 Task: Add a signature Michelle Green containing With gratitude and sincere wishes, Michelle Green to email address softage.9@softage.net and add a folder Insurance cancellations
Action: Mouse moved to (1081, 82)
Screenshot: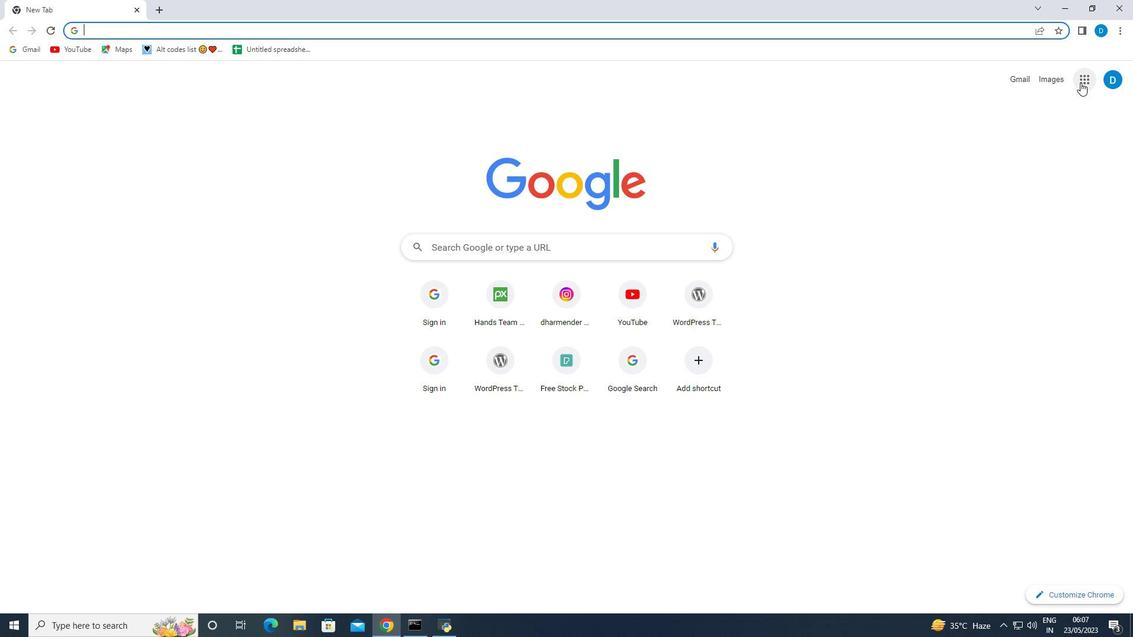 
Action: Mouse pressed left at (1081, 82)
Screenshot: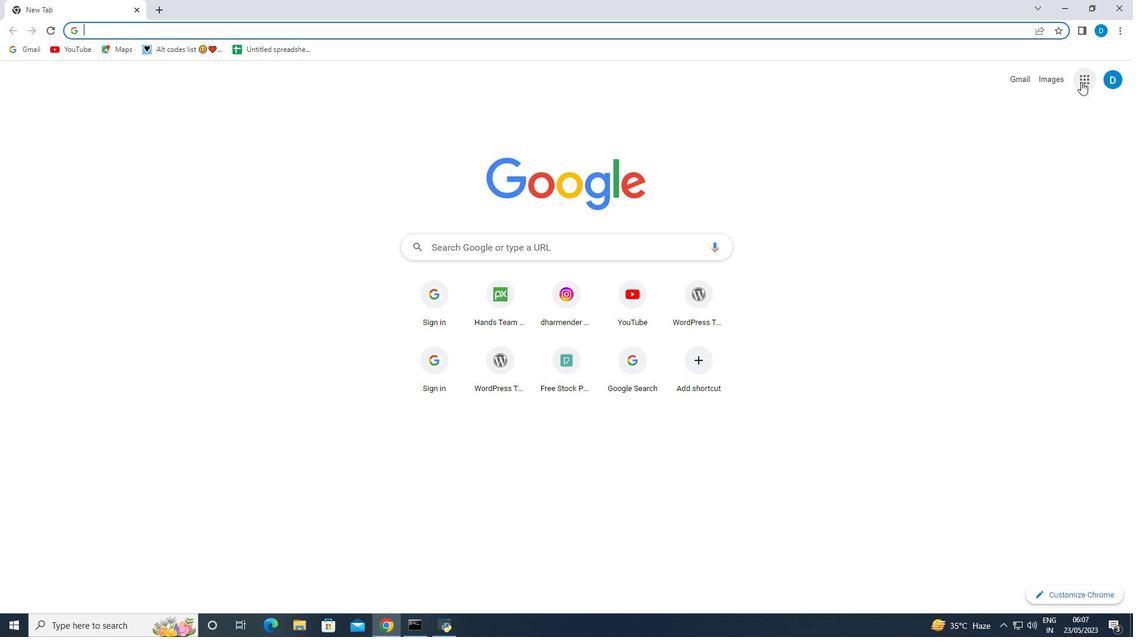 
Action: Mouse moved to (985, 233)
Screenshot: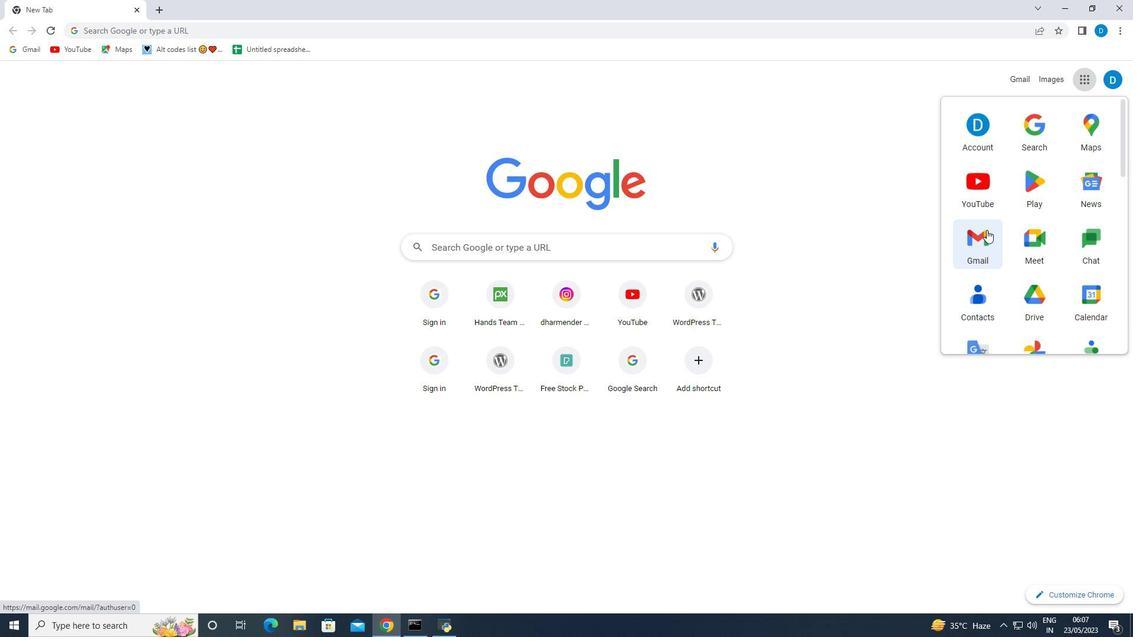 
Action: Mouse pressed left at (985, 233)
Screenshot: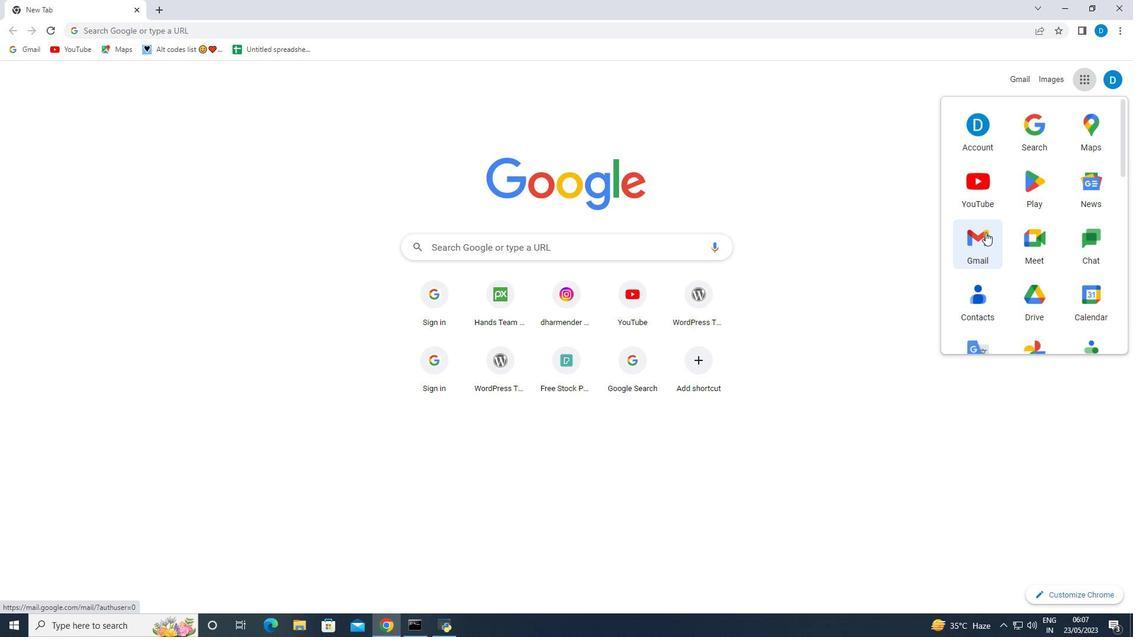 
Action: Mouse moved to (71, 123)
Screenshot: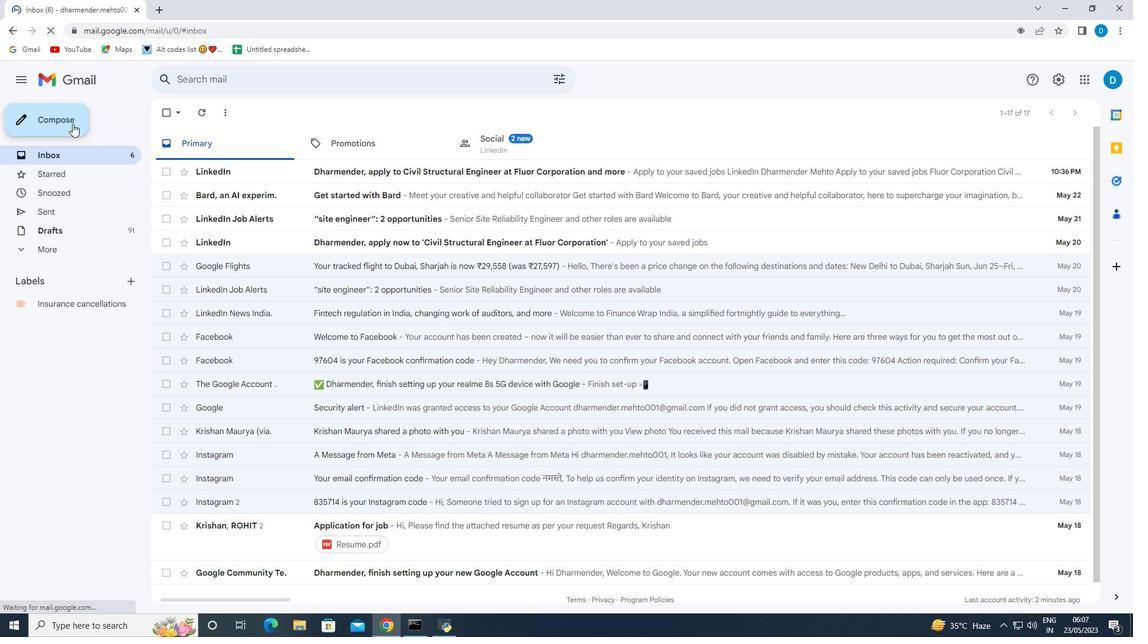 
Action: Mouse pressed left at (71, 123)
Screenshot: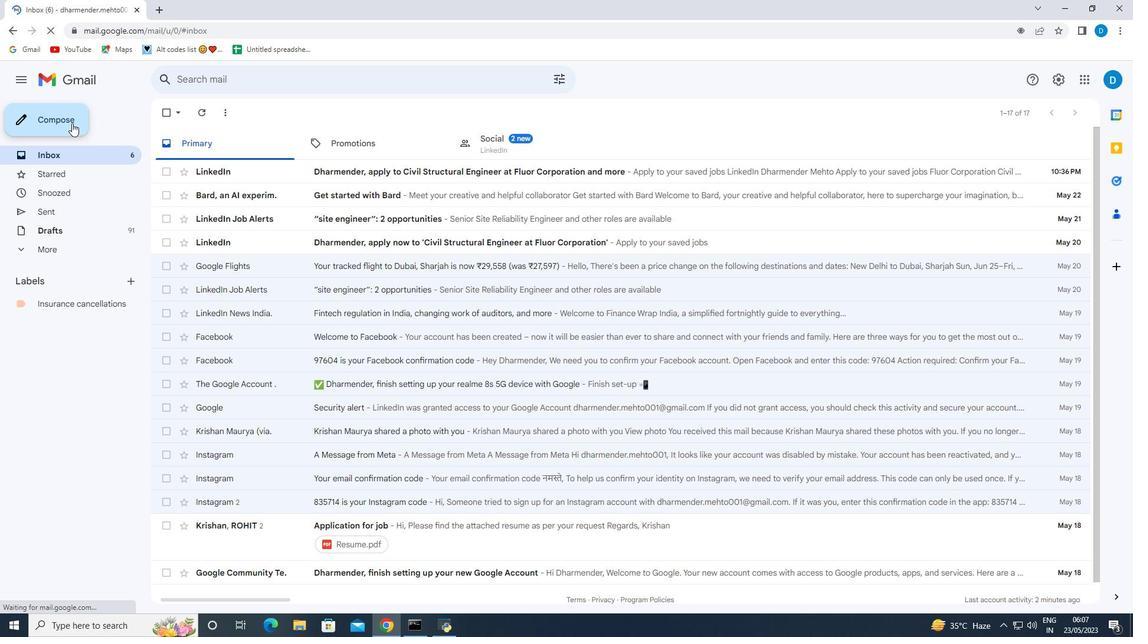 
Action: Mouse moved to (1062, 82)
Screenshot: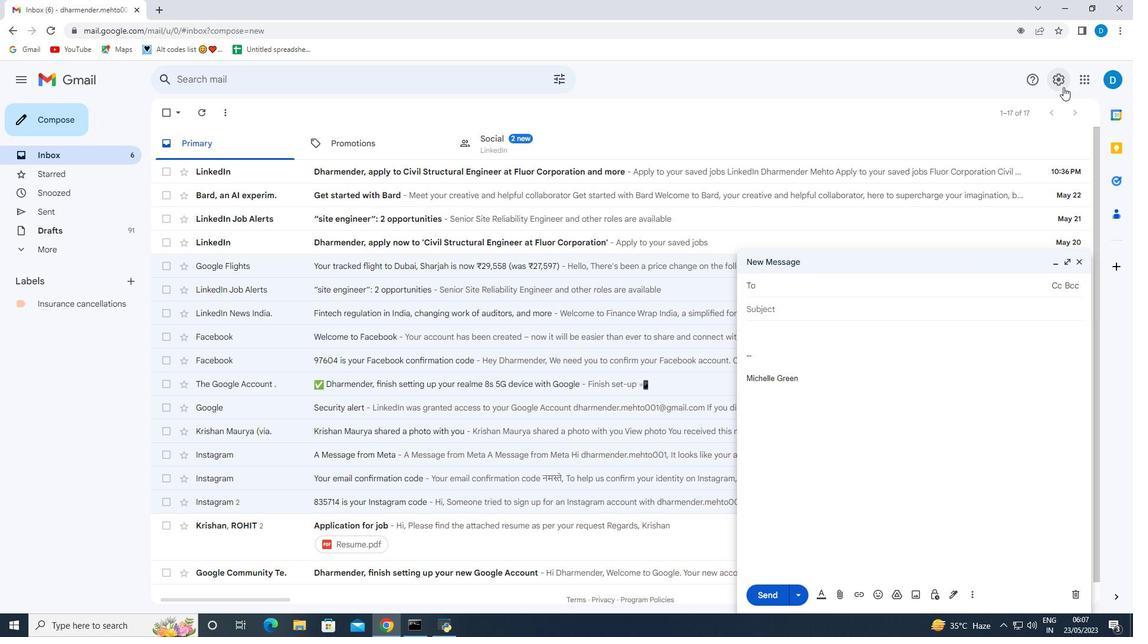 
Action: Mouse pressed left at (1062, 82)
Screenshot: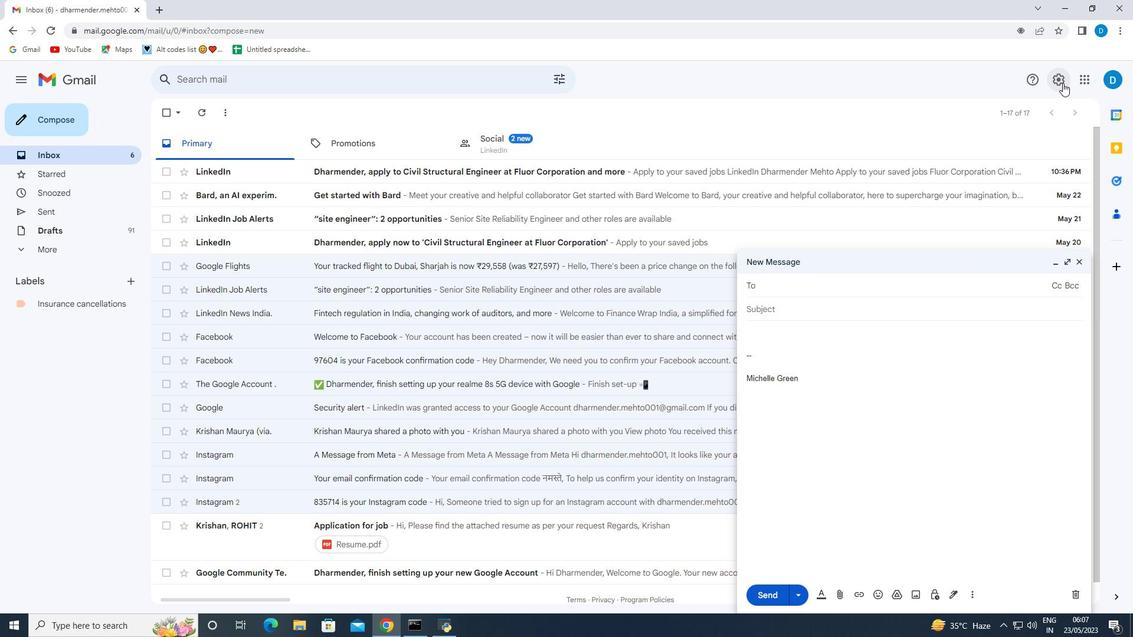 
Action: Mouse moved to (998, 135)
Screenshot: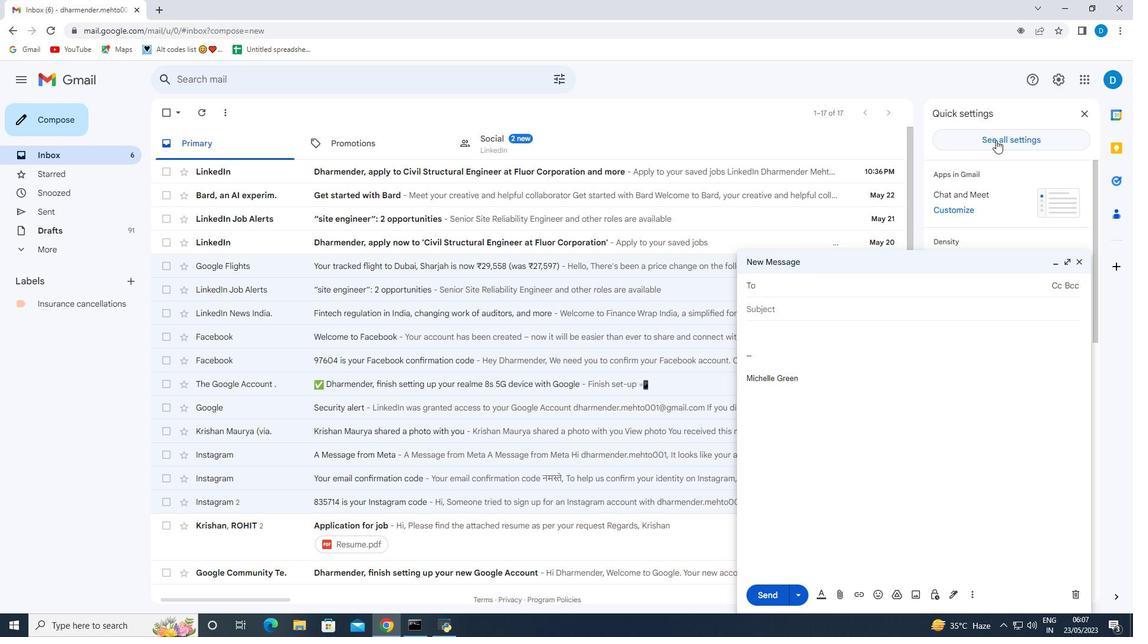 
Action: Mouse pressed left at (998, 135)
Screenshot: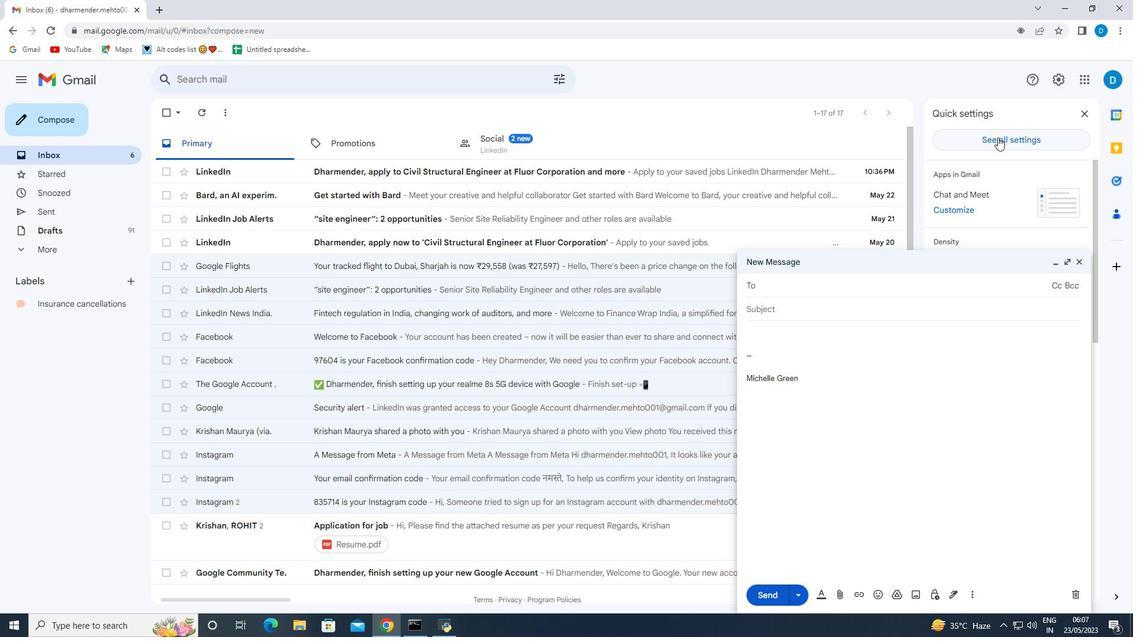
Action: Mouse moved to (971, 145)
Screenshot: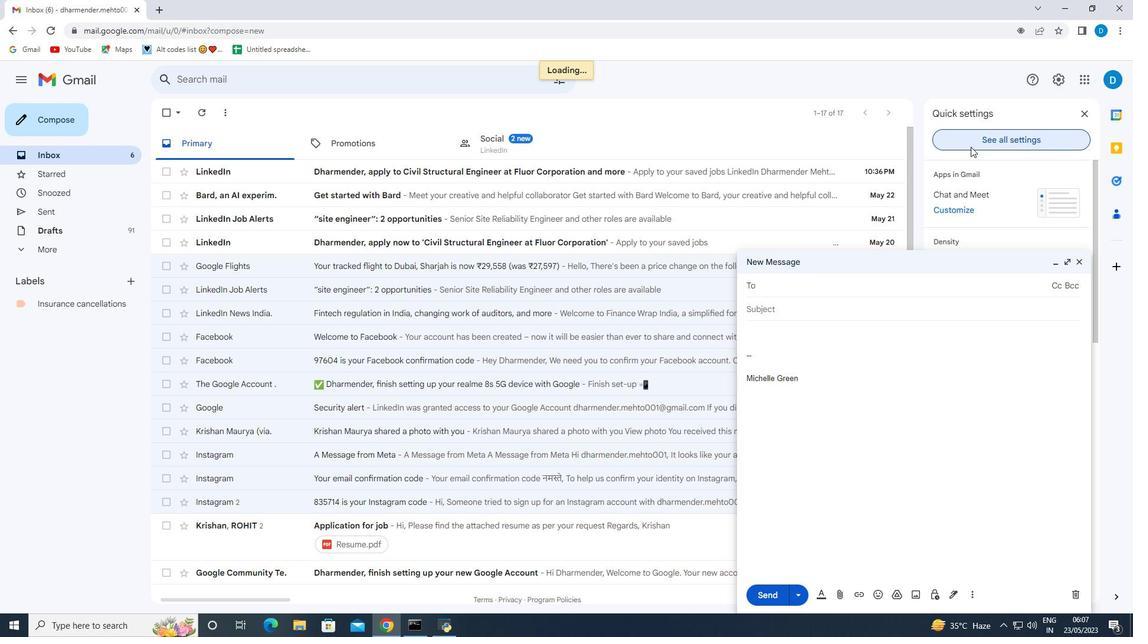 
Action: Mouse pressed left at (971, 145)
Screenshot: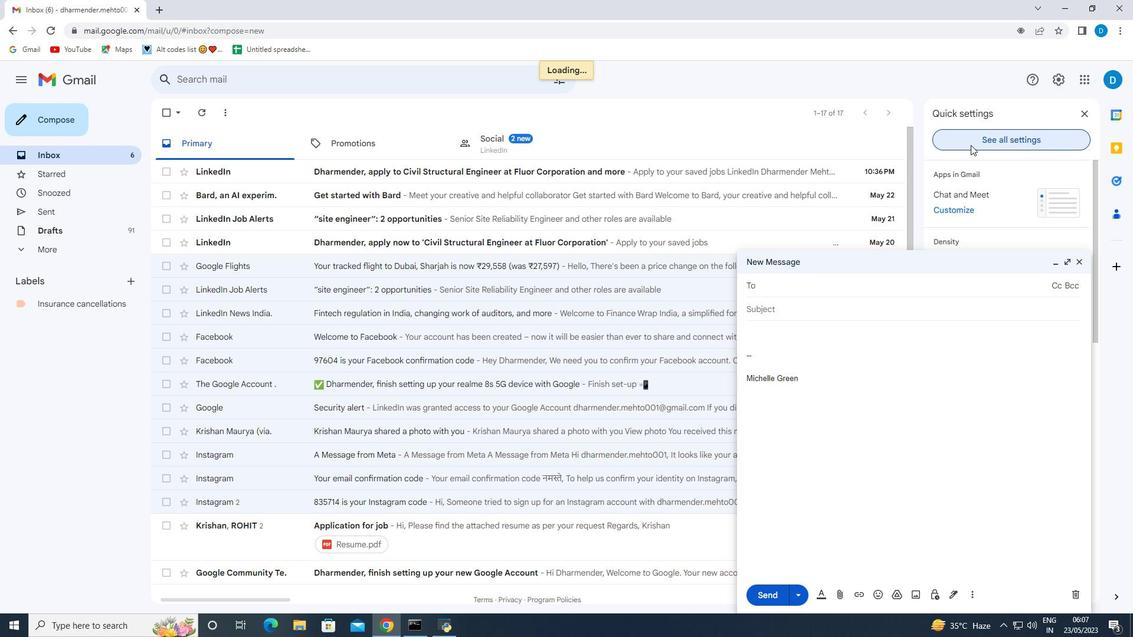 
Action: Mouse moved to (1081, 260)
Screenshot: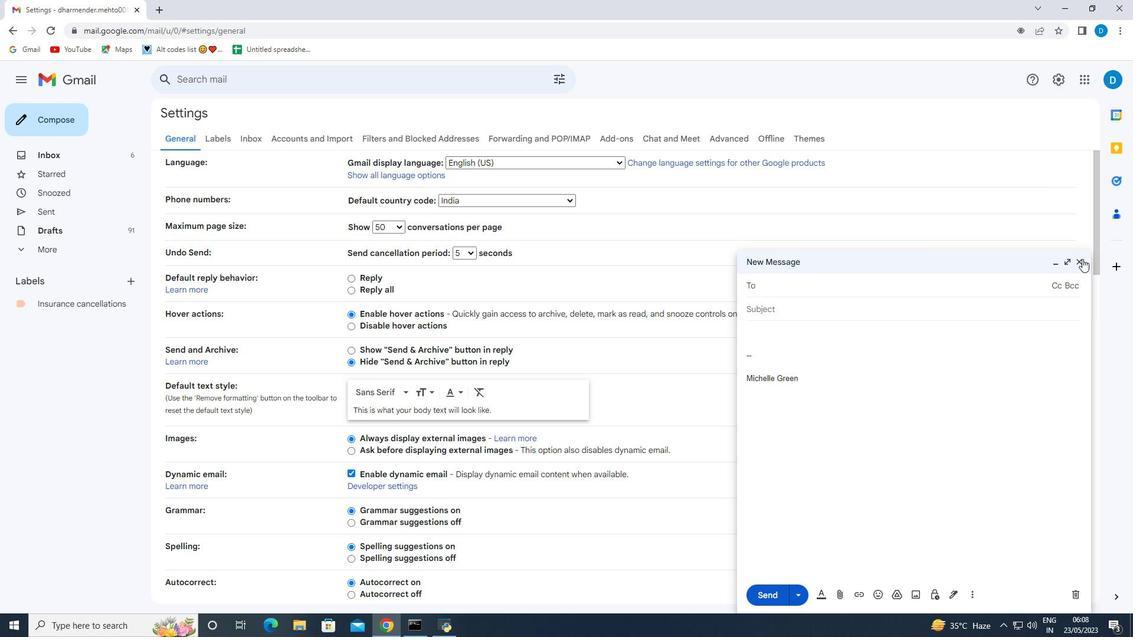 
Action: Mouse pressed left at (1081, 260)
Screenshot: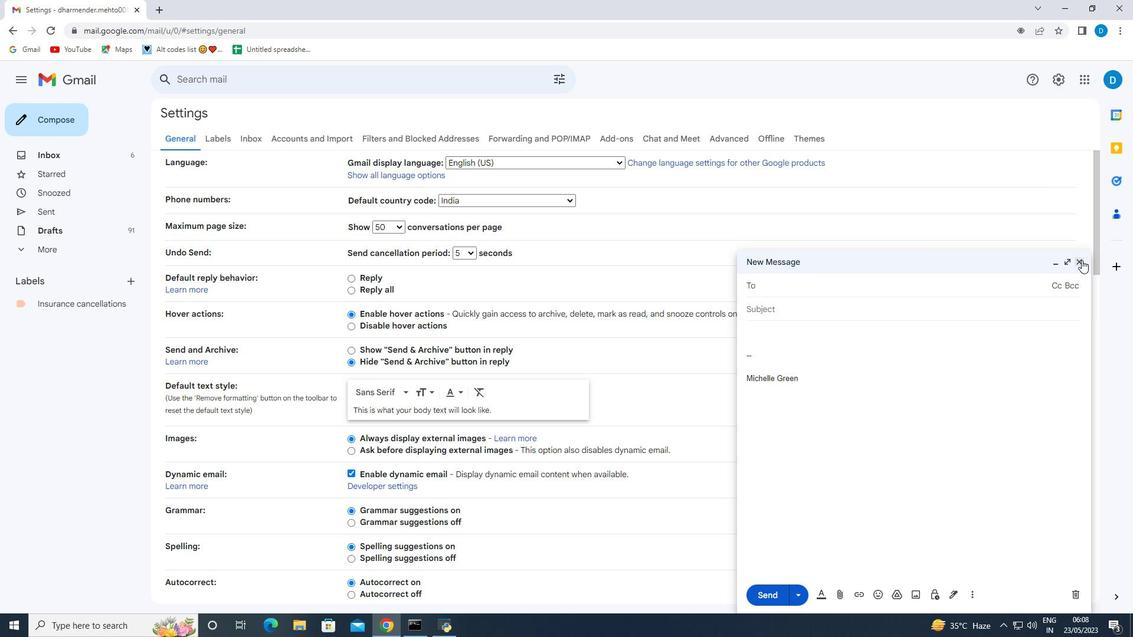 
Action: Mouse moved to (395, 394)
Screenshot: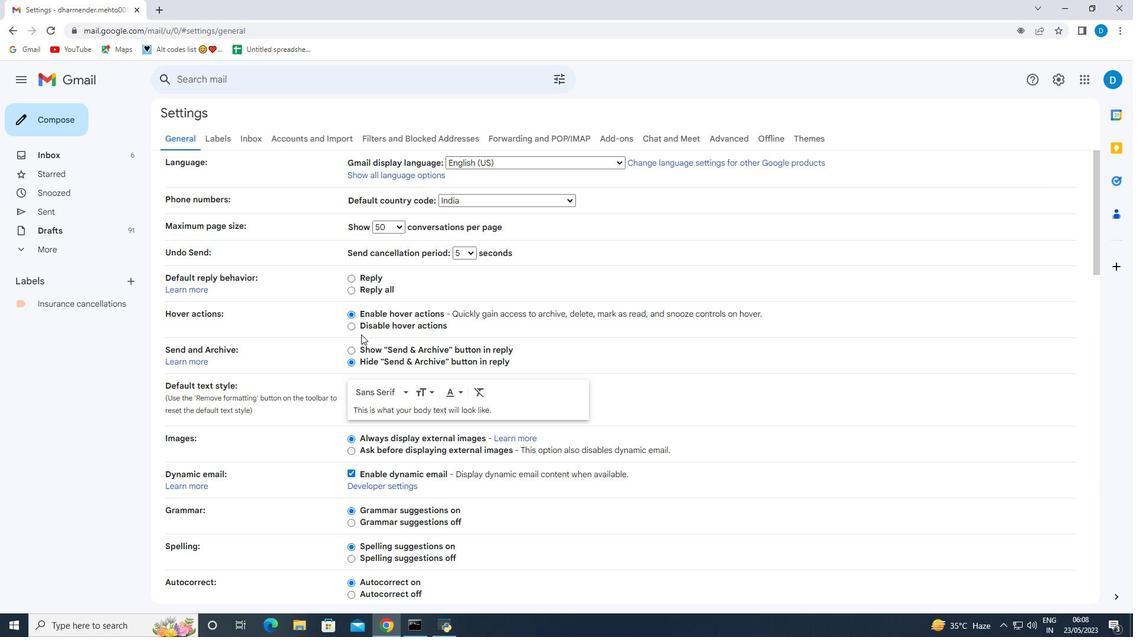 
Action: Mouse scrolled (395, 394) with delta (0, 0)
Screenshot: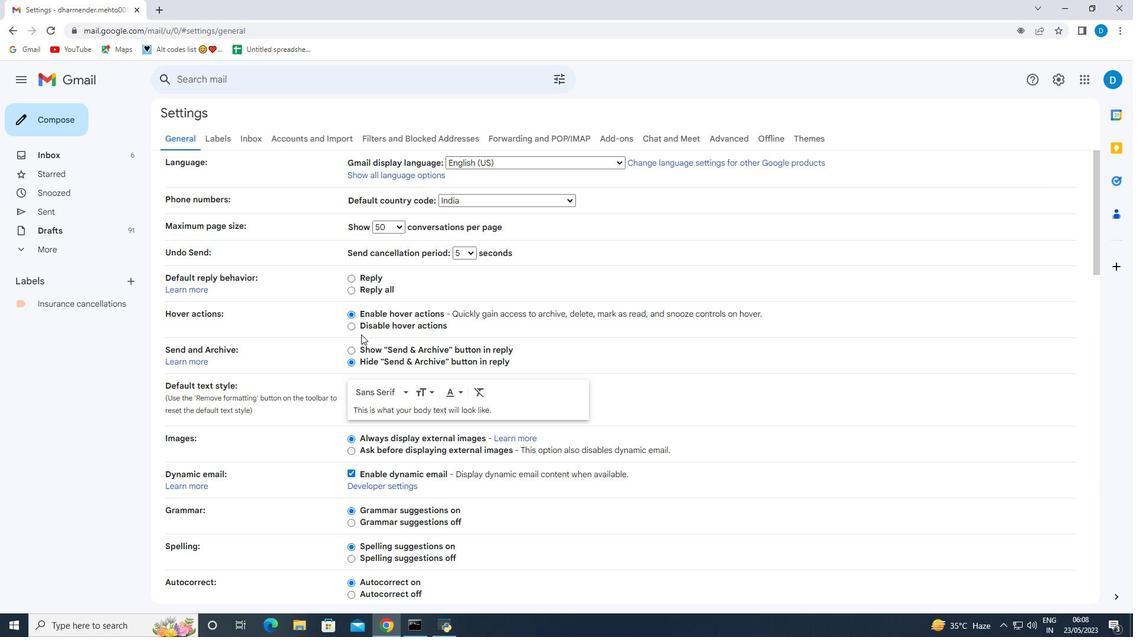 
Action: Mouse scrolled (395, 394) with delta (0, 0)
Screenshot: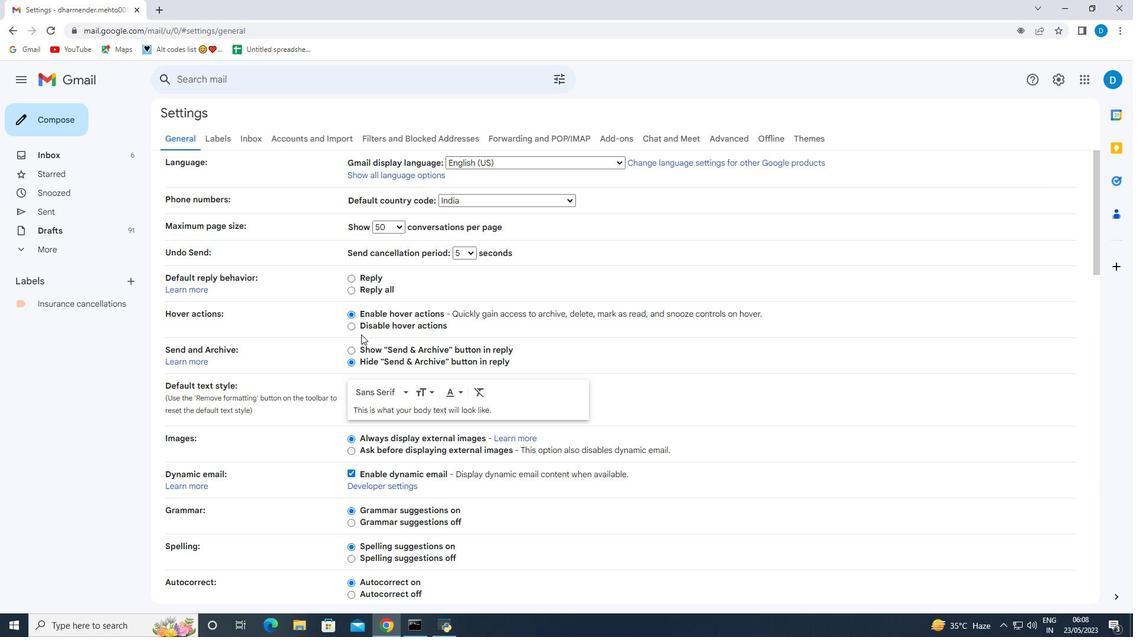 
Action: Mouse scrolled (395, 394) with delta (0, 0)
Screenshot: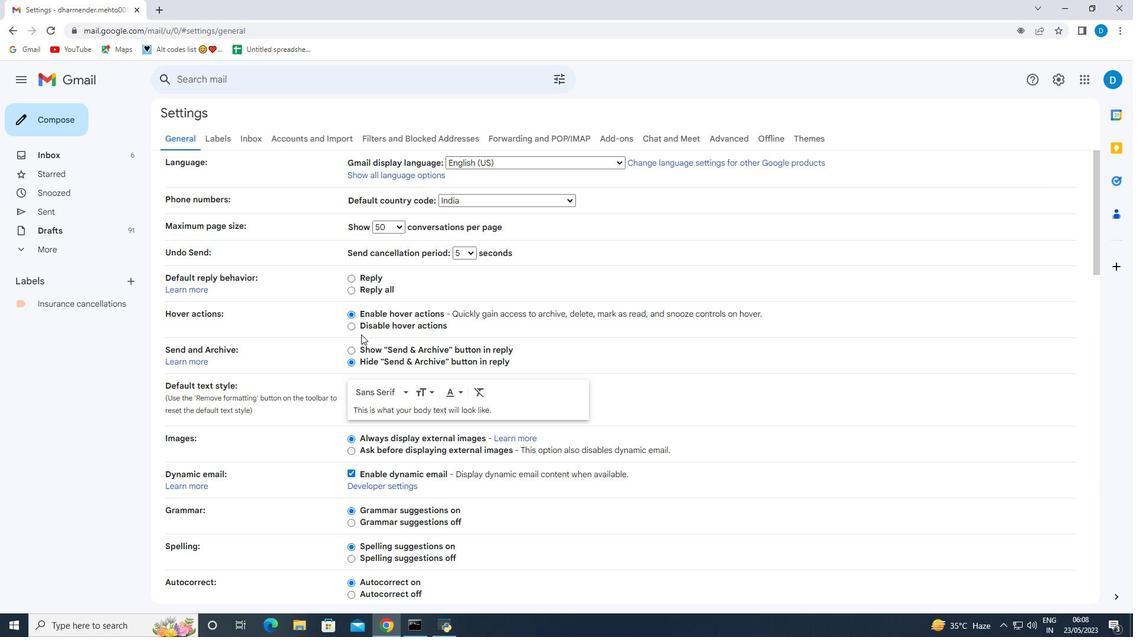 
Action: Mouse scrolled (395, 394) with delta (0, 0)
Screenshot: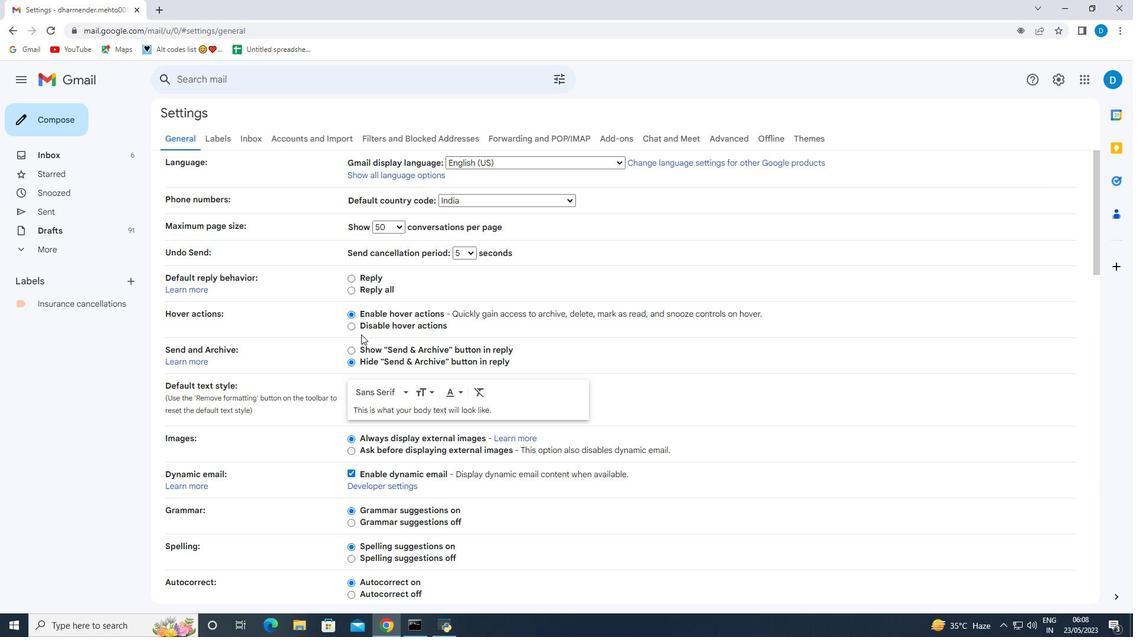 
Action: Mouse scrolled (395, 394) with delta (0, 0)
Screenshot: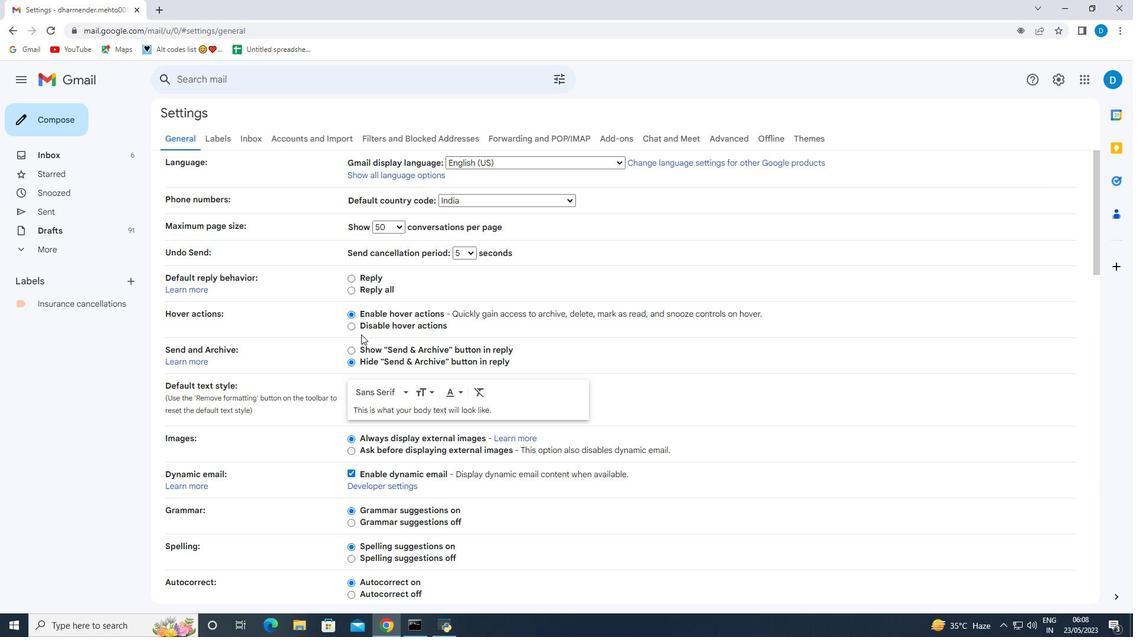 
Action: Mouse moved to (397, 394)
Screenshot: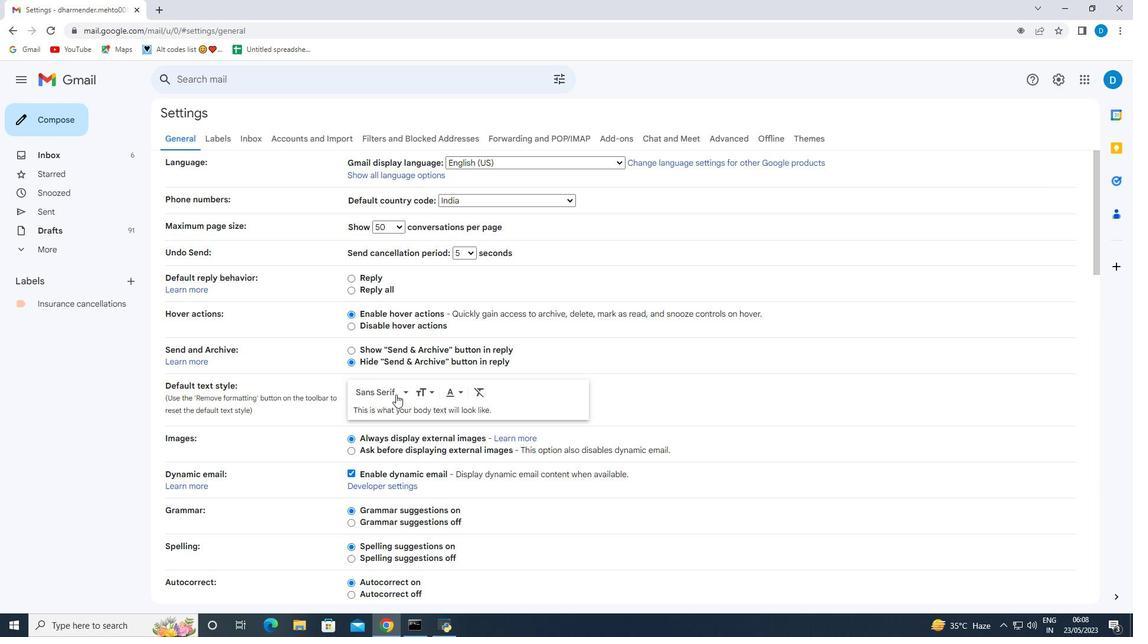
Action: Mouse scrolled (396, 394) with delta (0, 0)
Screenshot: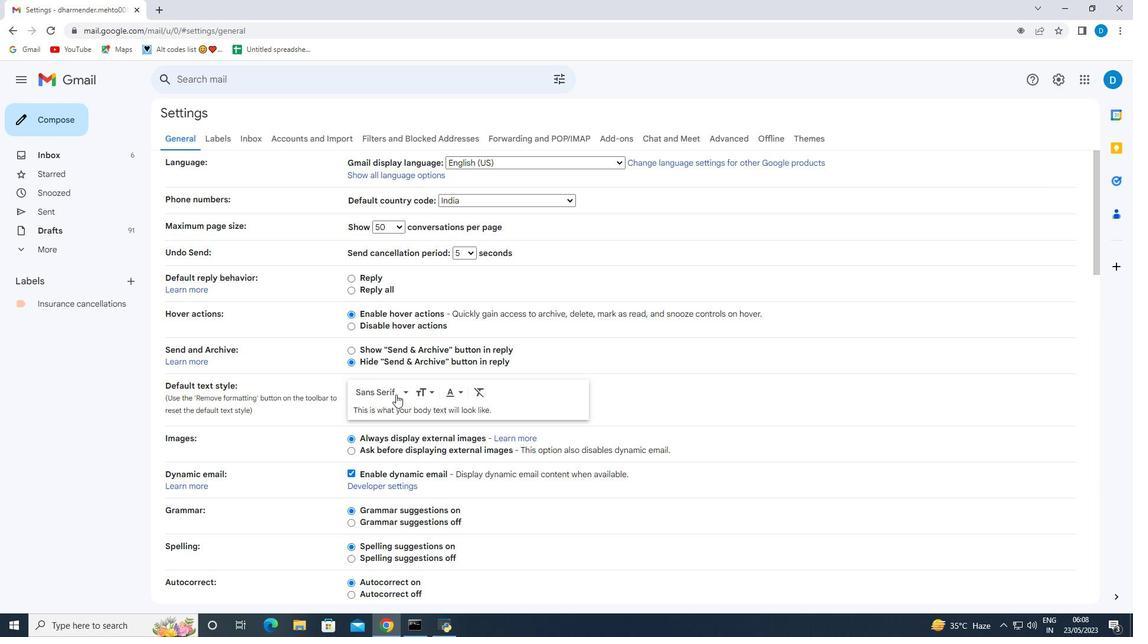 
Action: Mouse moved to (439, 381)
Screenshot: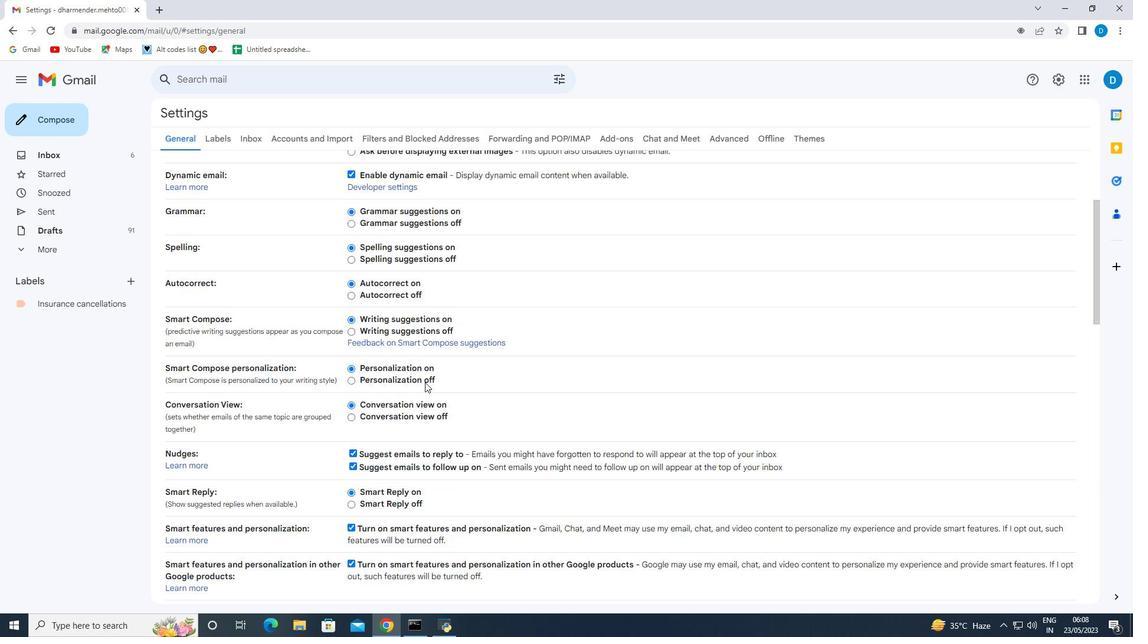 
Action: Mouse scrolled (439, 380) with delta (0, 0)
Screenshot: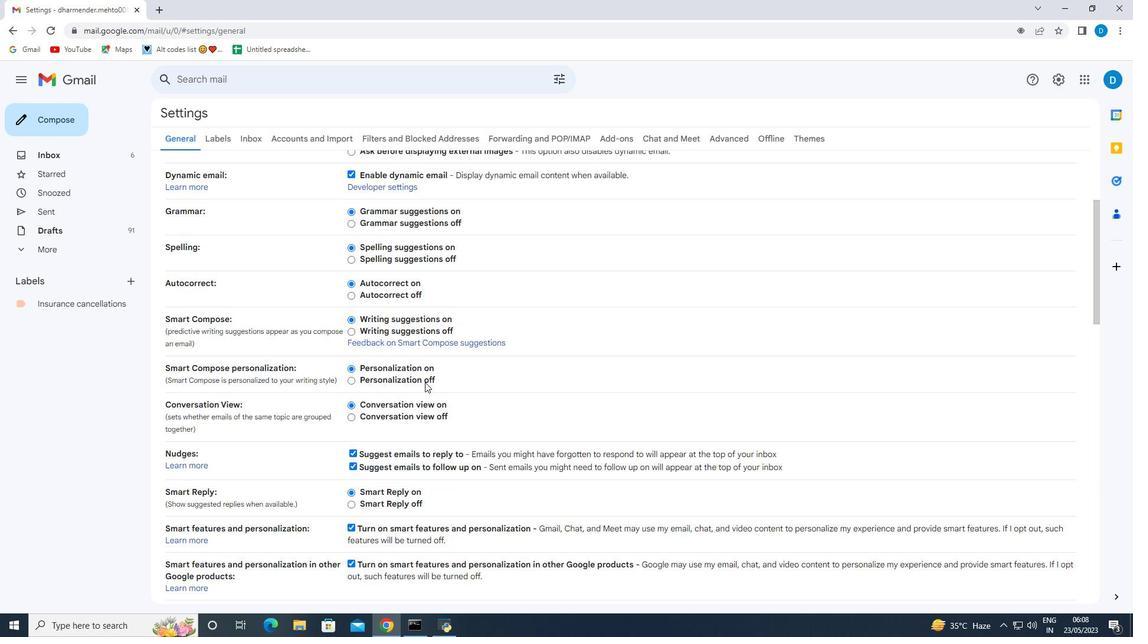 
Action: Mouse moved to (442, 381)
Screenshot: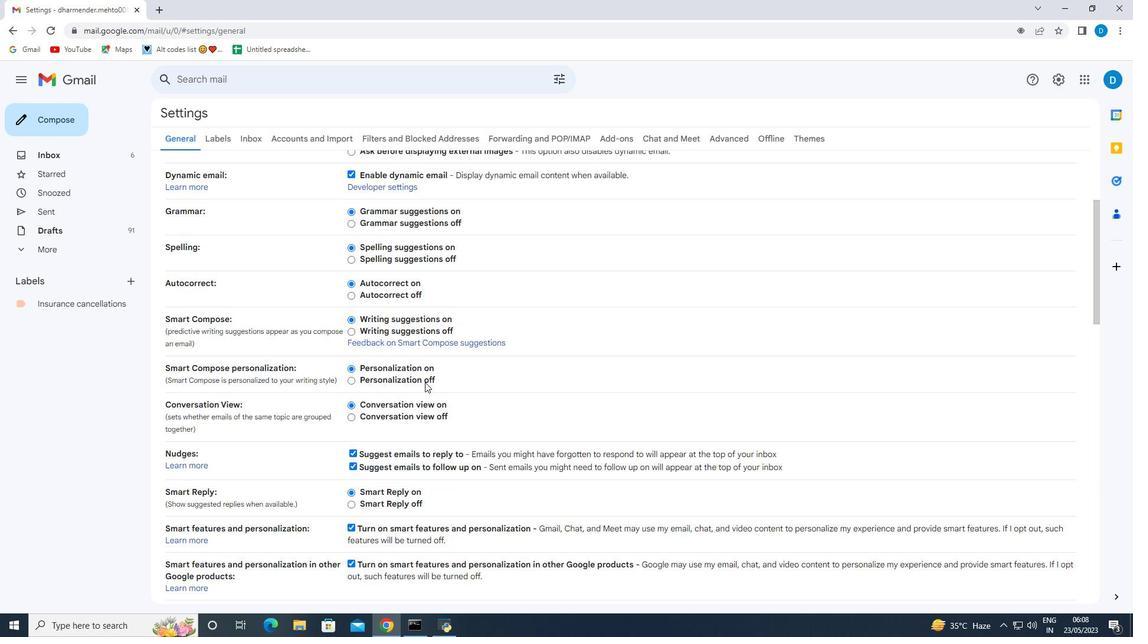 
Action: Mouse scrolled (442, 381) with delta (0, 0)
Screenshot: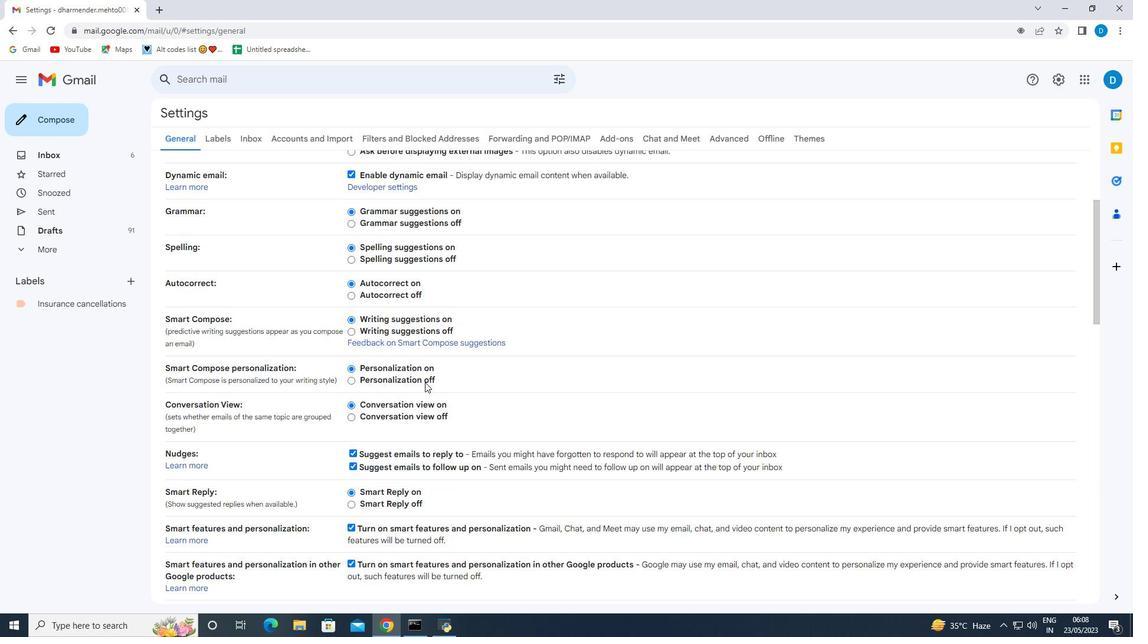 
Action: Mouse moved to (443, 382)
Screenshot: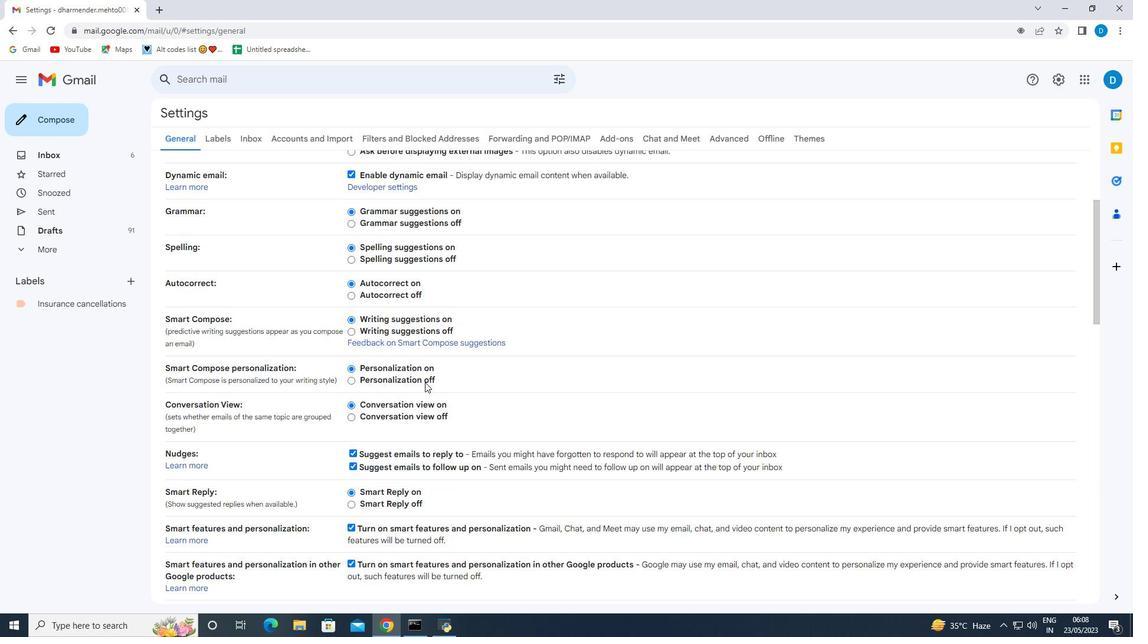 
Action: Mouse scrolled (442, 381) with delta (0, 0)
Screenshot: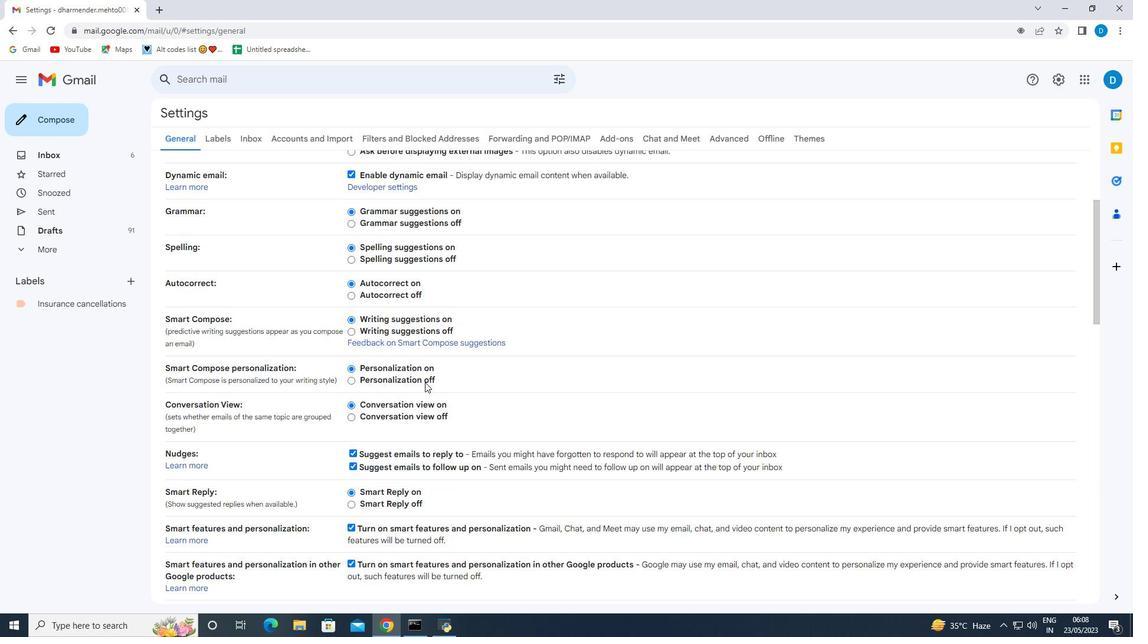
Action: Mouse moved to (443, 382)
Screenshot: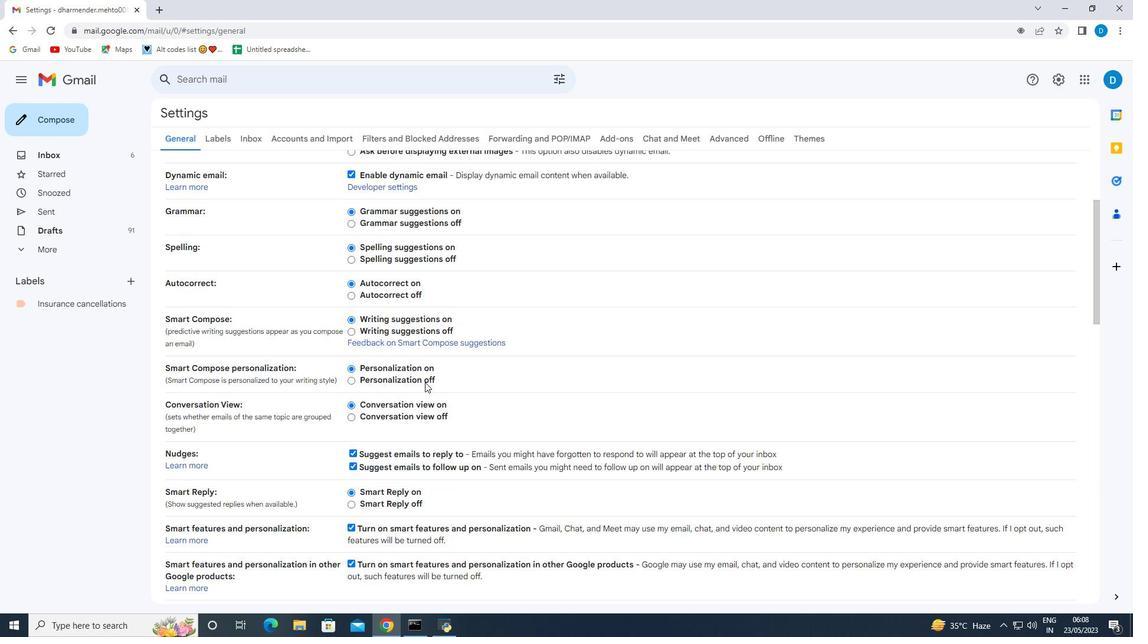 
Action: Mouse scrolled (443, 381) with delta (0, 0)
Screenshot: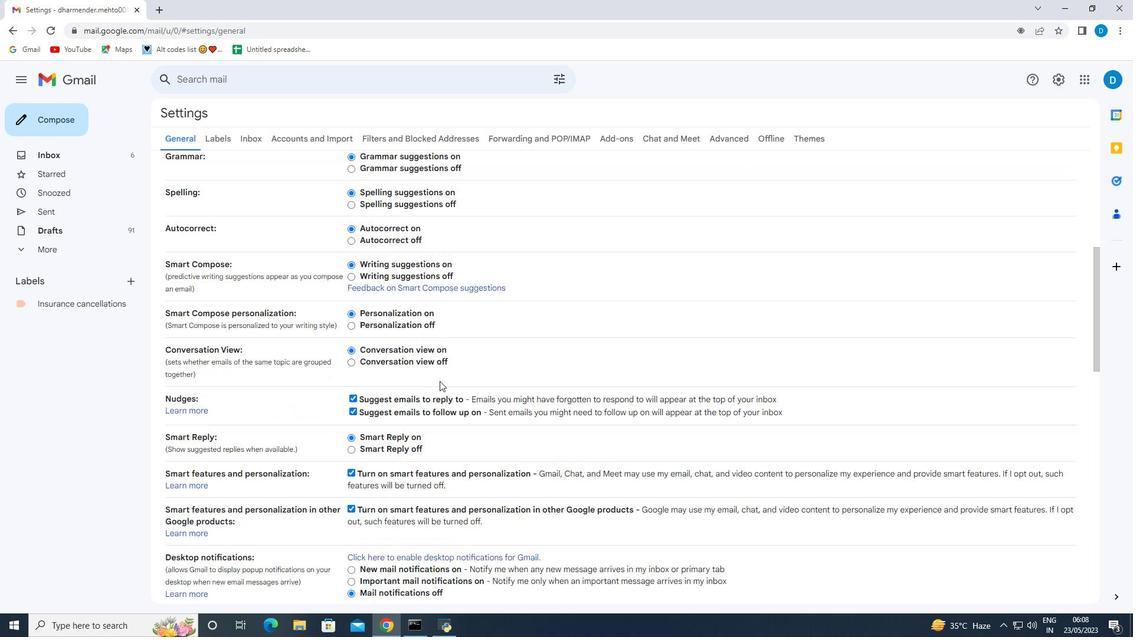 
Action: Mouse scrolled (443, 381) with delta (0, 0)
Screenshot: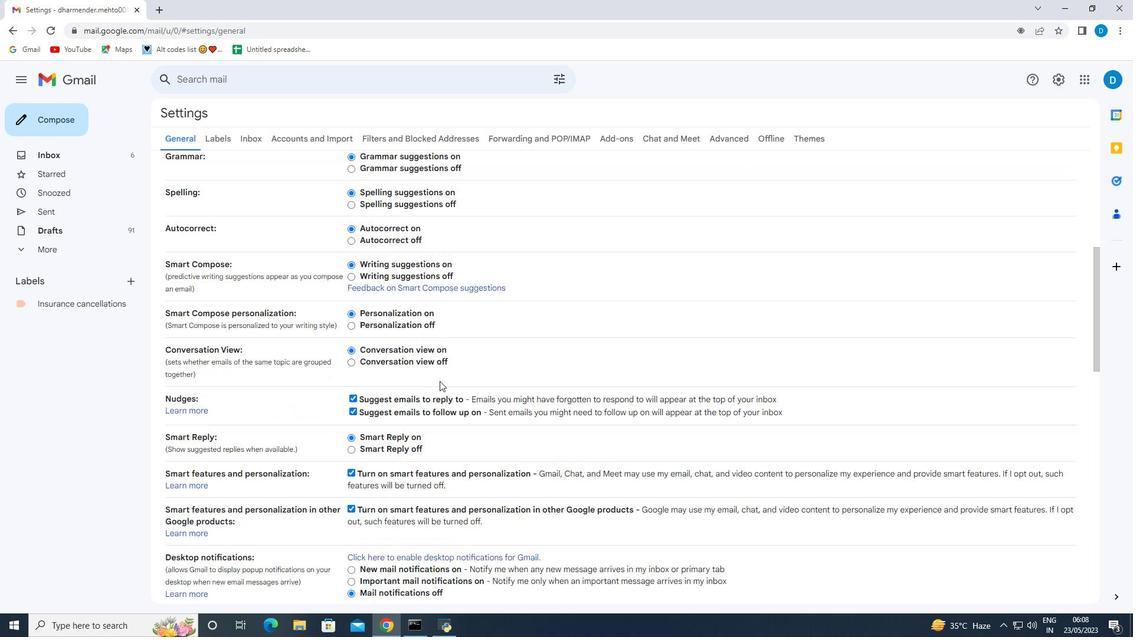 
Action: Mouse moved to (444, 382)
Screenshot: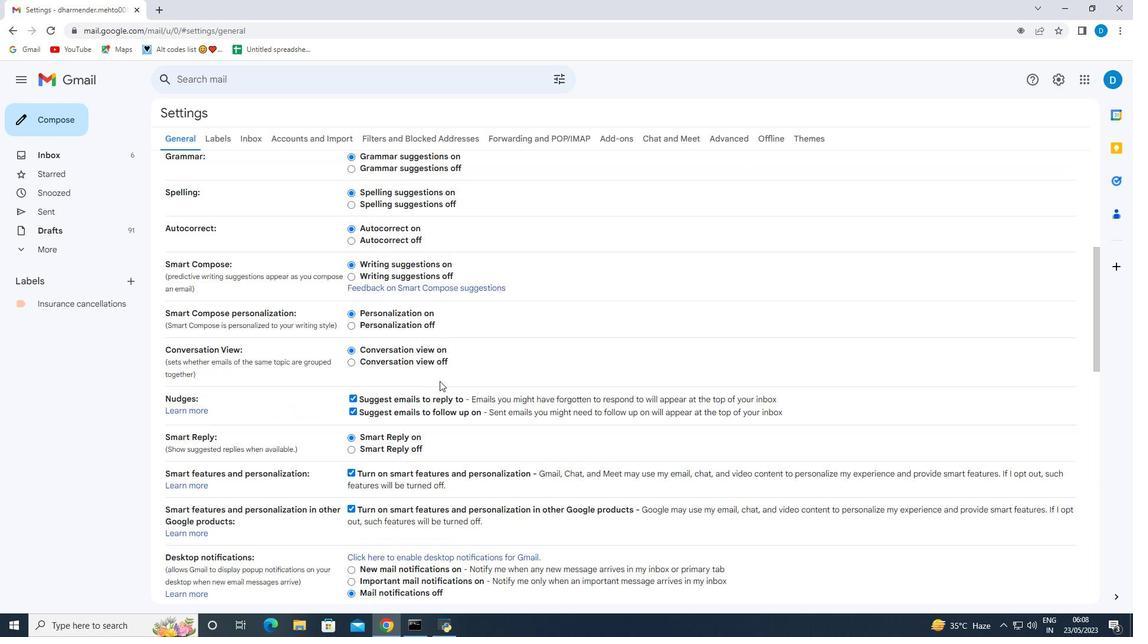 
Action: Mouse scrolled (444, 382) with delta (0, 0)
Screenshot: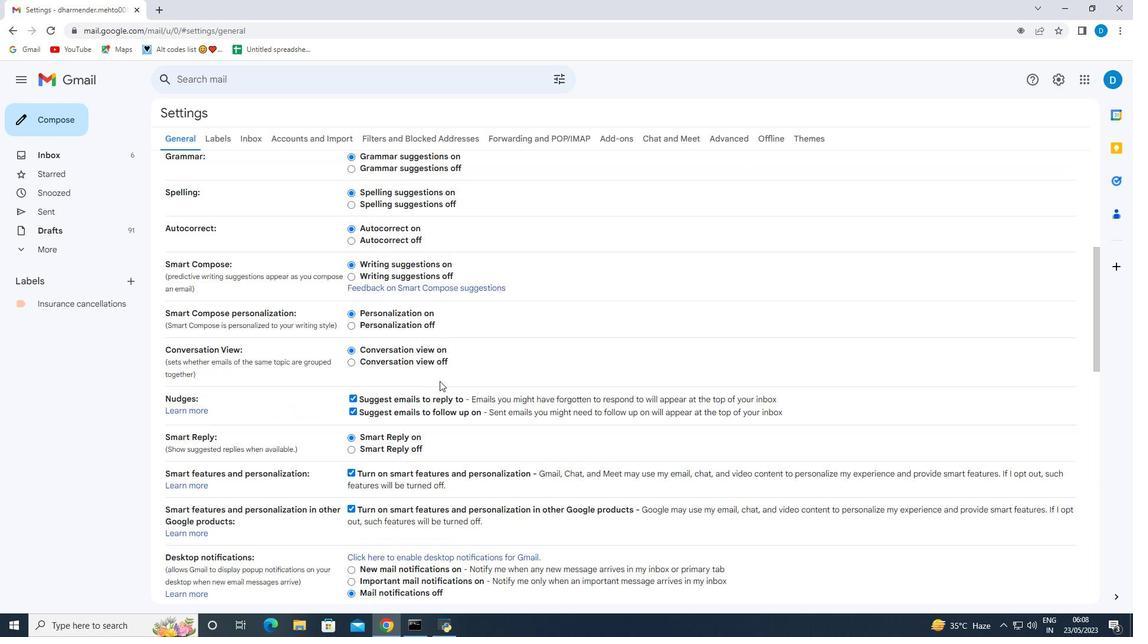 
Action: Mouse moved to (476, 524)
Screenshot: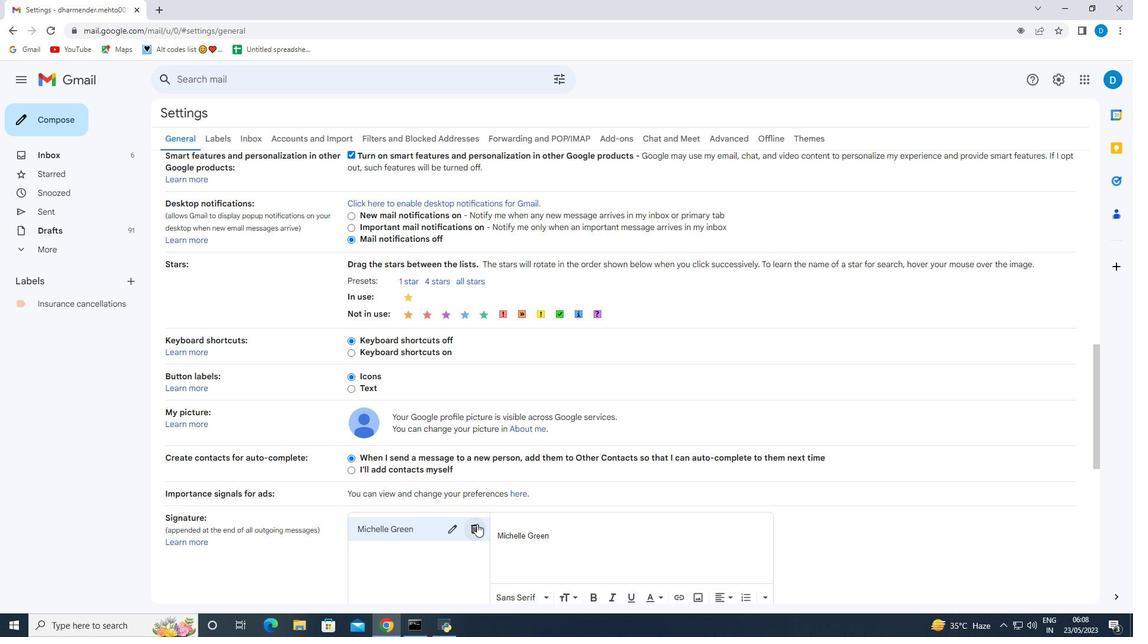 
Action: Mouse pressed left at (476, 524)
Screenshot: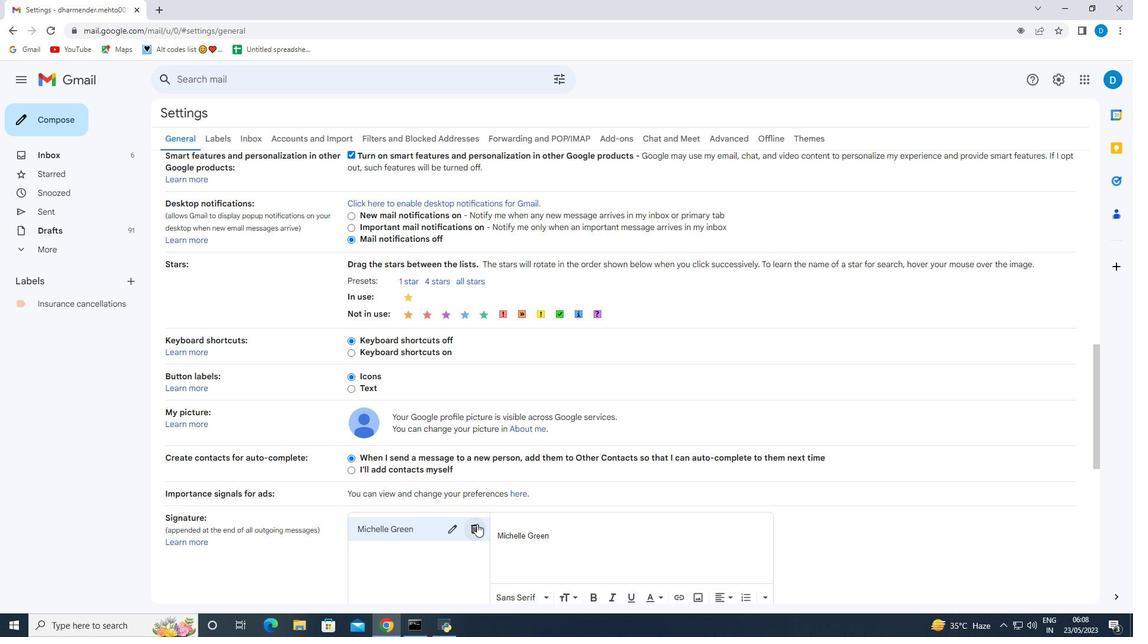 
Action: Mouse moved to (679, 363)
Screenshot: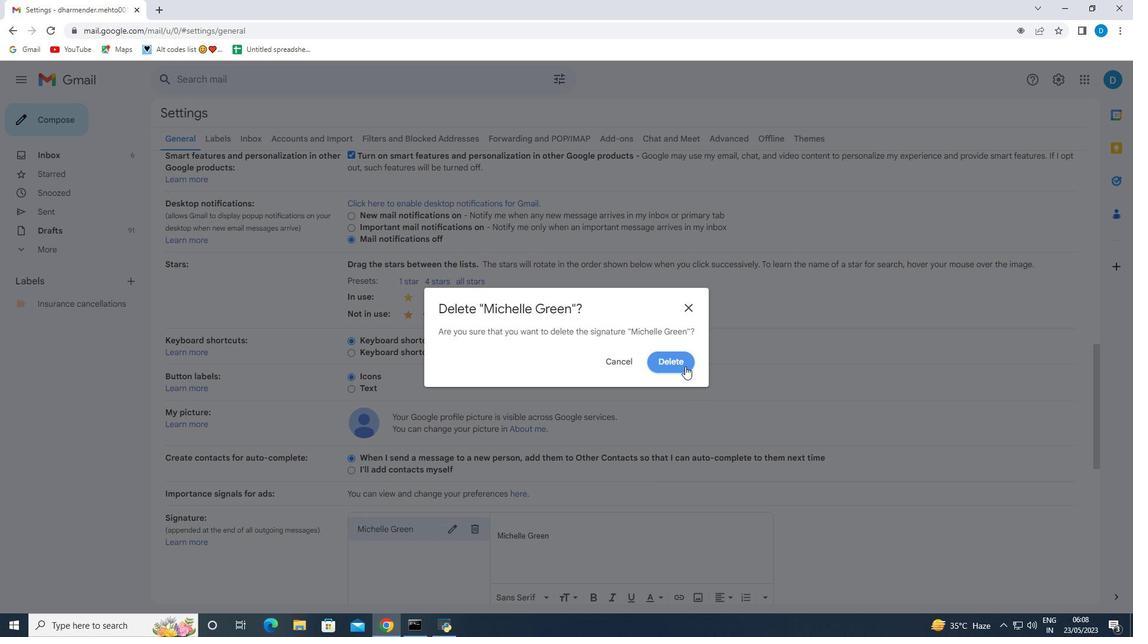 
Action: Mouse pressed left at (679, 363)
Screenshot: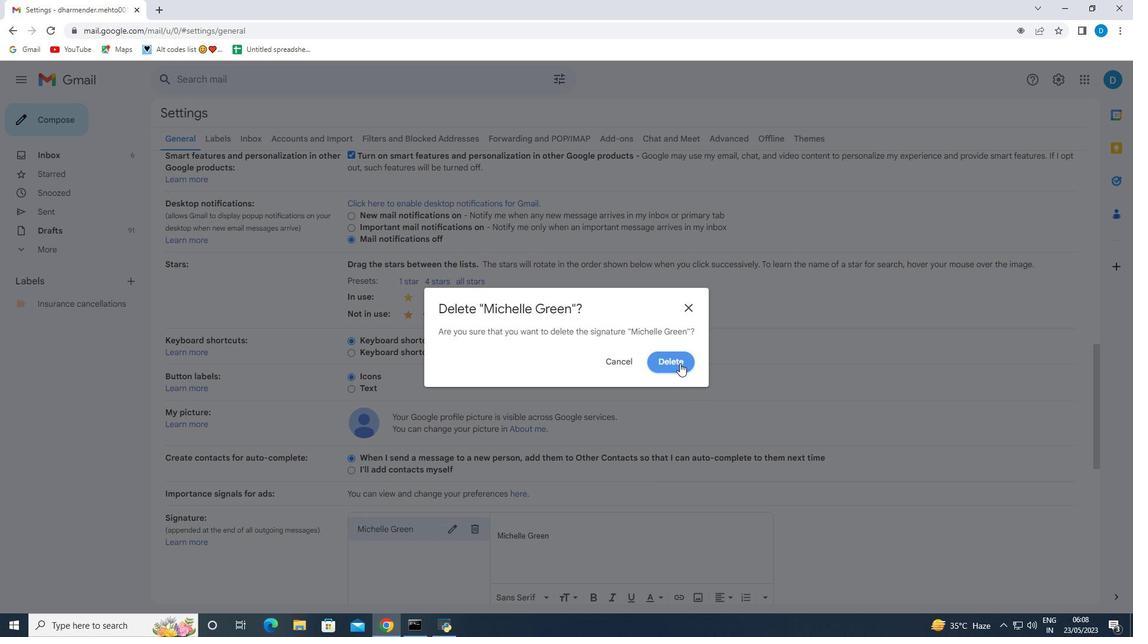 
Action: Mouse moved to (550, 431)
Screenshot: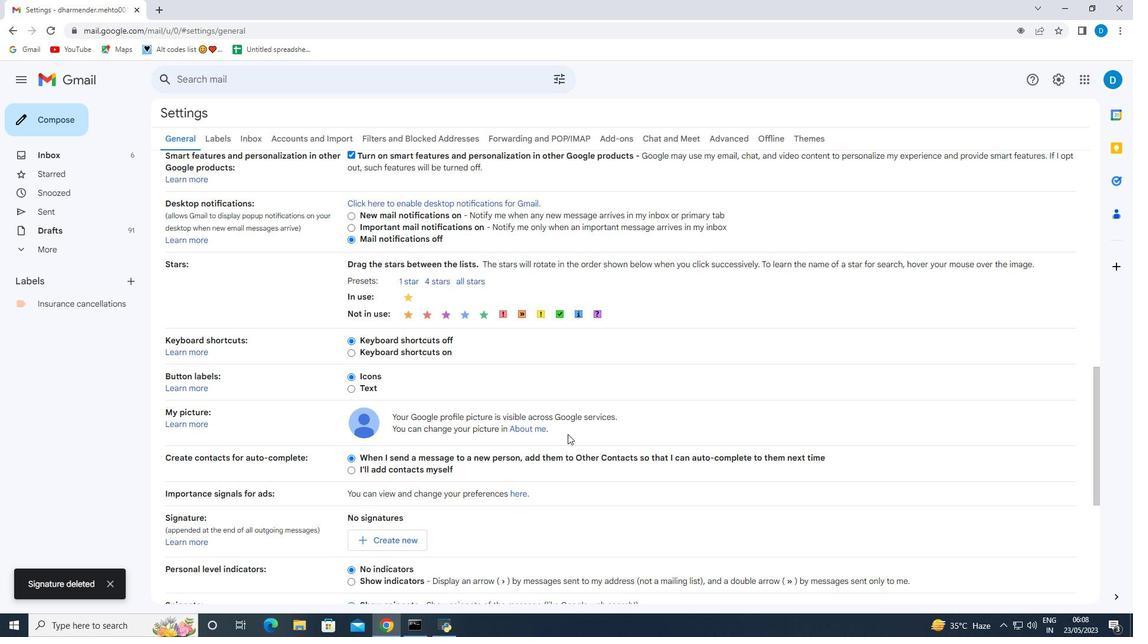 
Action: Mouse scrolled (550, 431) with delta (0, 0)
Screenshot: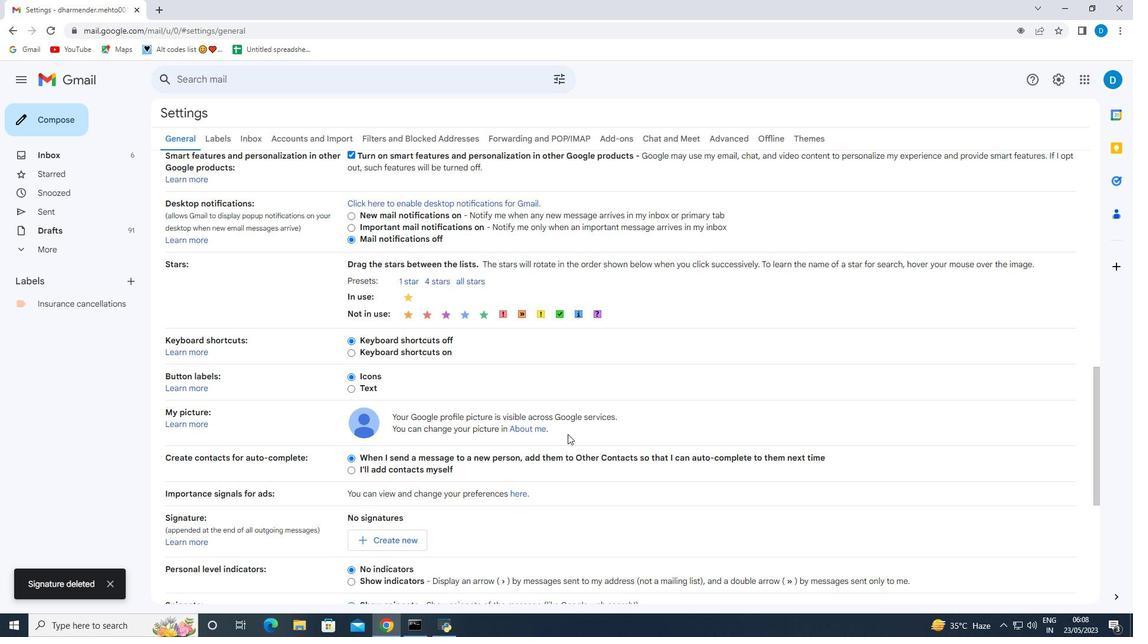 
Action: Mouse moved to (545, 431)
Screenshot: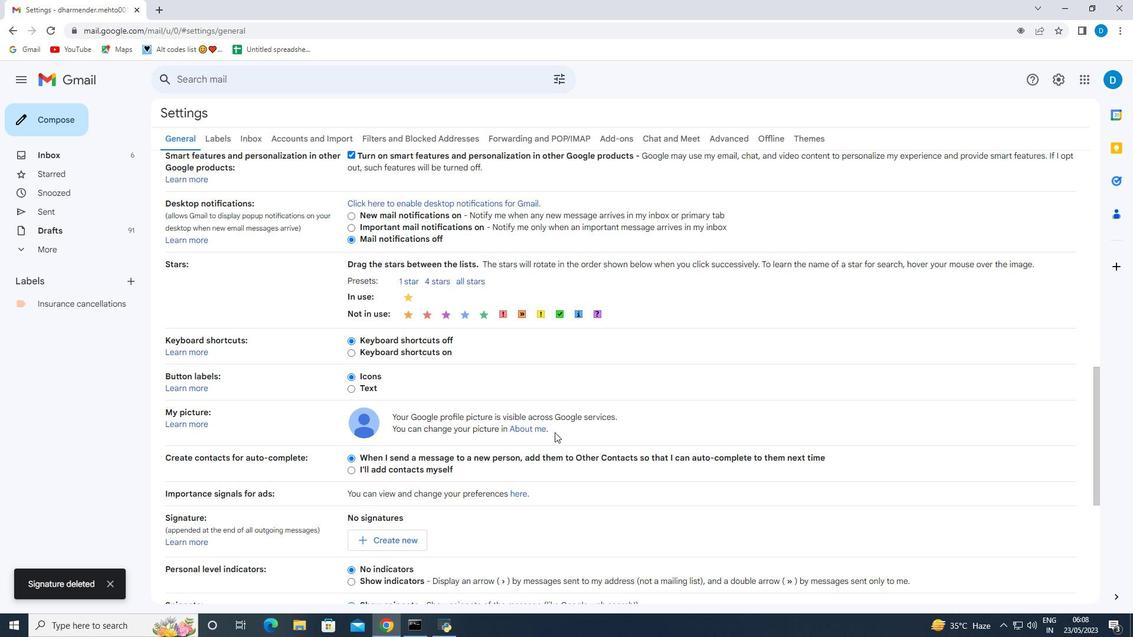 
Action: Mouse scrolled (545, 431) with delta (0, 0)
Screenshot: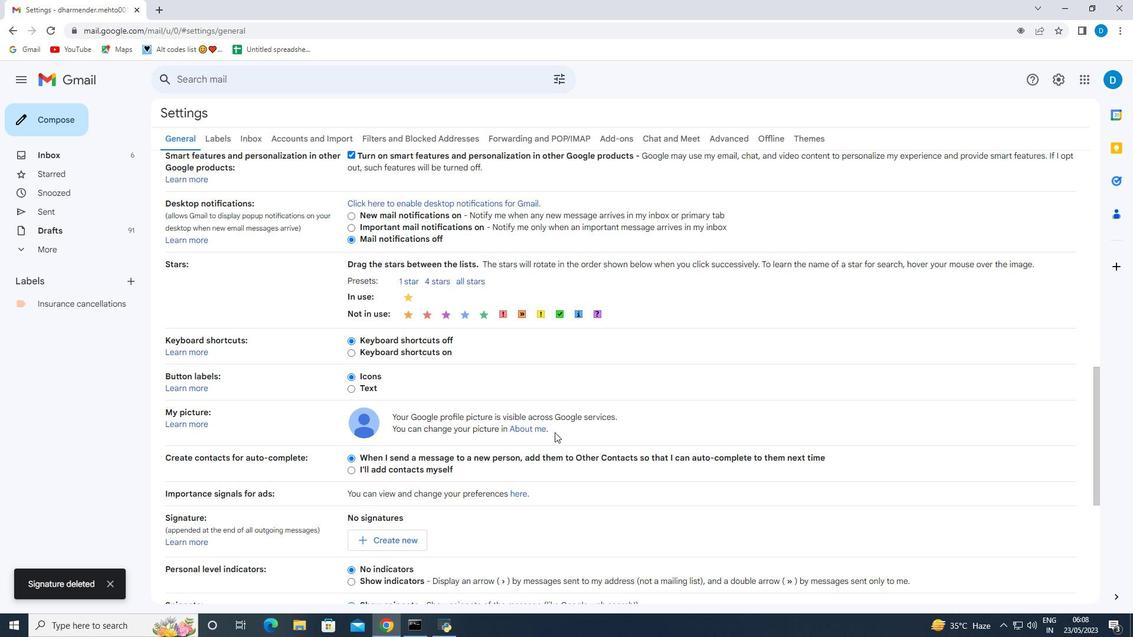 
Action: Mouse moved to (540, 430)
Screenshot: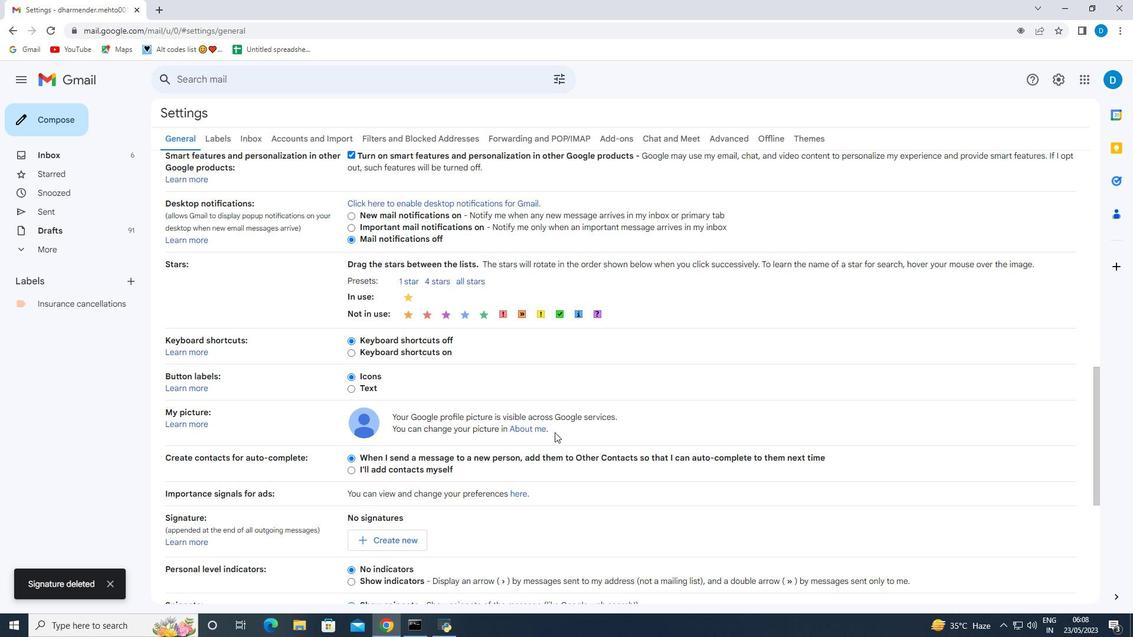 
Action: Mouse scrolled (541, 430) with delta (0, 0)
Screenshot: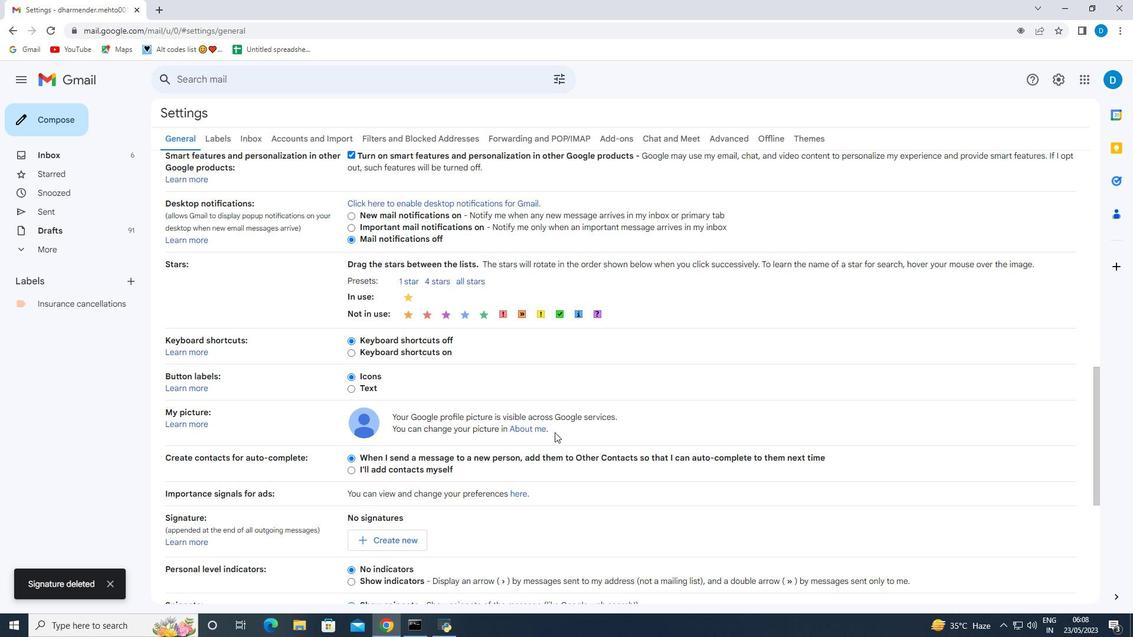 
Action: Mouse moved to (531, 427)
Screenshot: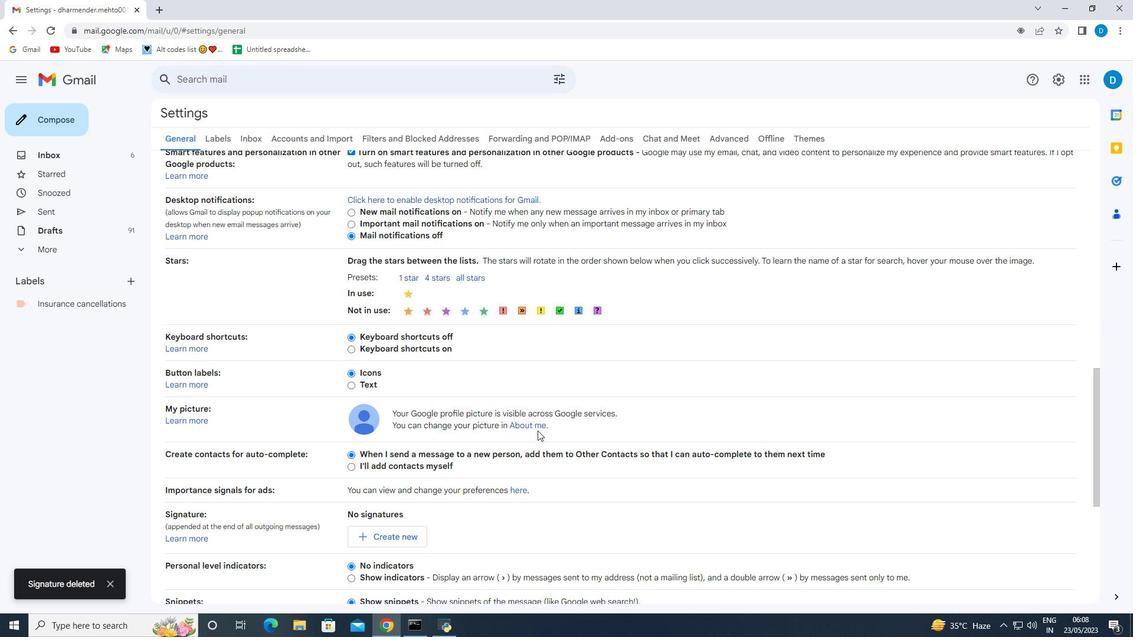 
Action: Mouse scrolled (531, 427) with delta (0, 0)
Screenshot: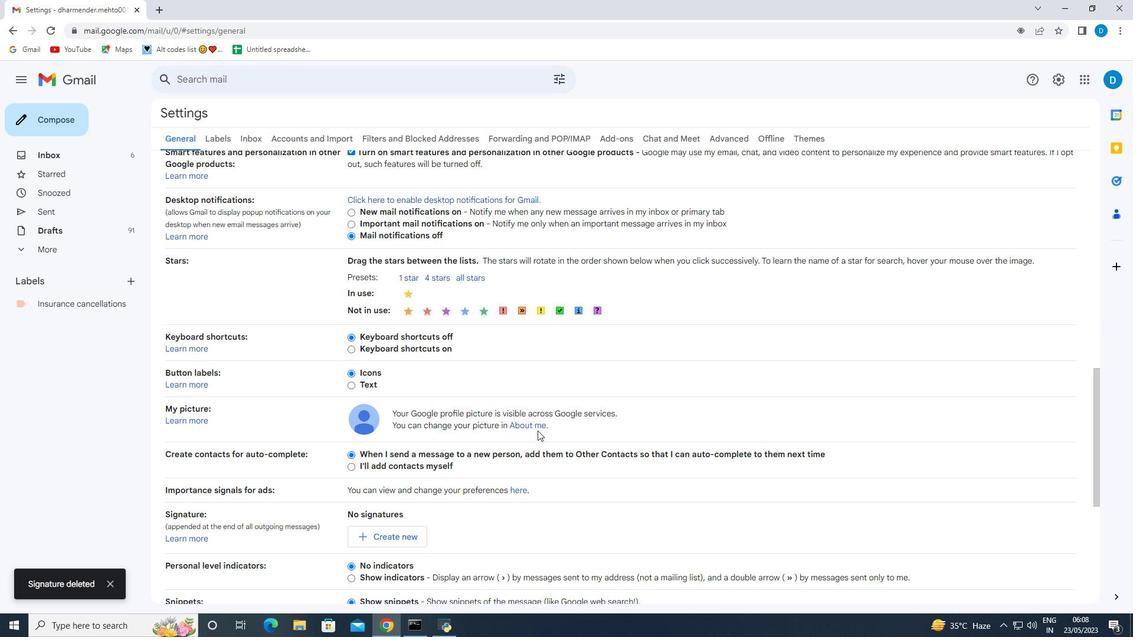 
Action: Mouse moved to (482, 541)
Screenshot: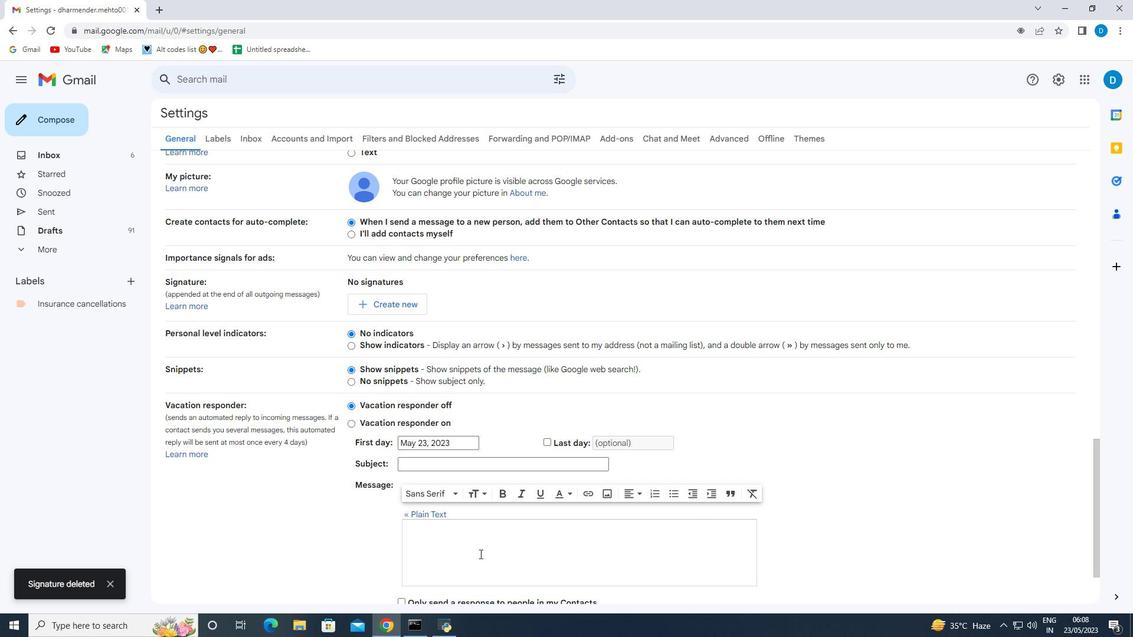 
Action: Mouse scrolled (482, 540) with delta (0, 0)
Screenshot: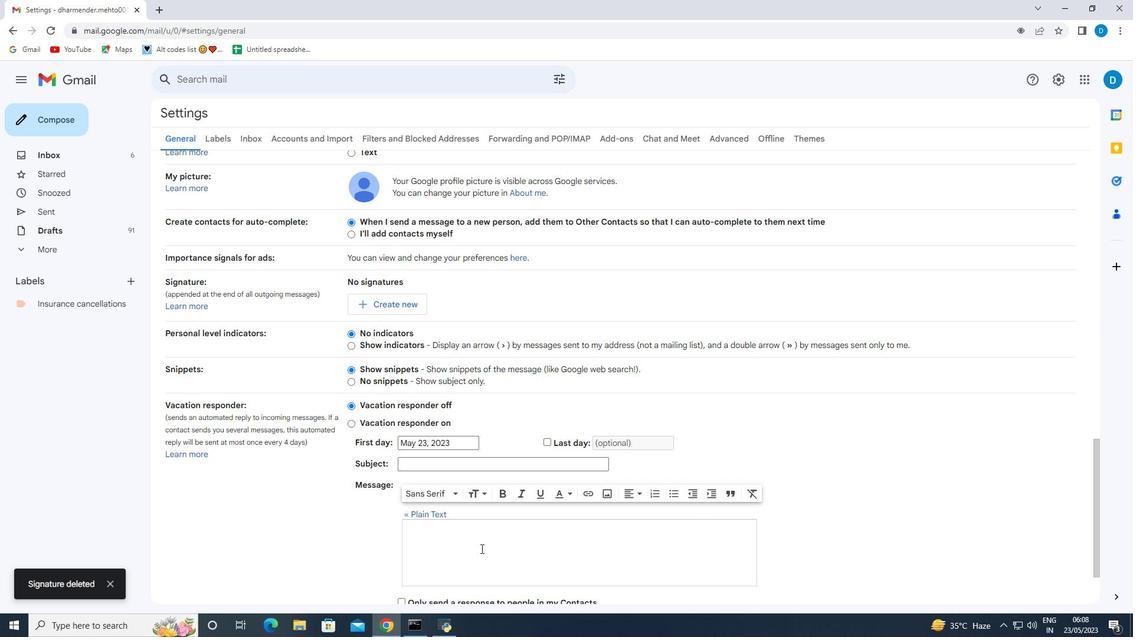 
Action: Mouse scrolled (482, 540) with delta (0, 0)
Screenshot: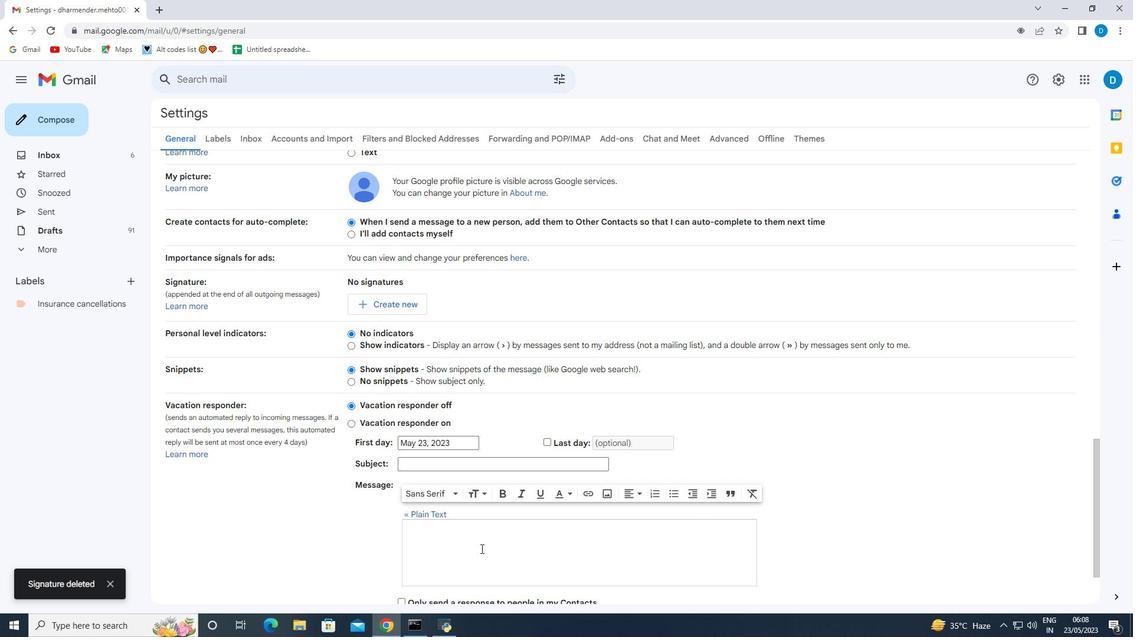 
Action: Mouse scrolled (482, 540) with delta (0, 0)
Screenshot: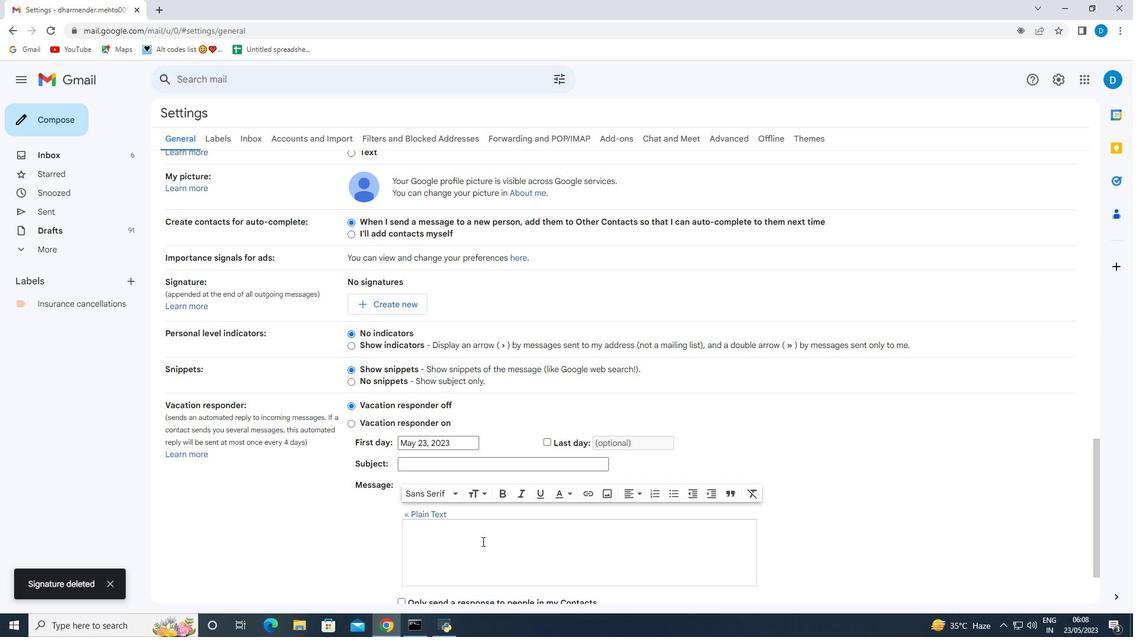 
Action: Mouse moved to (482, 540)
Screenshot: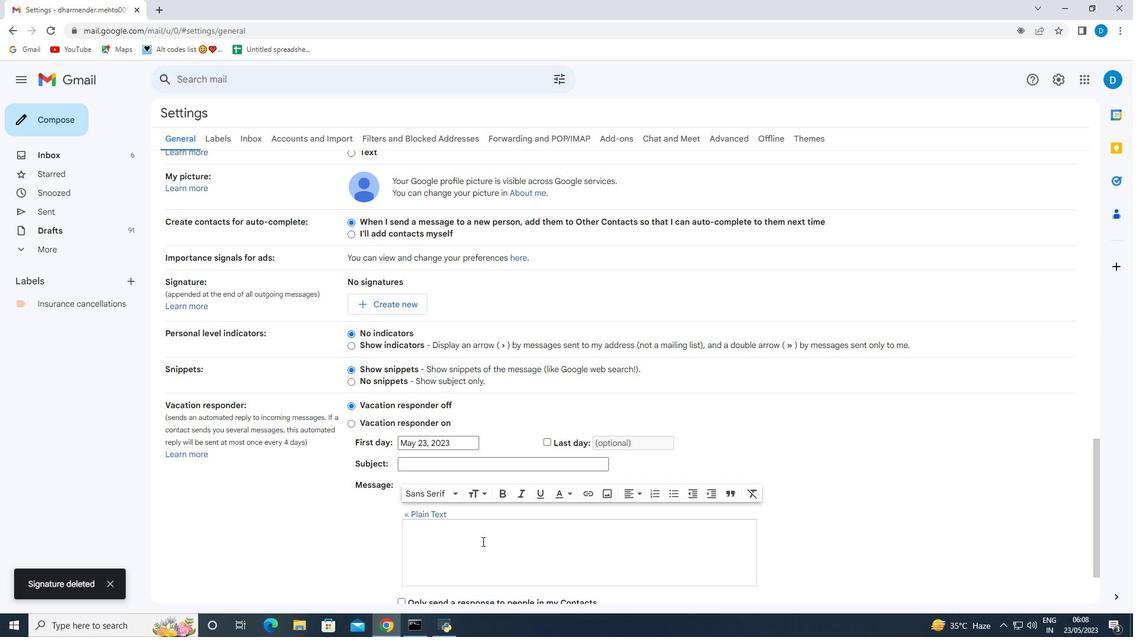 
Action: Mouse scrolled (482, 539) with delta (0, 0)
Screenshot: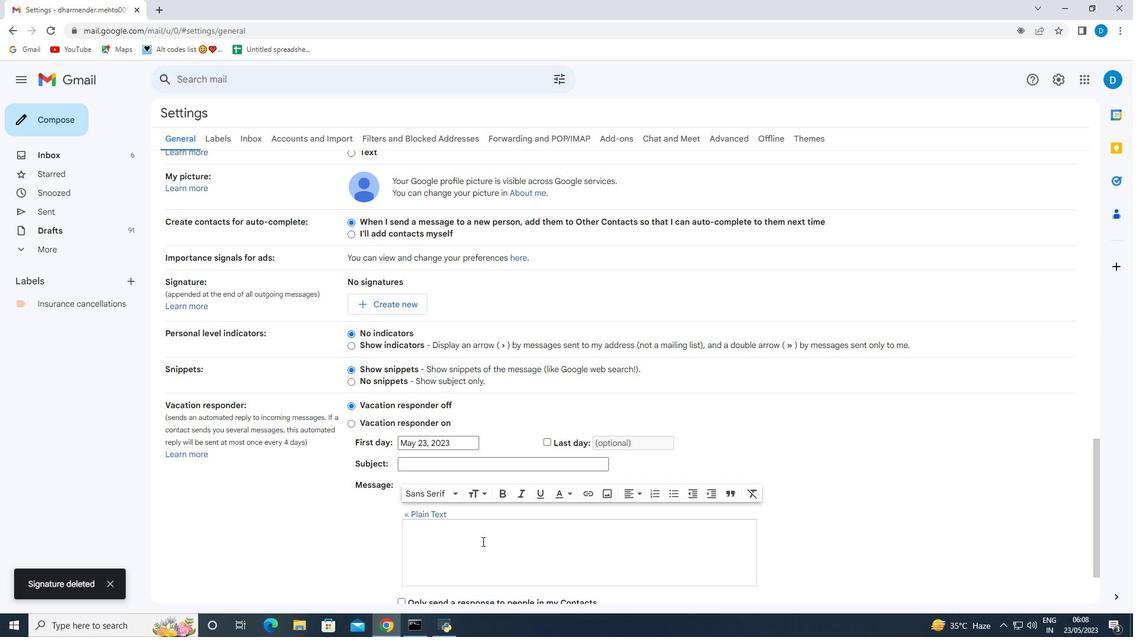 
Action: Mouse moved to (482, 537)
Screenshot: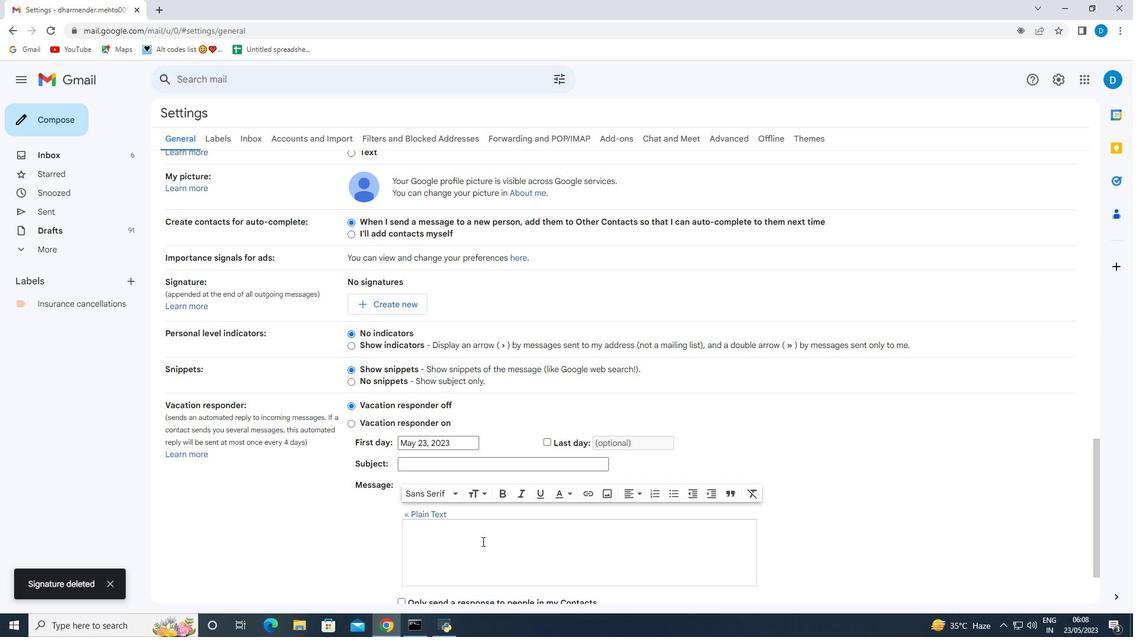 
Action: Mouse scrolled (482, 537) with delta (0, 0)
Screenshot: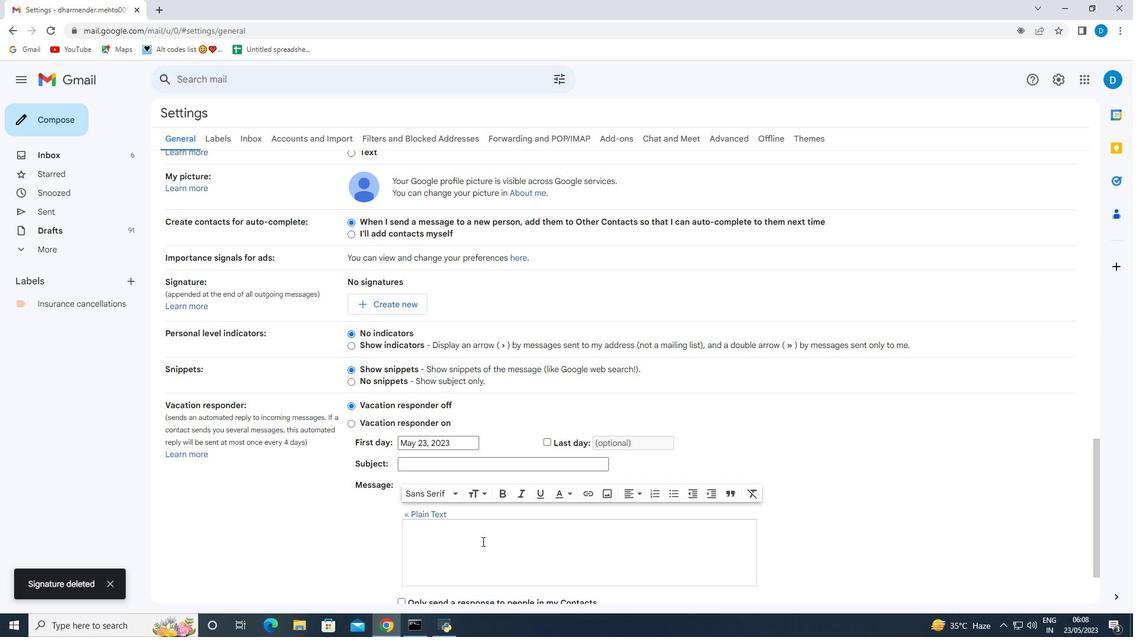 
Action: Mouse moved to (484, 534)
Screenshot: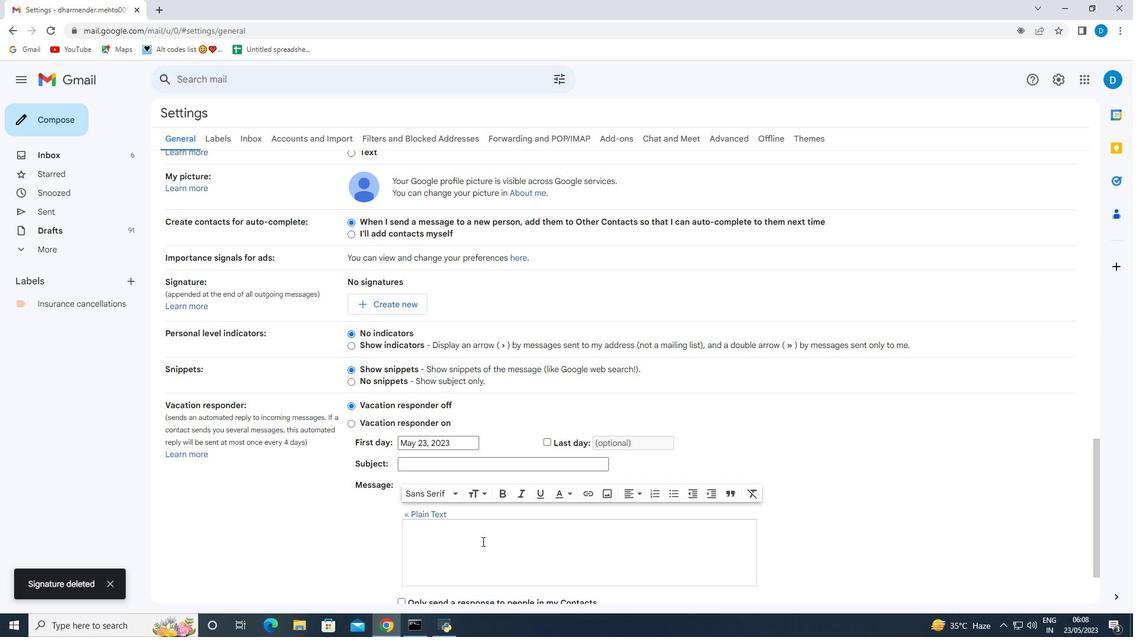
Action: Mouse scrolled (484, 533) with delta (0, 0)
Screenshot: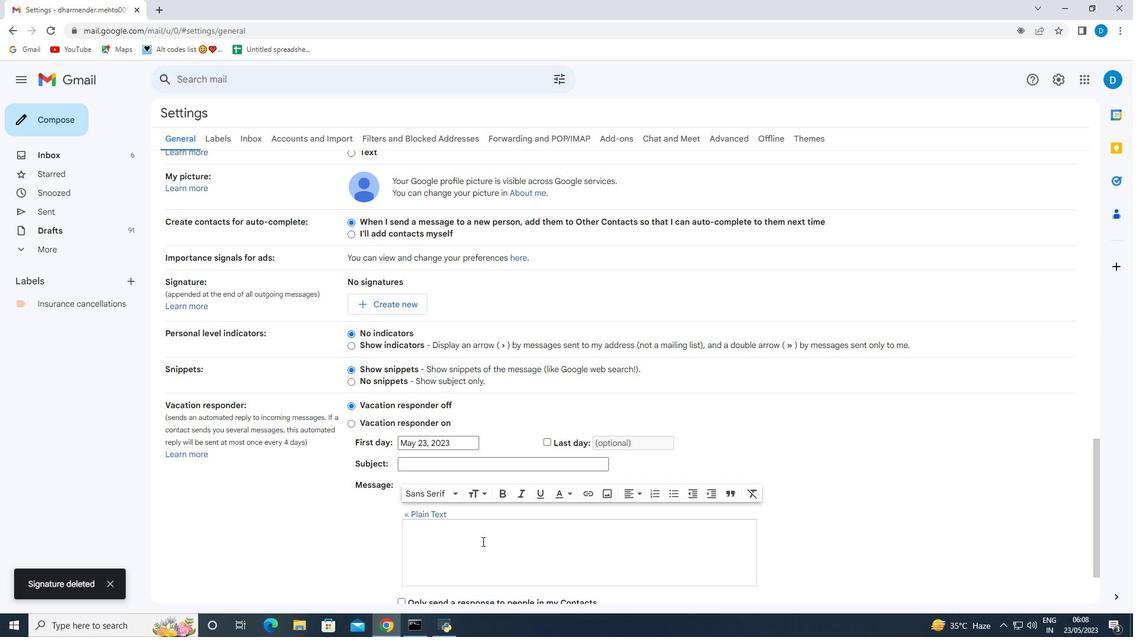 
Action: Mouse moved to (586, 542)
Screenshot: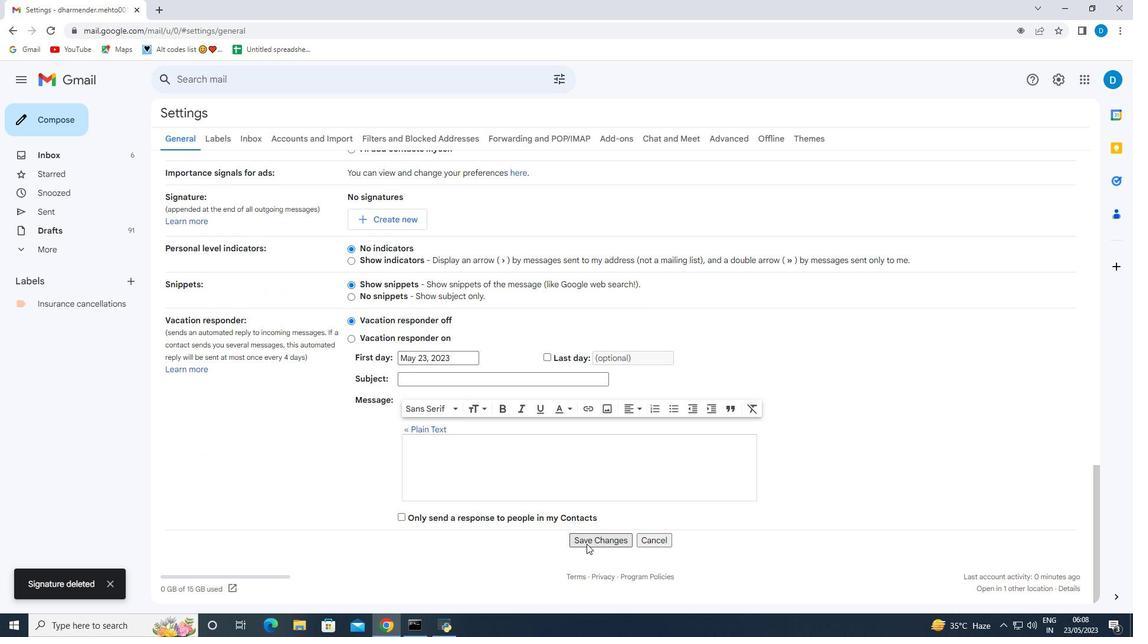 
Action: Mouse pressed left at (586, 542)
Screenshot: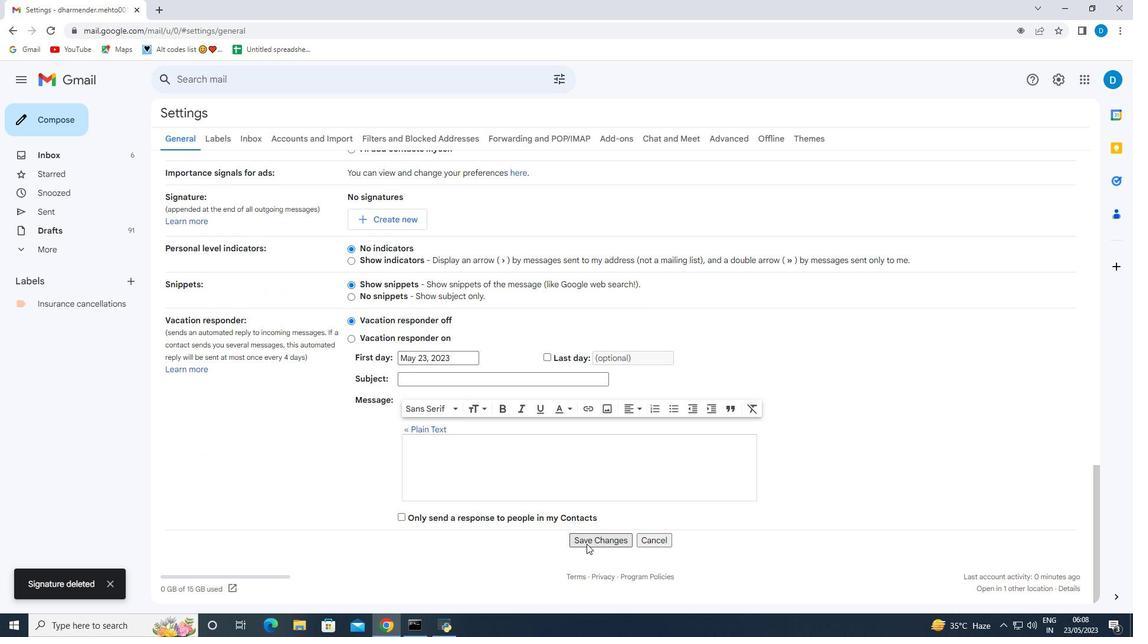 
Action: Mouse moved to (132, 305)
Screenshot: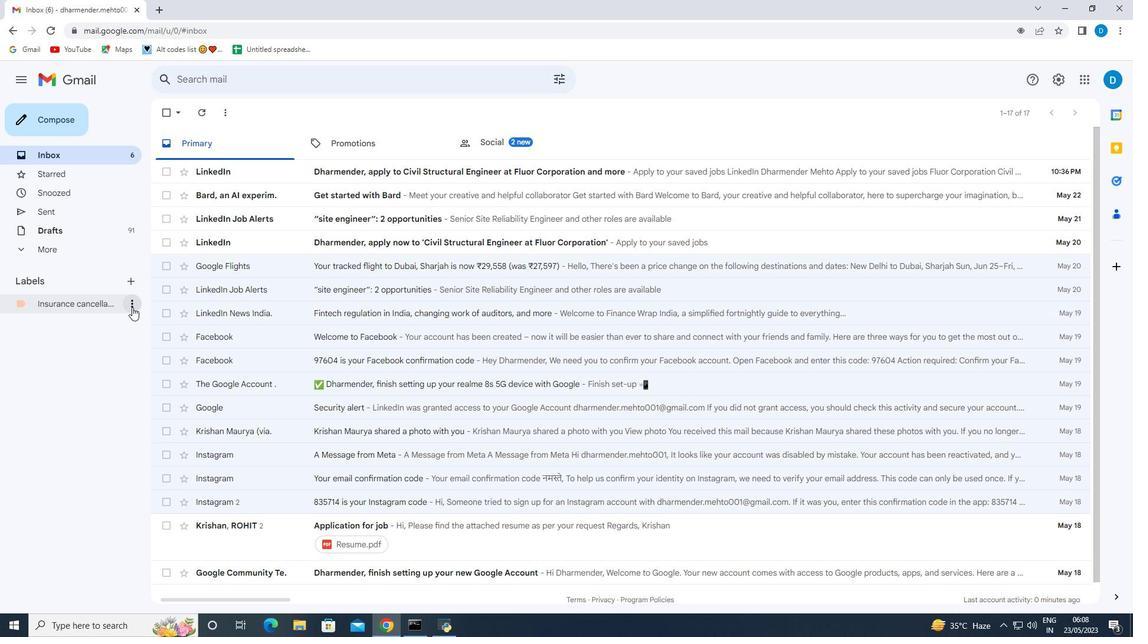 
Action: Mouse pressed left at (132, 305)
Screenshot: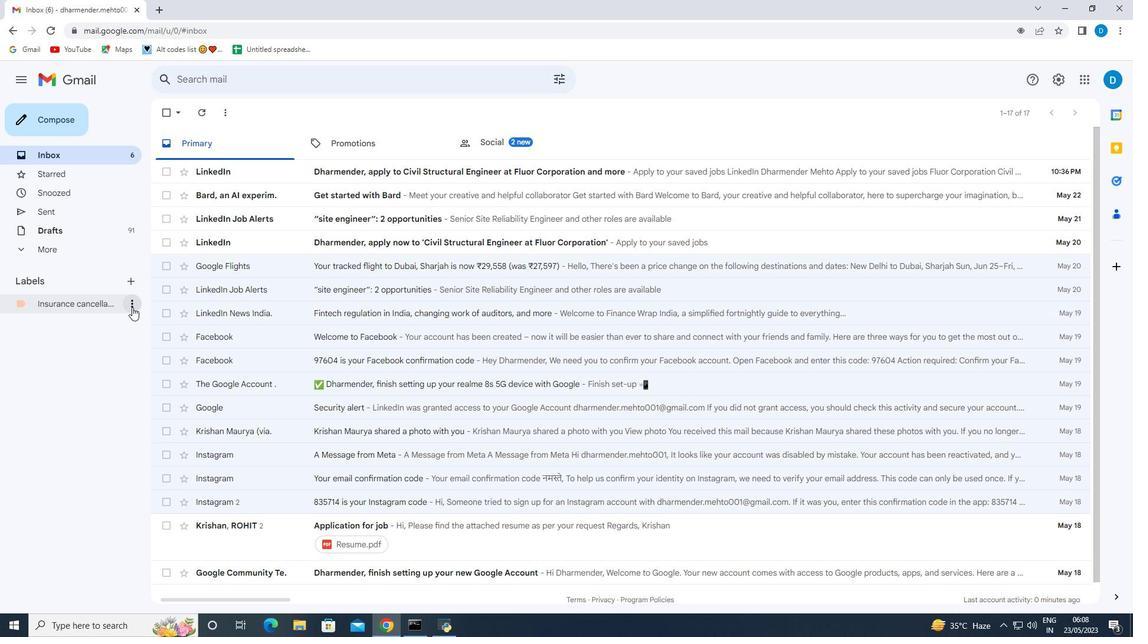 
Action: Mouse moved to (182, 516)
Screenshot: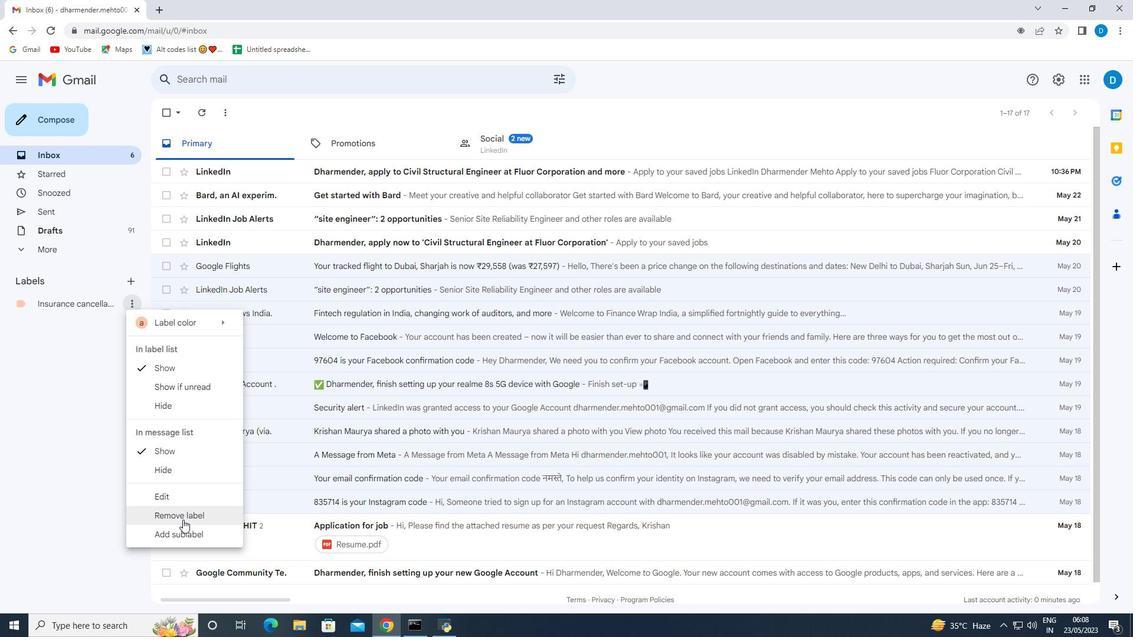 
Action: Mouse pressed left at (182, 516)
Screenshot: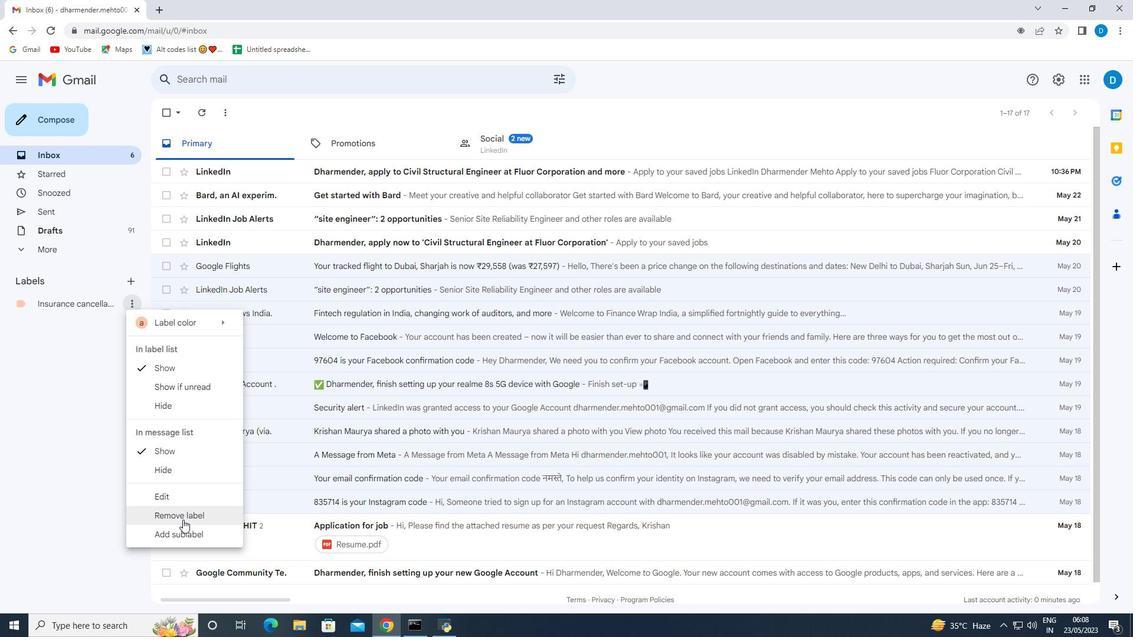 
Action: Mouse moved to (675, 374)
Screenshot: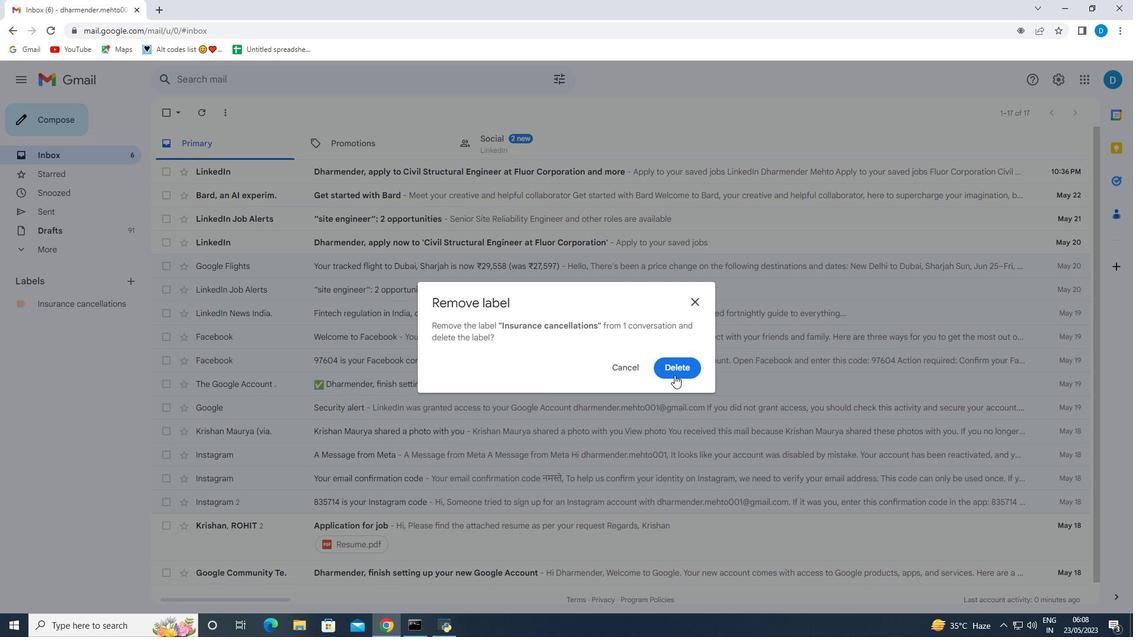 
Action: Mouse pressed left at (675, 374)
Screenshot: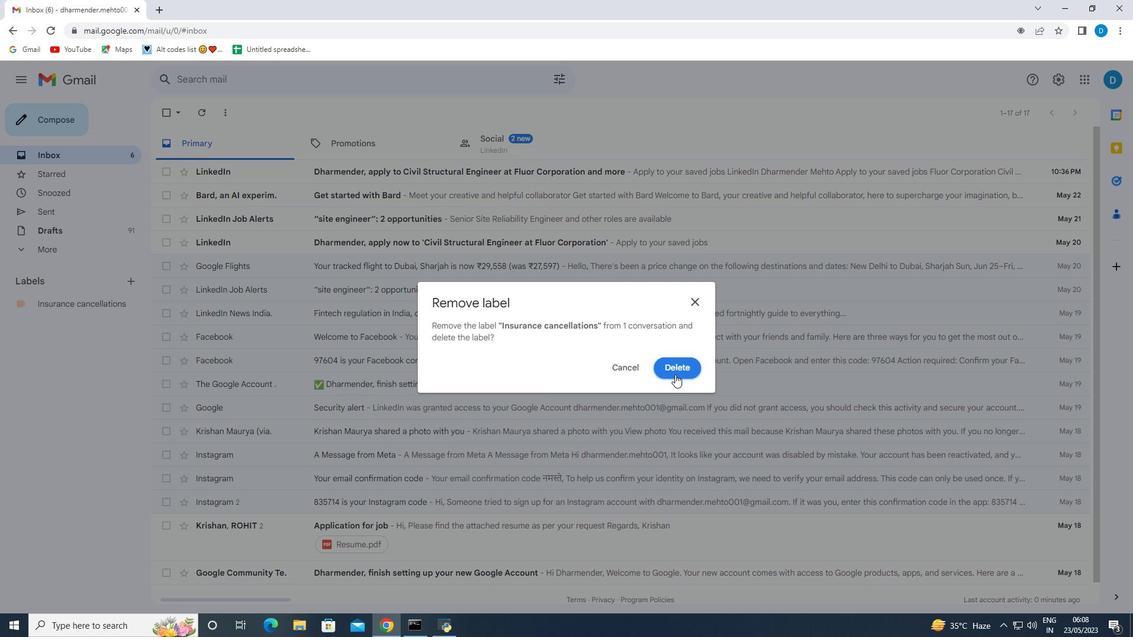 
Action: Mouse moved to (1052, 81)
Screenshot: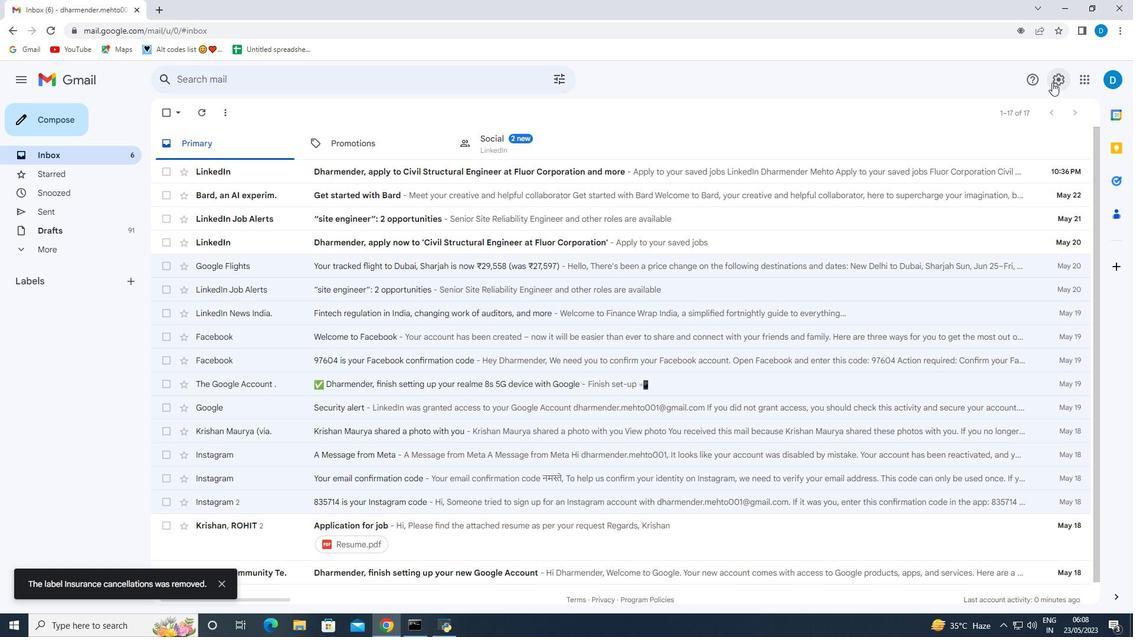 
Action: Mouse pressed left at (1052, 81)
Screenshot: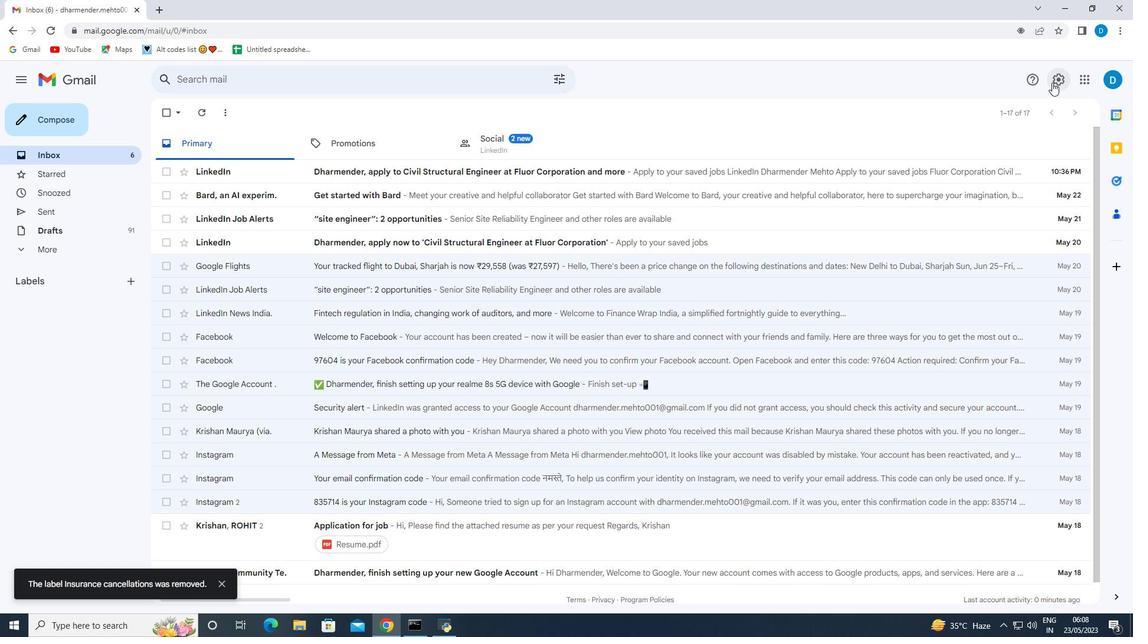 
Action: Mouse moved to (967, 142)
Screenshot: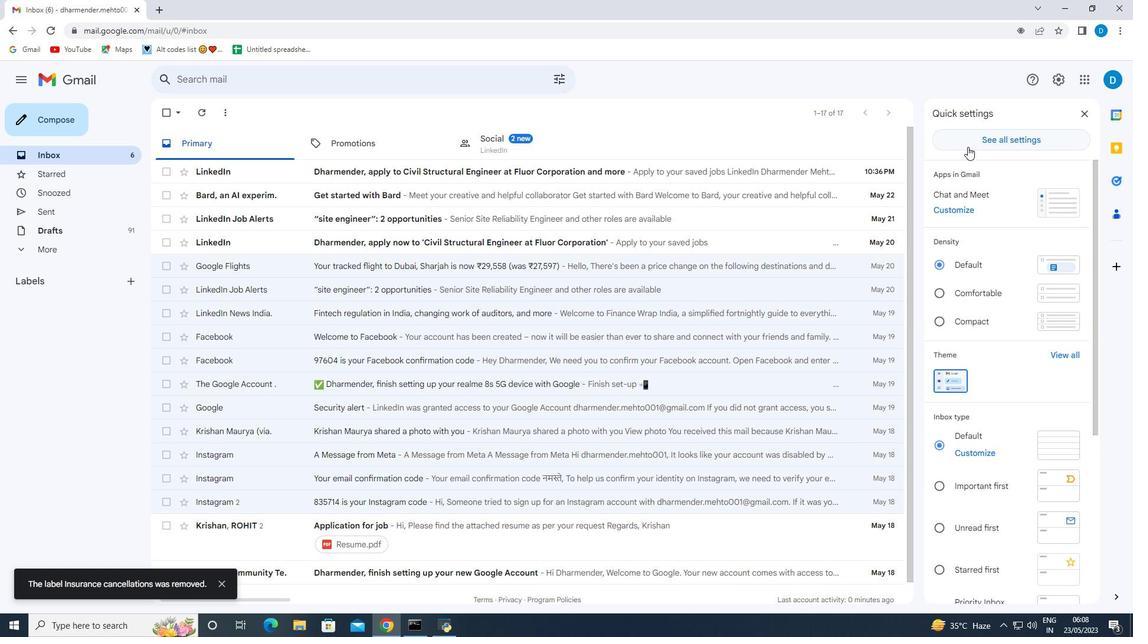 
Action: Mouse pressed left at (967, 142)
Screenshot: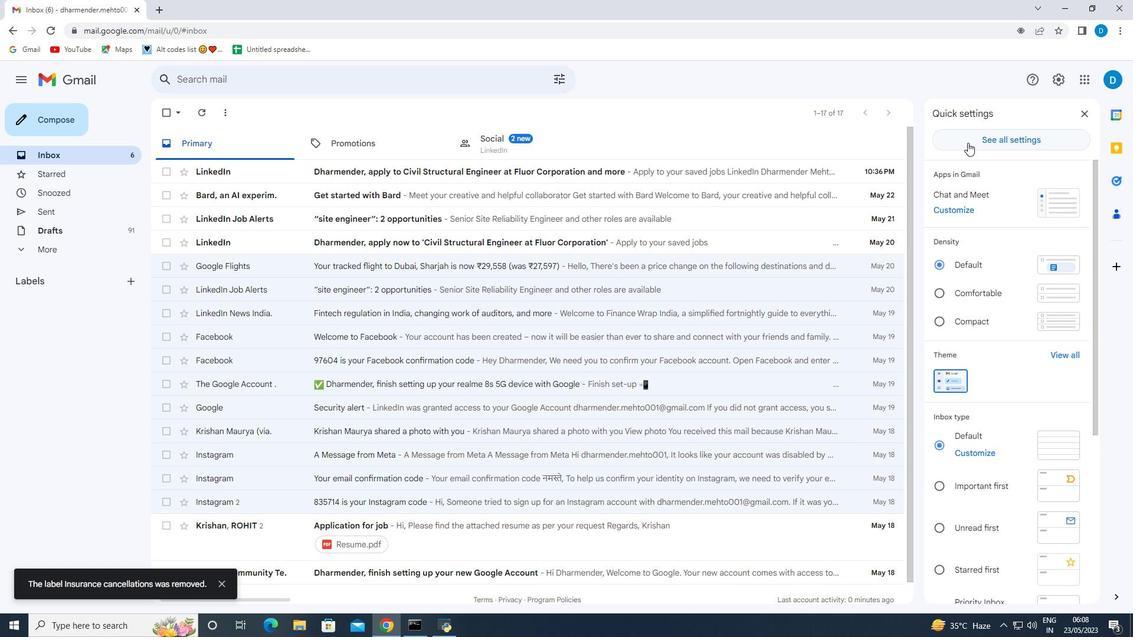 
Action: Mouse moved to (573, 256)
Screenshot: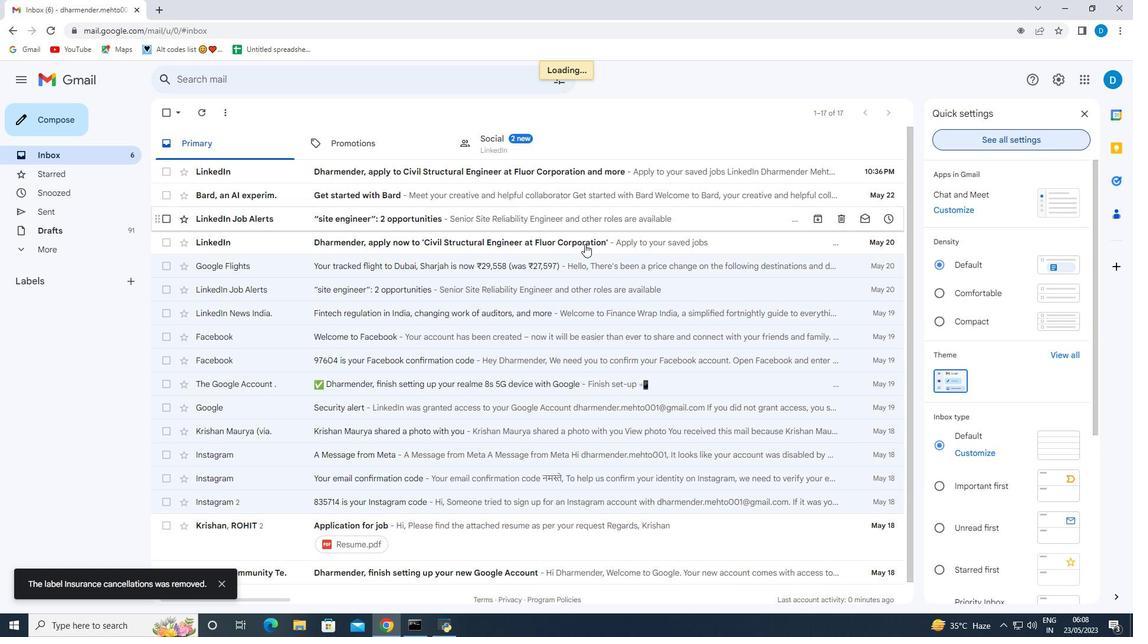 
Action: Mouse scrolled (573, 255) with delta (0, 0)
Screenshot: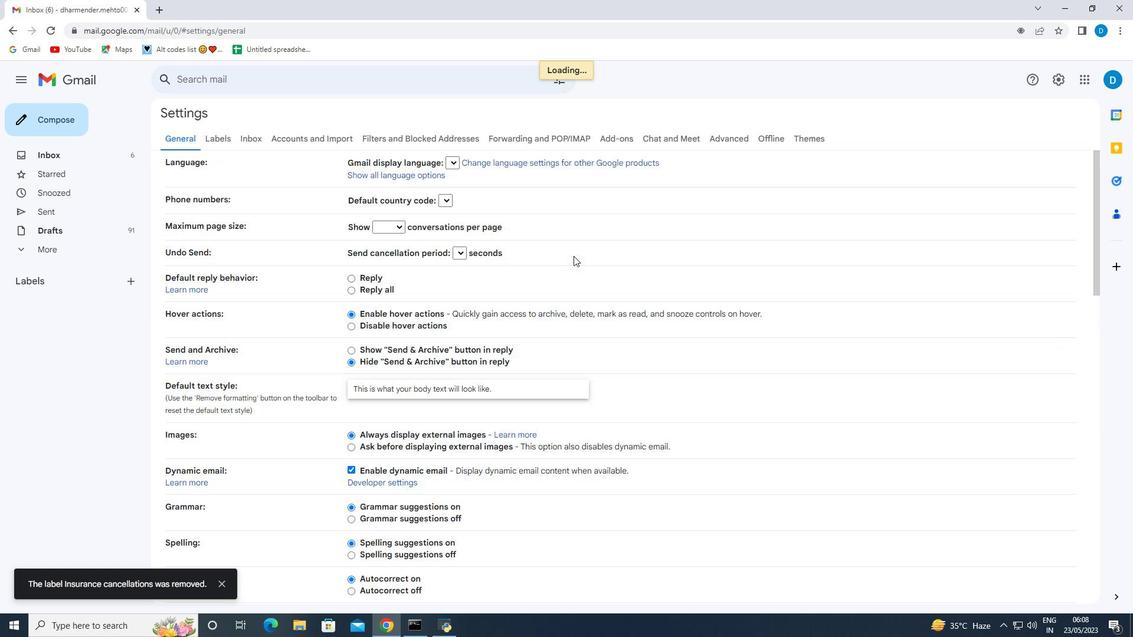 
Action: Mouse scrolled (573, 255) with delta (0, 0)
Screenshot: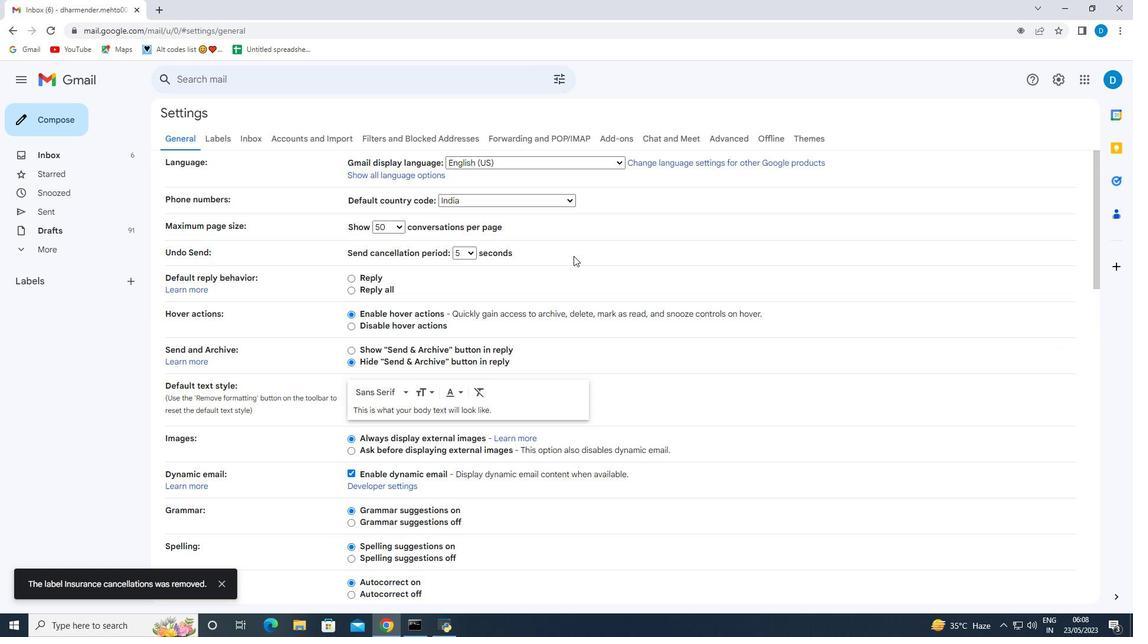 
Action: Mouse scrolled (573, 255) with delta (0, 0)
Screenshot: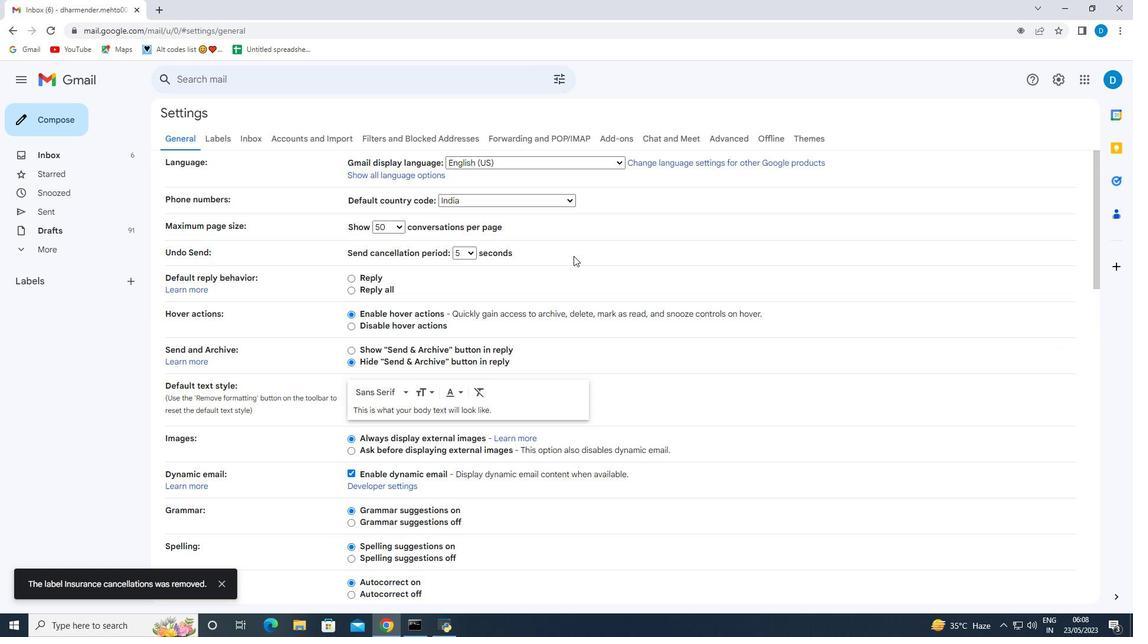 
Action: Mouse moved to (573, 256)
Screenshot: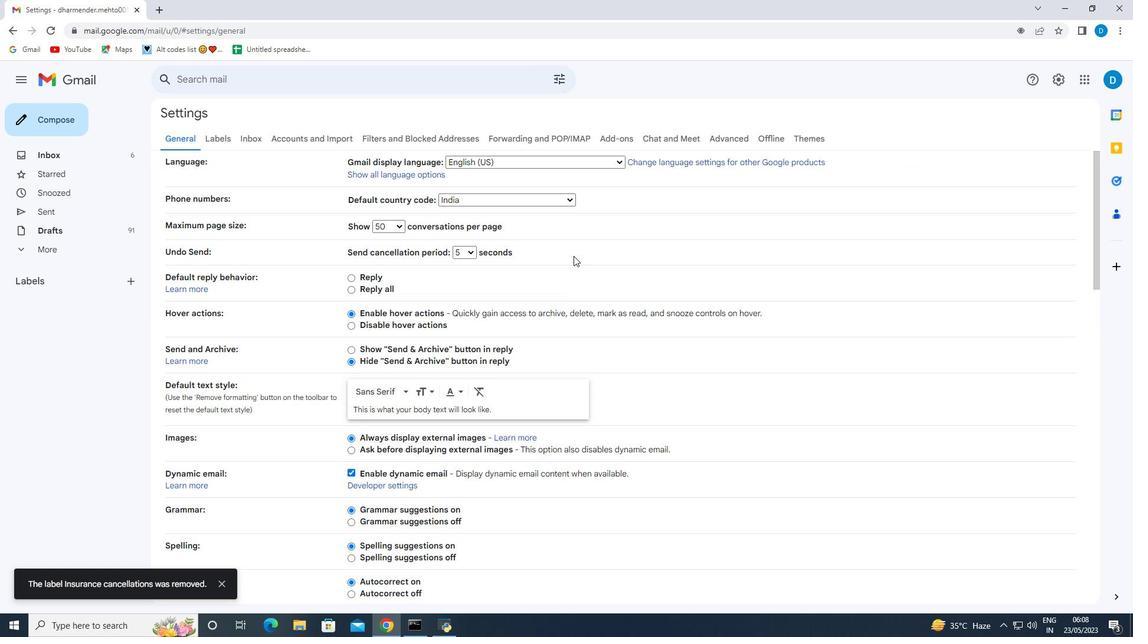 
Action: Mouse scrolled (573, 256) with delta (0, 0)
Screenshot: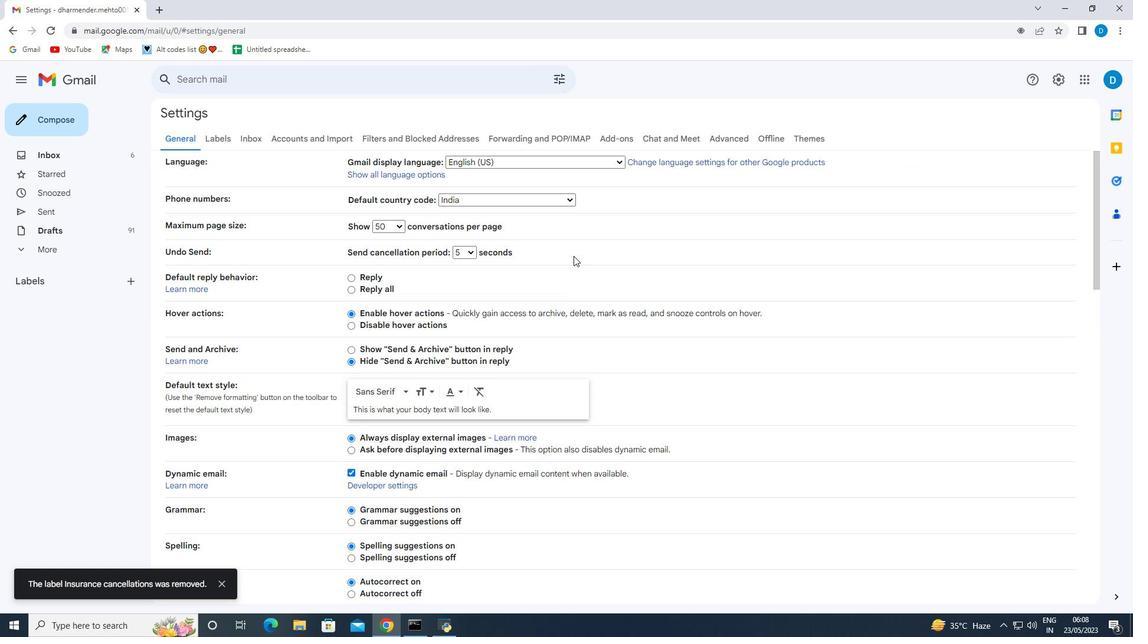
Action: Mouse scrolled (573, 256) with delta (0, 0)
Screenshot: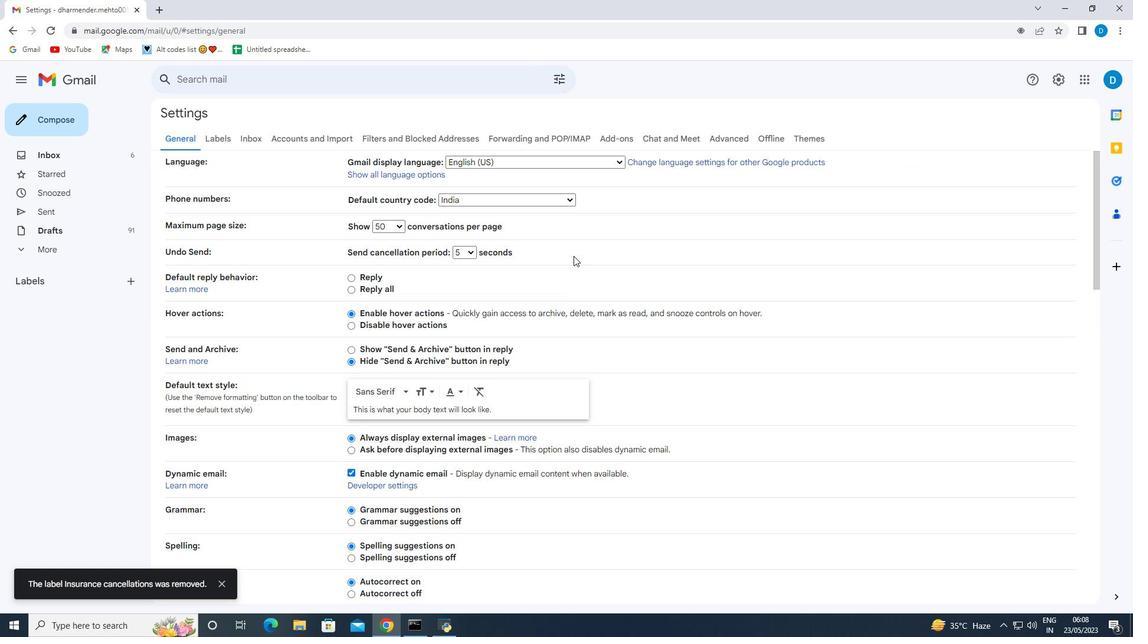 
Action: Mouse moved to (573, 257)
Screenshot: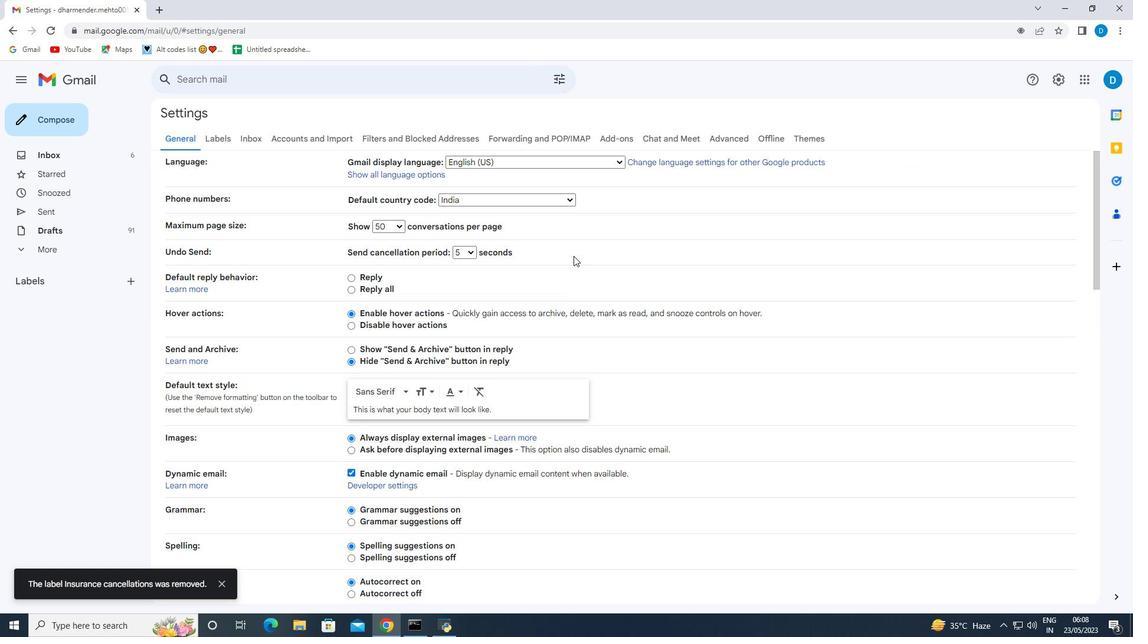 
Action: Mouse scrolled (573, 256) with delta (0, 0)
Screenshot: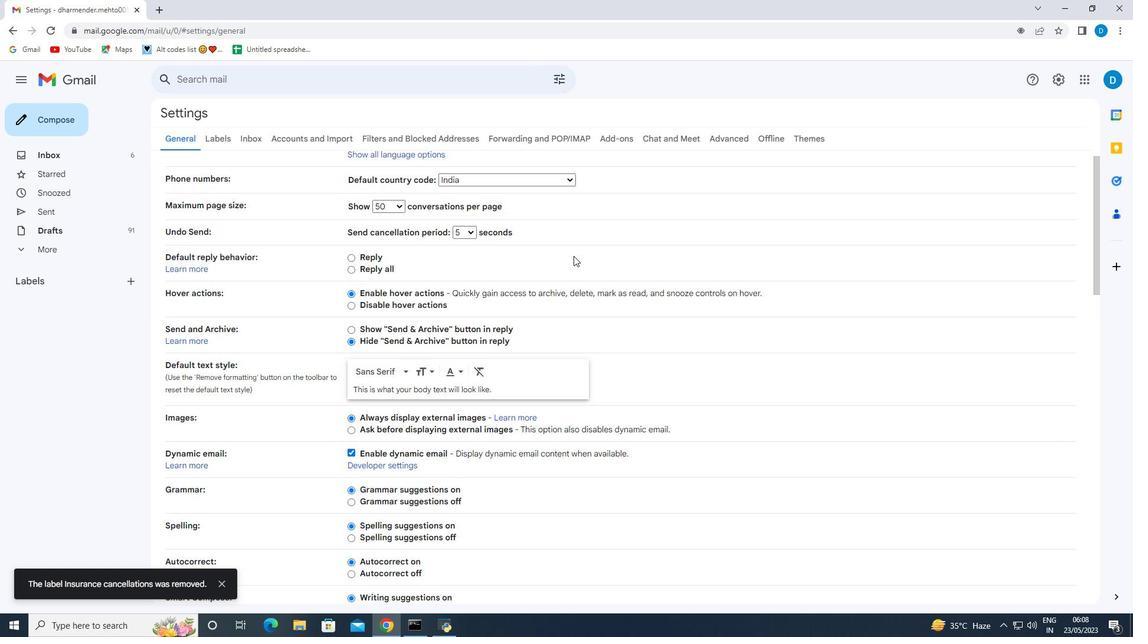 
Action: Mouse moved to (567, 289)
Screenshot: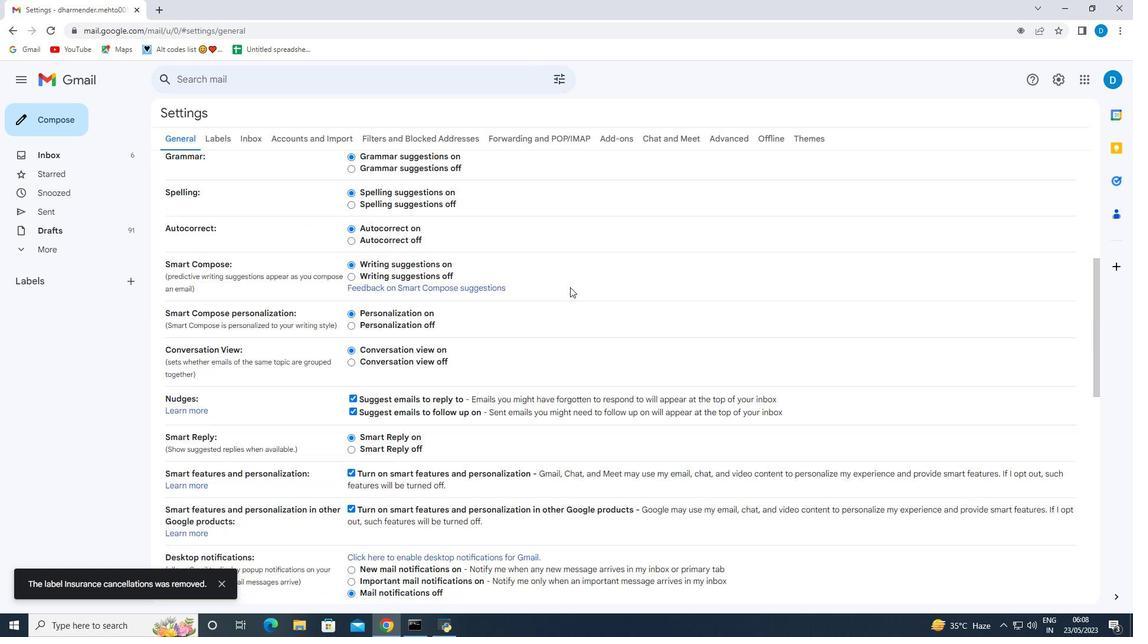 
Action: Mouse scrolled (567, 289) with delta (0, 0)
Screenshot: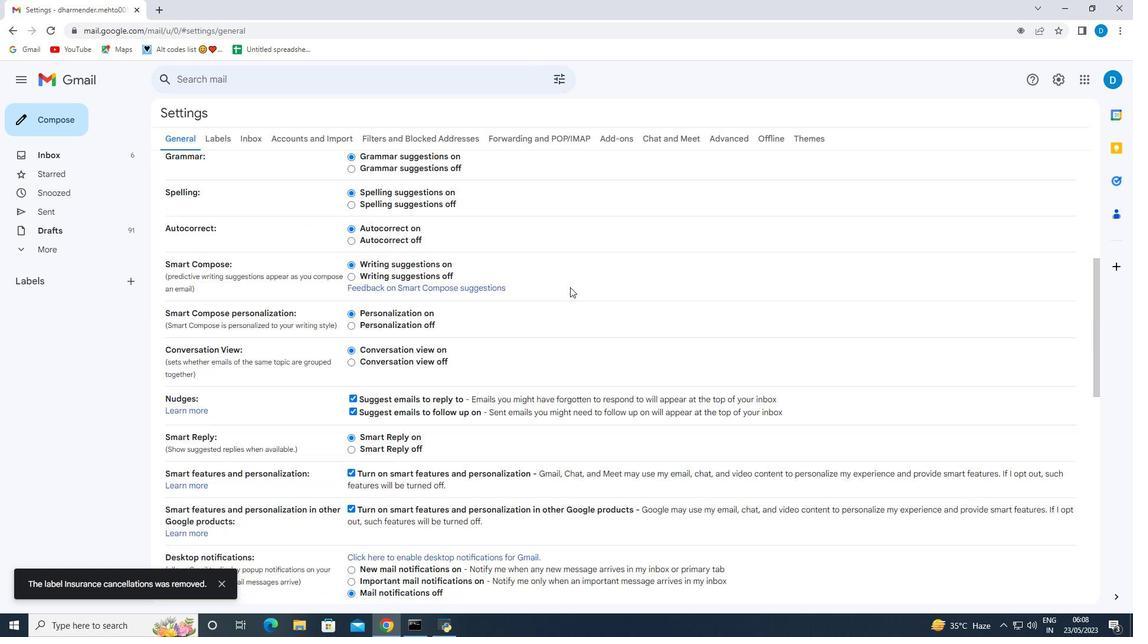 
Action: Mouse moved to (566, 290)
Screenshot: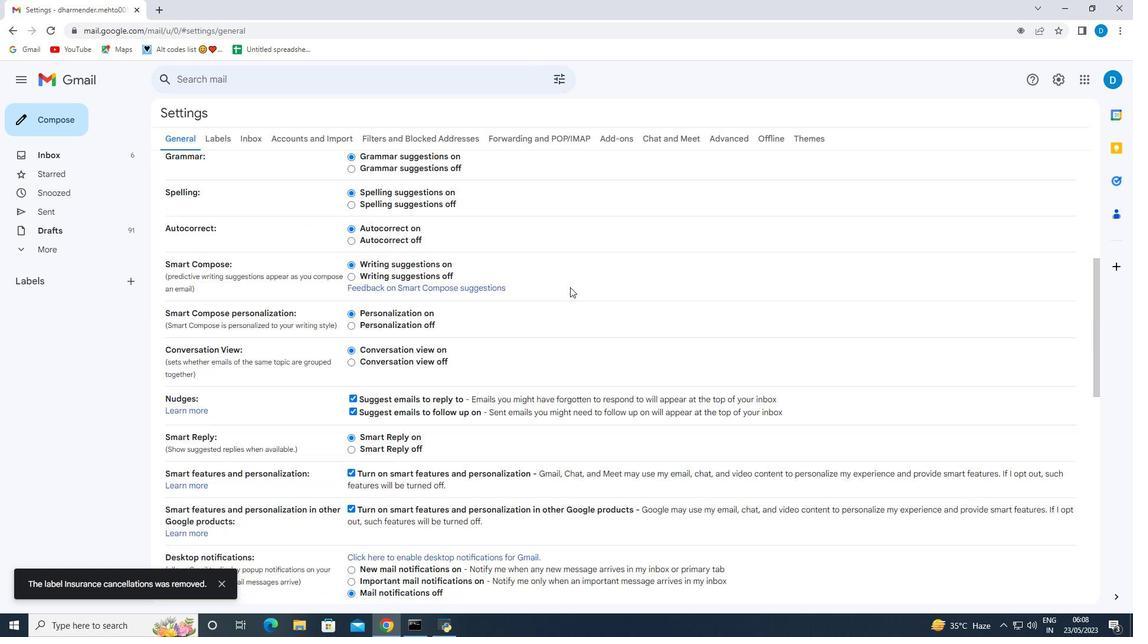 
Action: Mouse scrolled (566, 290) with delta (0, 0)
Screenshot: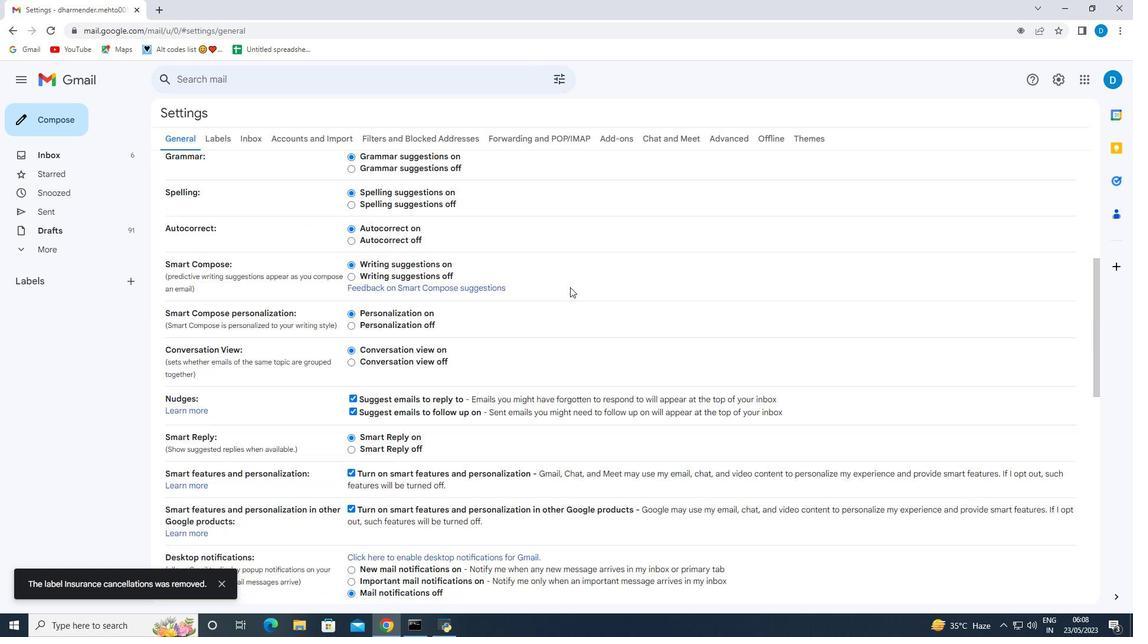 
Action: Mouse moved to (565, 291)
Screenshot: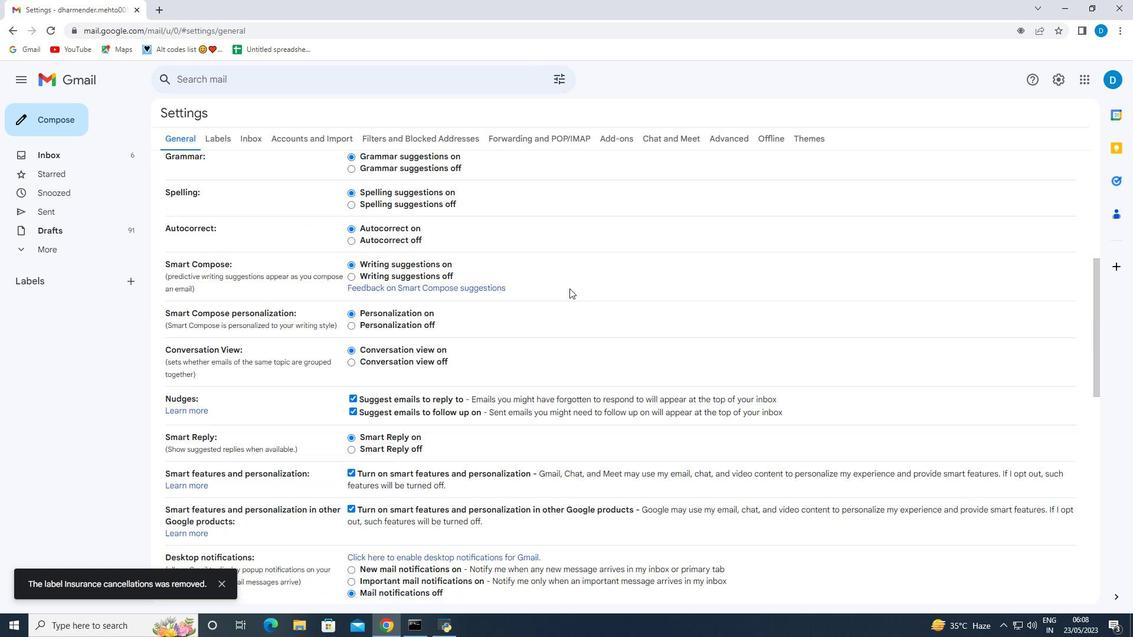 
Action: Mouse scrolled (565, 290) with delta (0, 0)
Screenshot: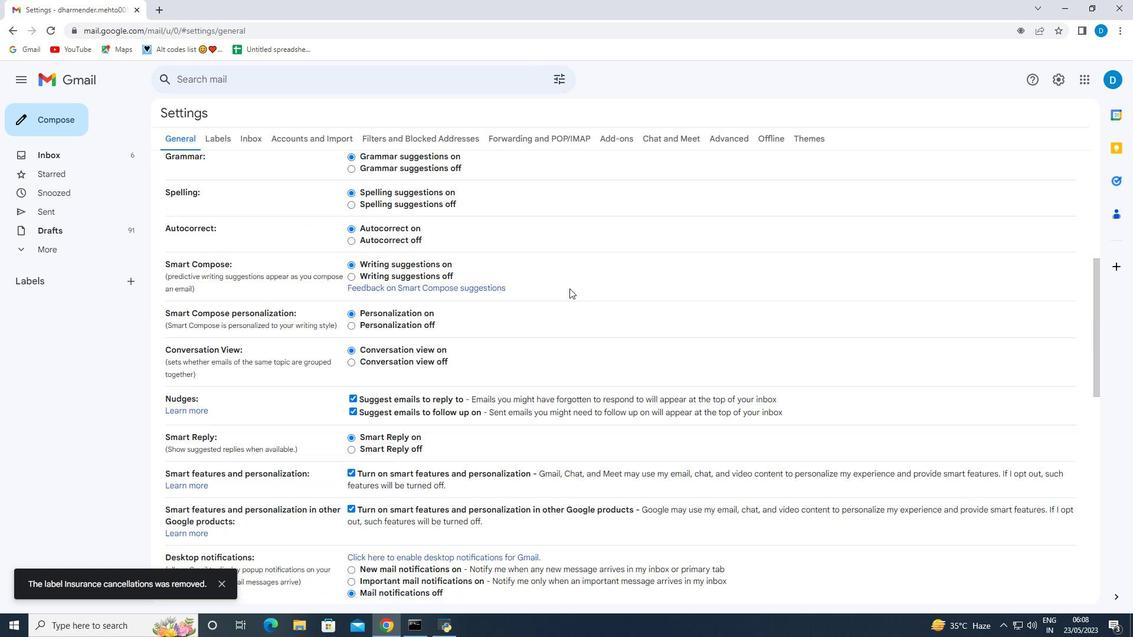 
Action: Mouse scrolled (565, 290) with delta (0, 0)
Screenshot: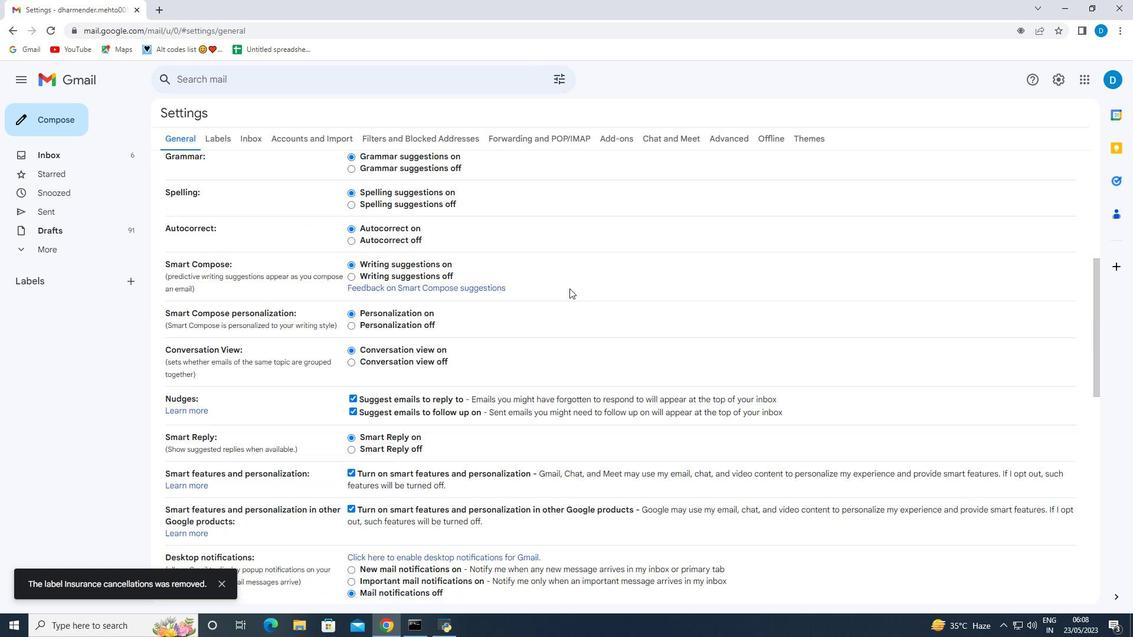 
Action: Mouse scrolled (565, 290) with delta (0, 0)
Screenshot: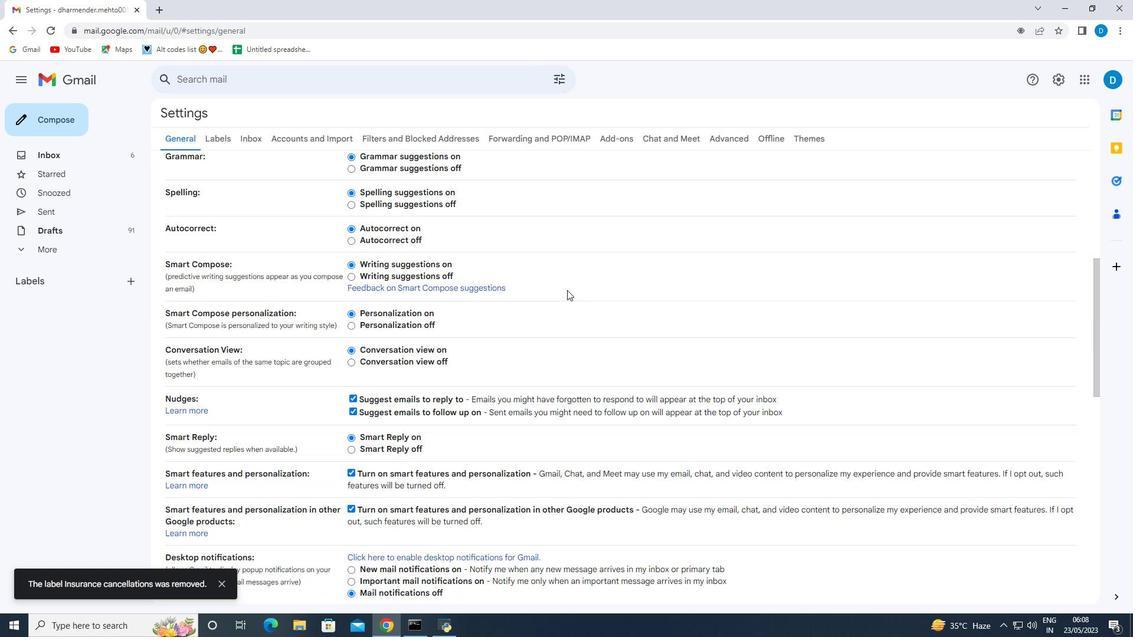 
Action: Mouse moved to (565, 291)
Screenshot: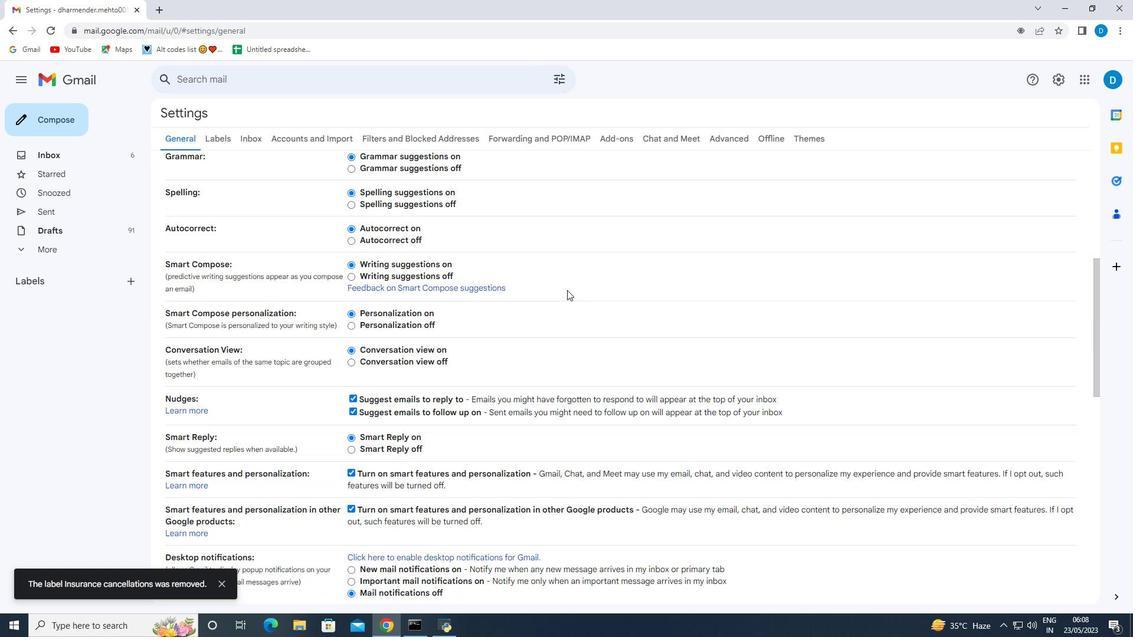 
Action: Mouse scrolled (565, 290) with delta (0, 0)
Screenshot: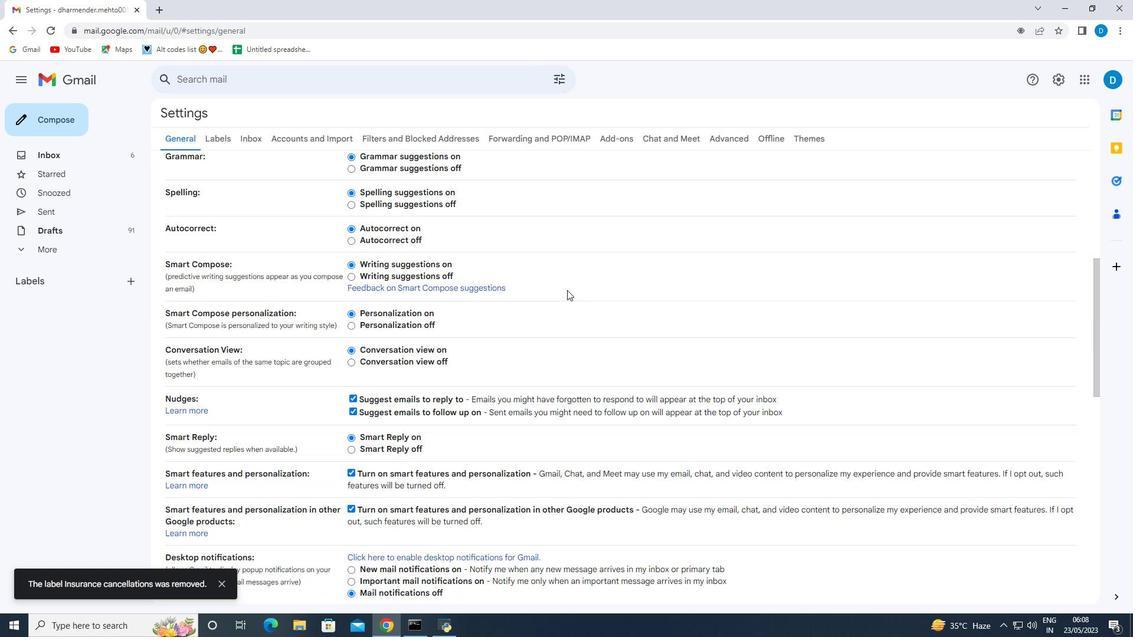 
Action: Mouse moved to (393, 359)
Screenshot: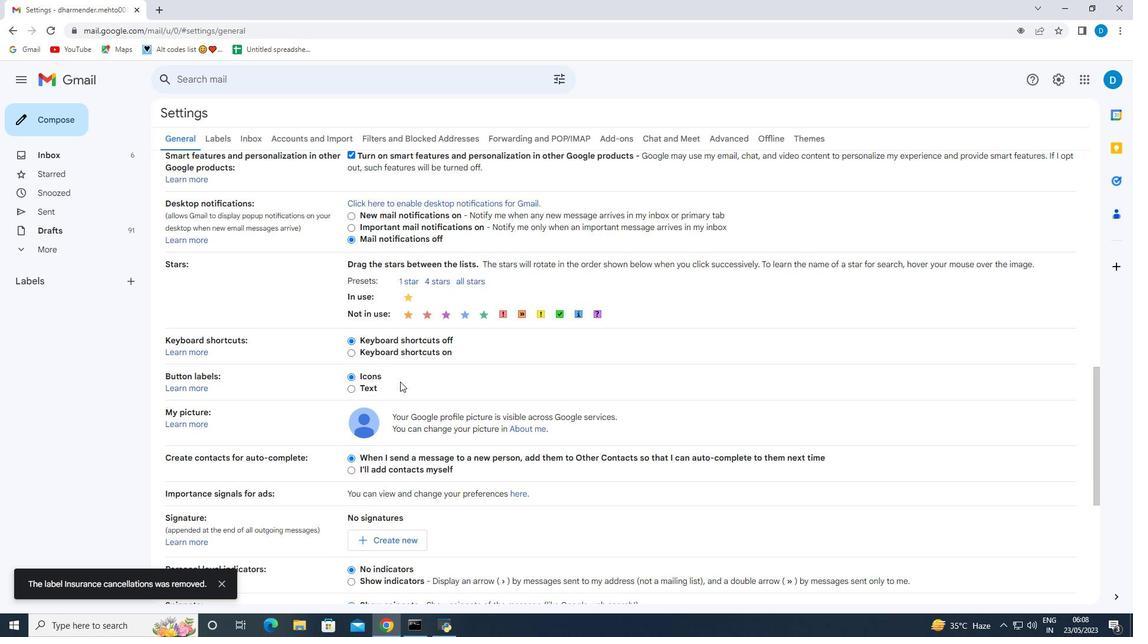 
Action: Mouse scrolled (393, 359) with delta (0, 0)
Screenshot: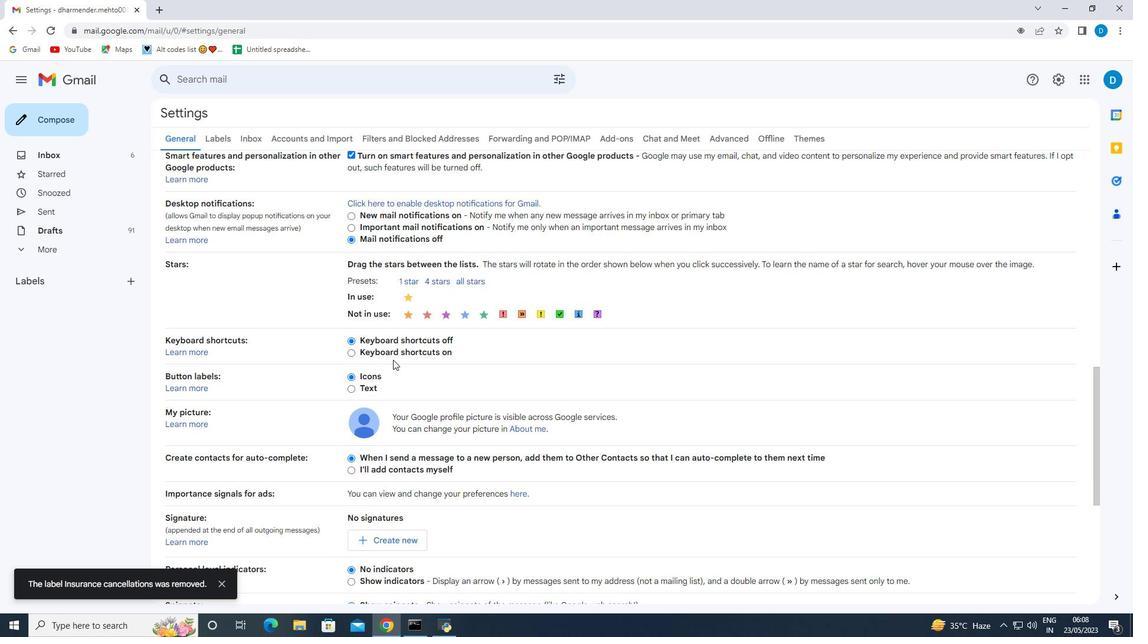 
Action: Mouse scrolled (393, 359) with delta (0, 0)
Screenshot: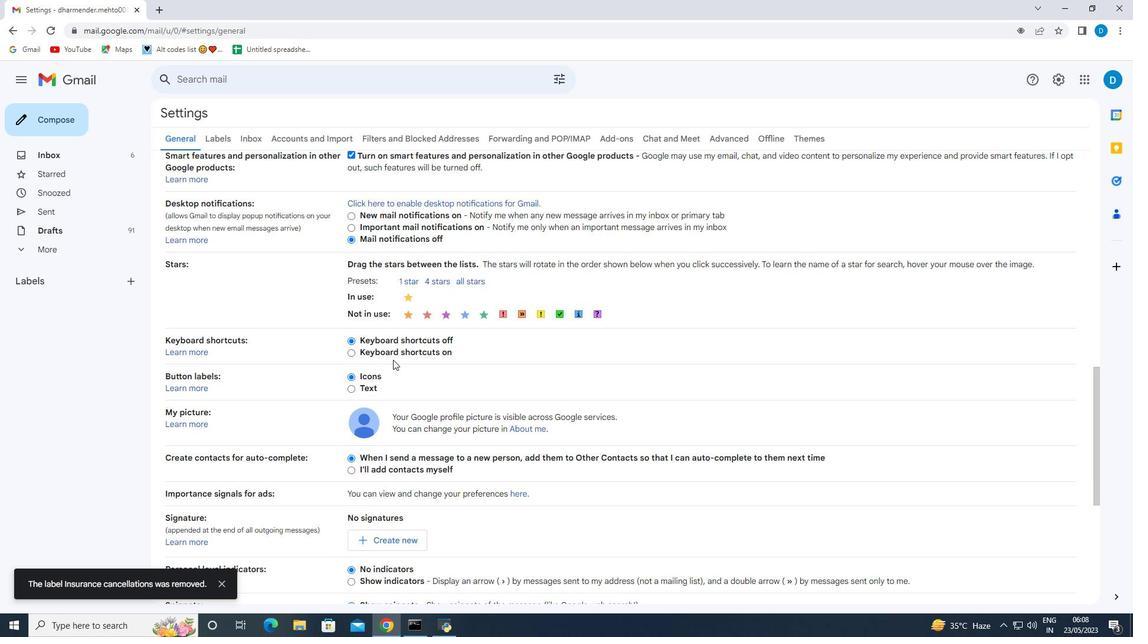 
Action: Mouse scrolled (393, 359) with delta (0, 0)
Screenshot: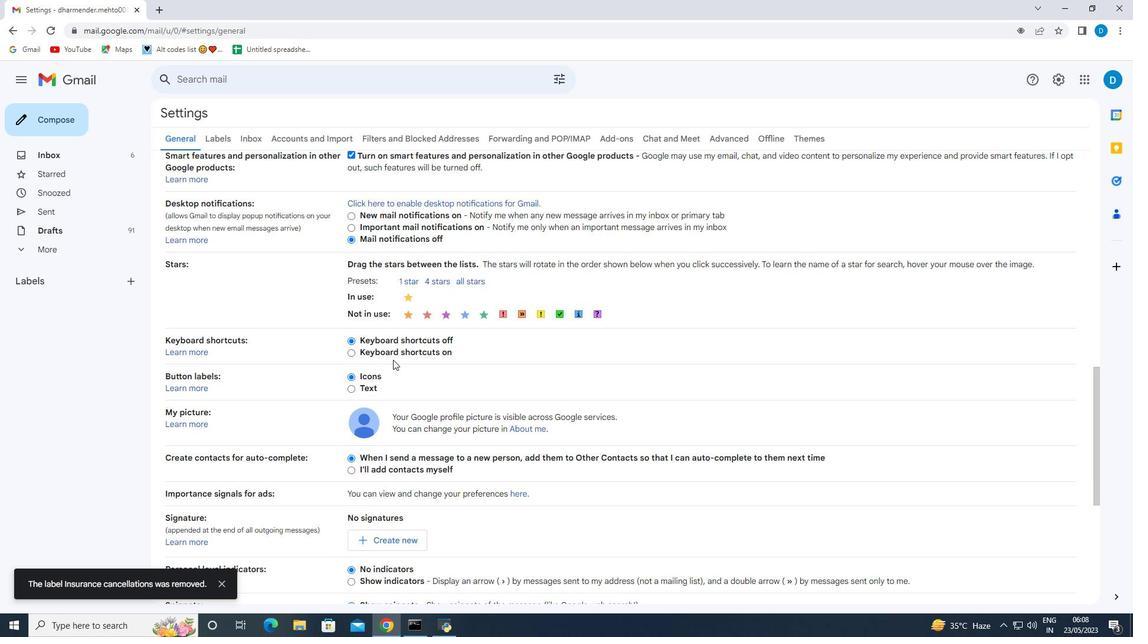 
Action: Mouse moved to (394, 359)
Screenshot: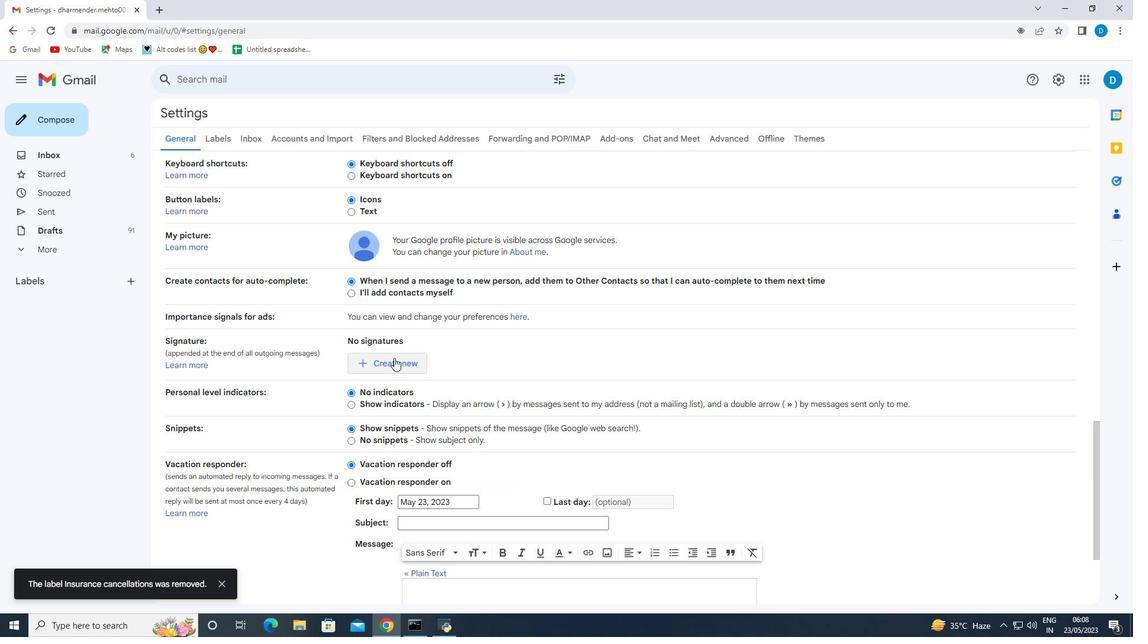
Action: Mouse pressed left at (394, 359)
Screenshot: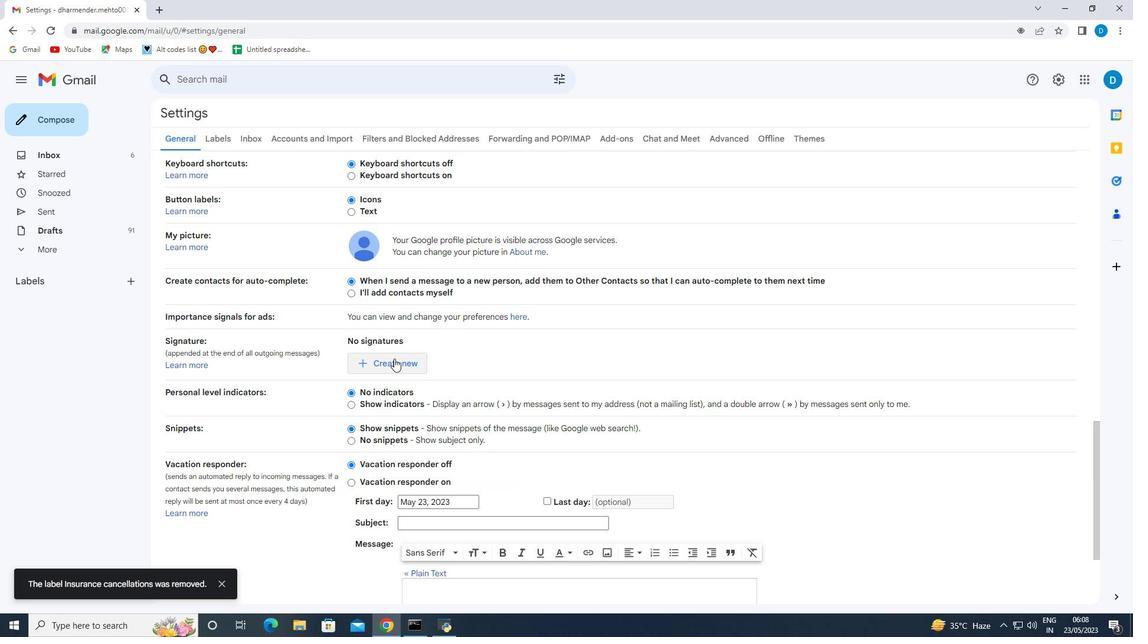 
Action: Mouse moved to (510, 330)
Screenshot: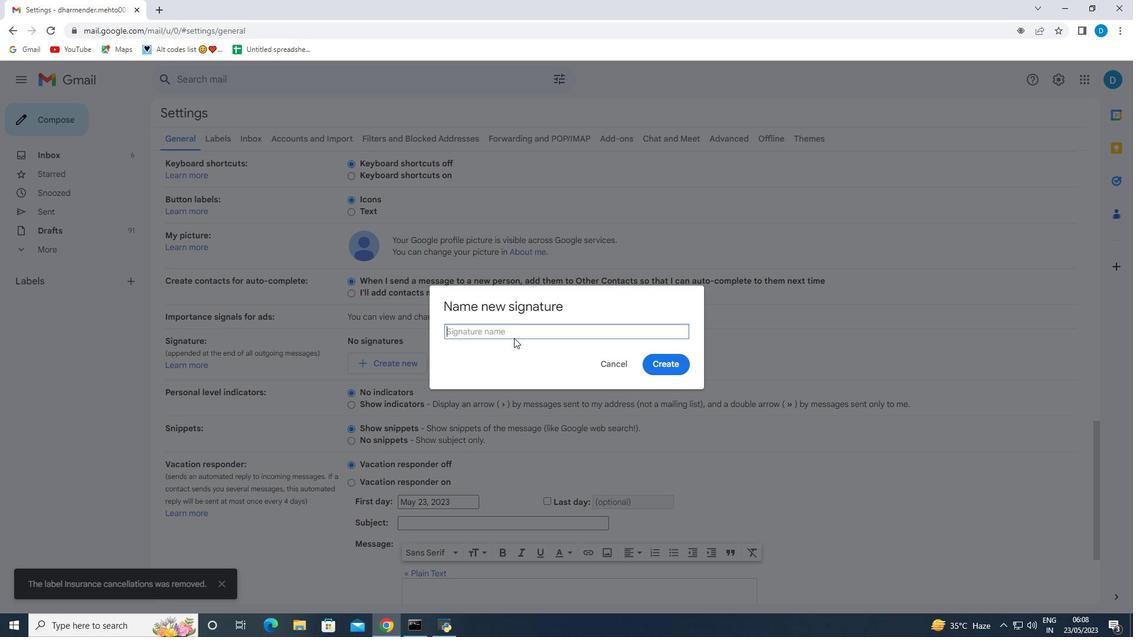 
Action: Mouse pressed left at (510, 330)
Screenshot: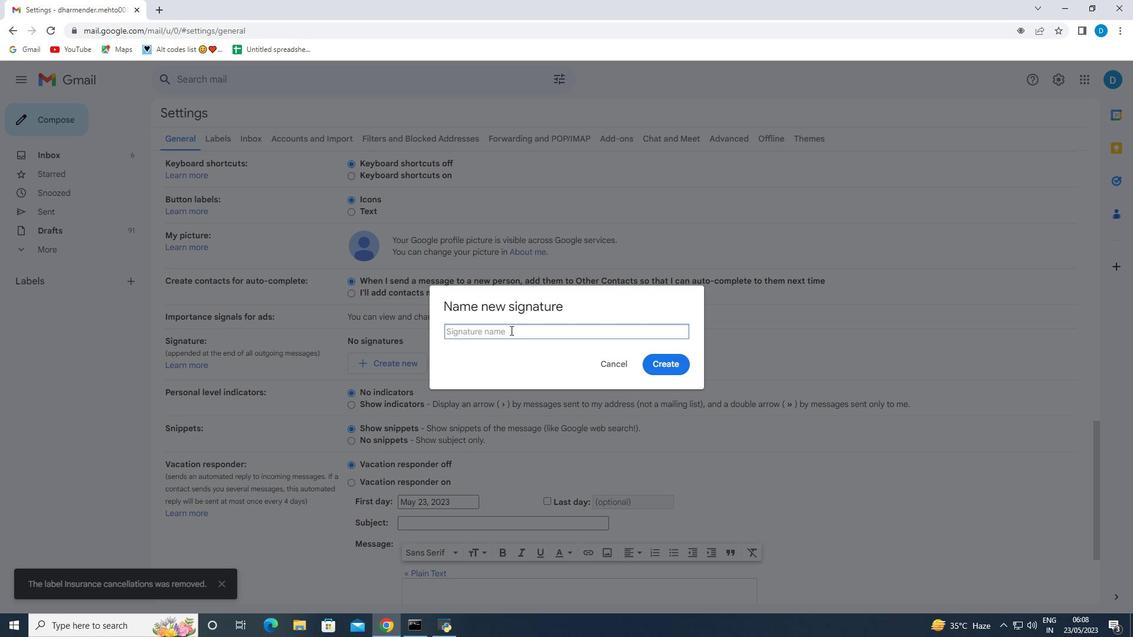 
Action: Key pressed <Key.shift>Michelle<Key.space><Key.shift>Green
Screenshot: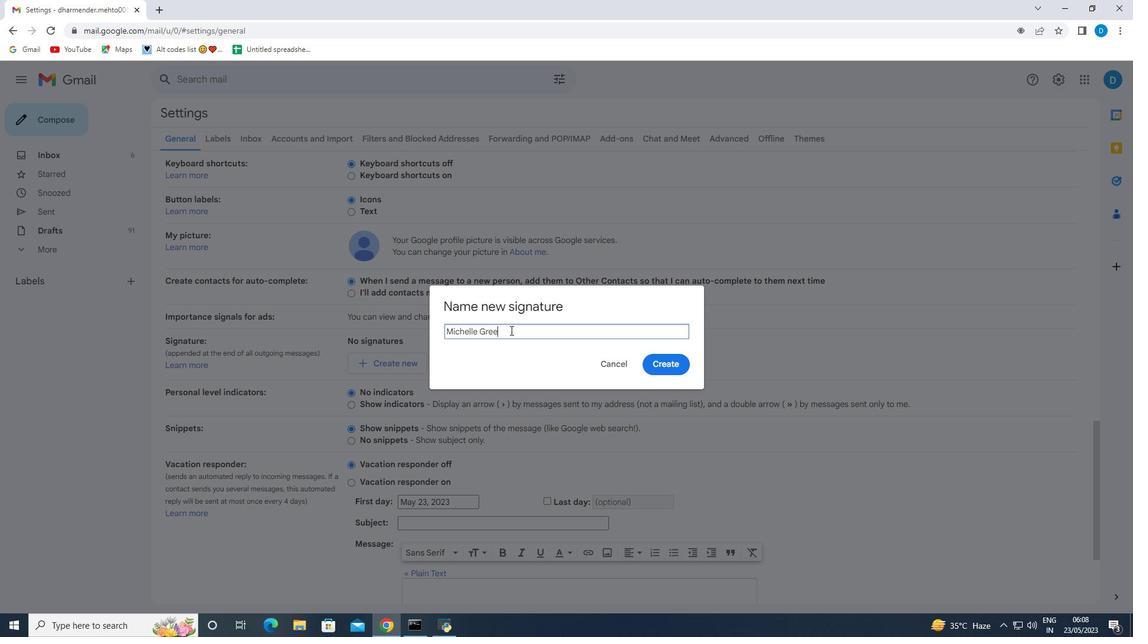 
Action: Mouse moved to (656, 359)
Screenshot: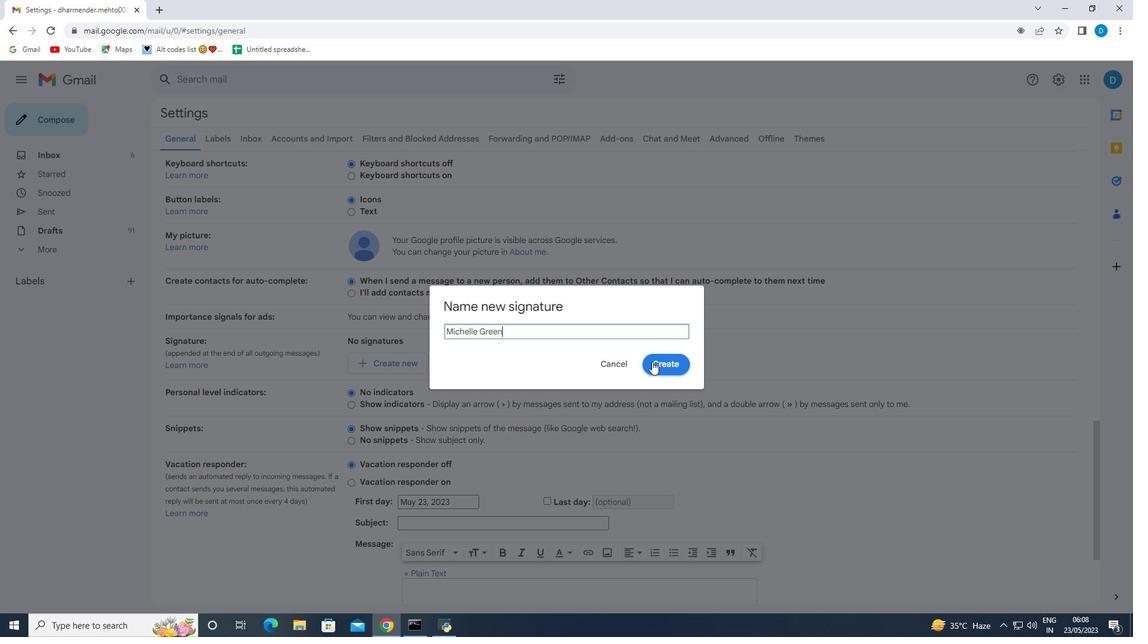 
Action: Mouse pressed left at (656, 359)
Screenshot: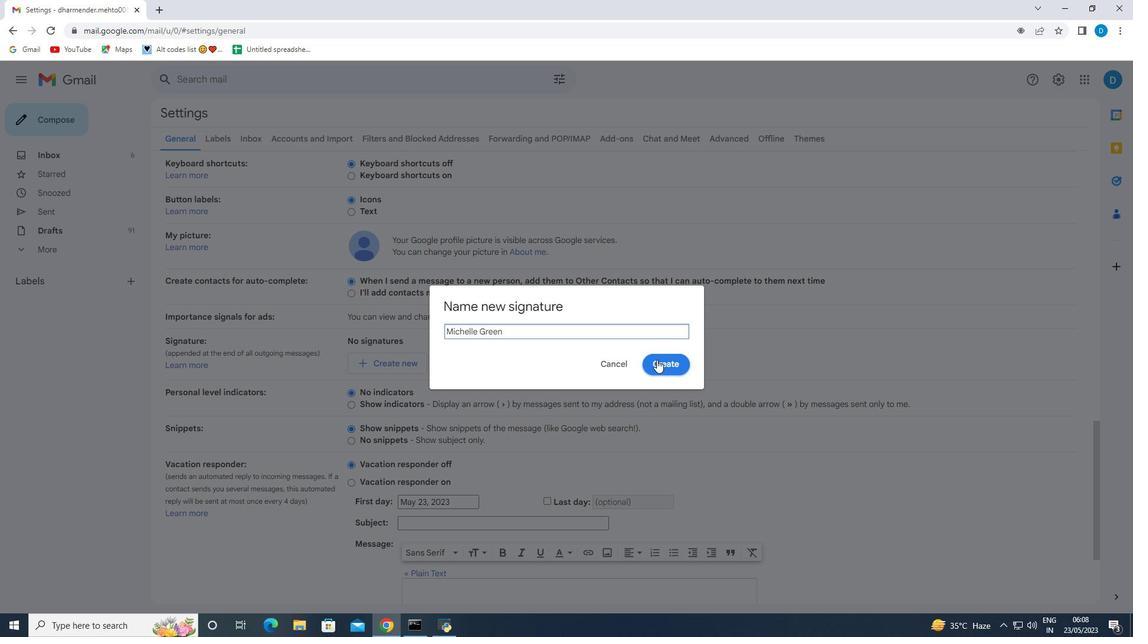 
Action: Mouse moved to (591, 378)
Screenshot: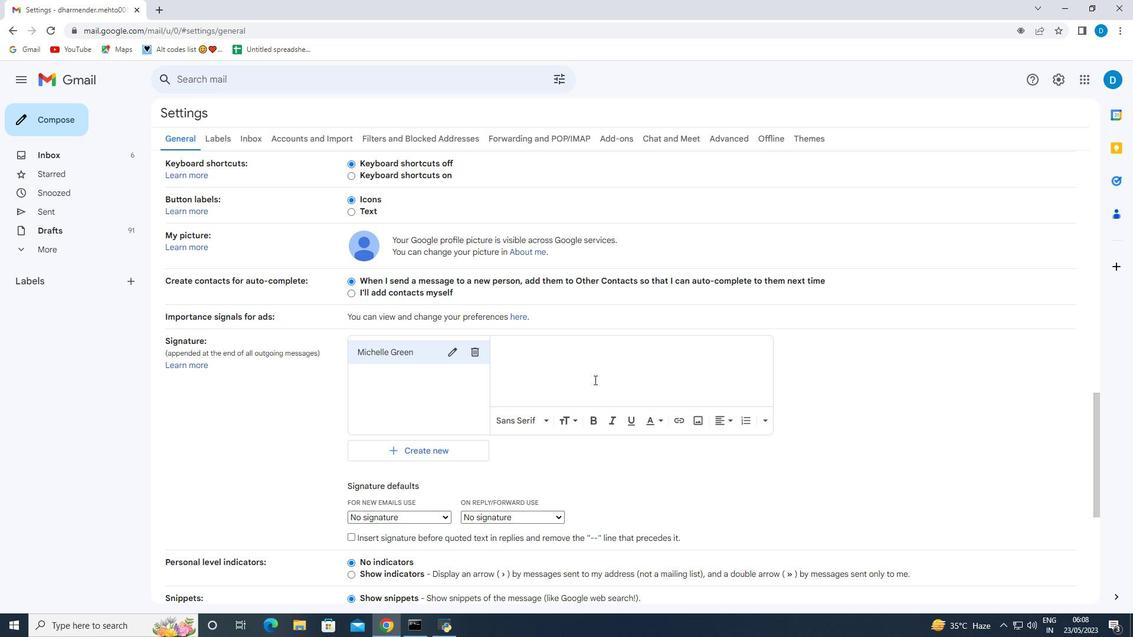 
Action: Mouse pressed left at (591, 378)
Screenshot: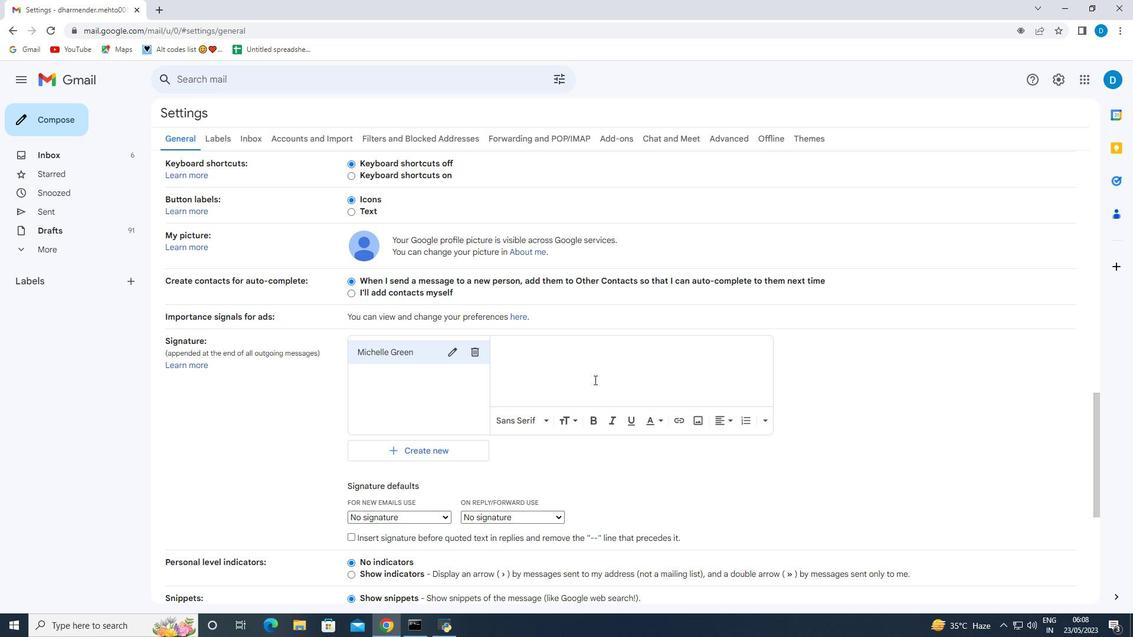 
Action: Key pressed <Key.enter><Key.shift>Michelle<Key.space><Key.shift><Key.shift><Key.shift><Key.shift><Key.shift><Key.shift><Key.shift><Key.shift><Key.shift><Key.shift><Key.shift><Key.shift><Key.shift><Key.shift><Key.shift><Key.shift><Key.shift><Key.shift>F<Key.backspace><Key.shift>GR<Key.backspace>e<Key.backspace>reen
Screenshot: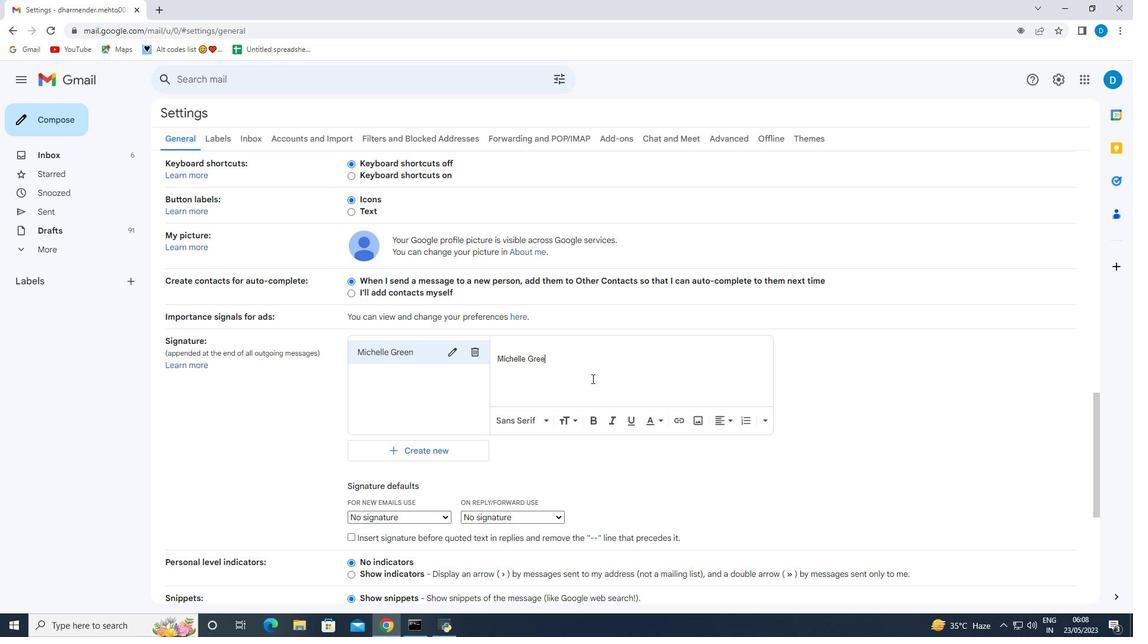 
Action: Mouse moved to (425, 518)
Screenshot: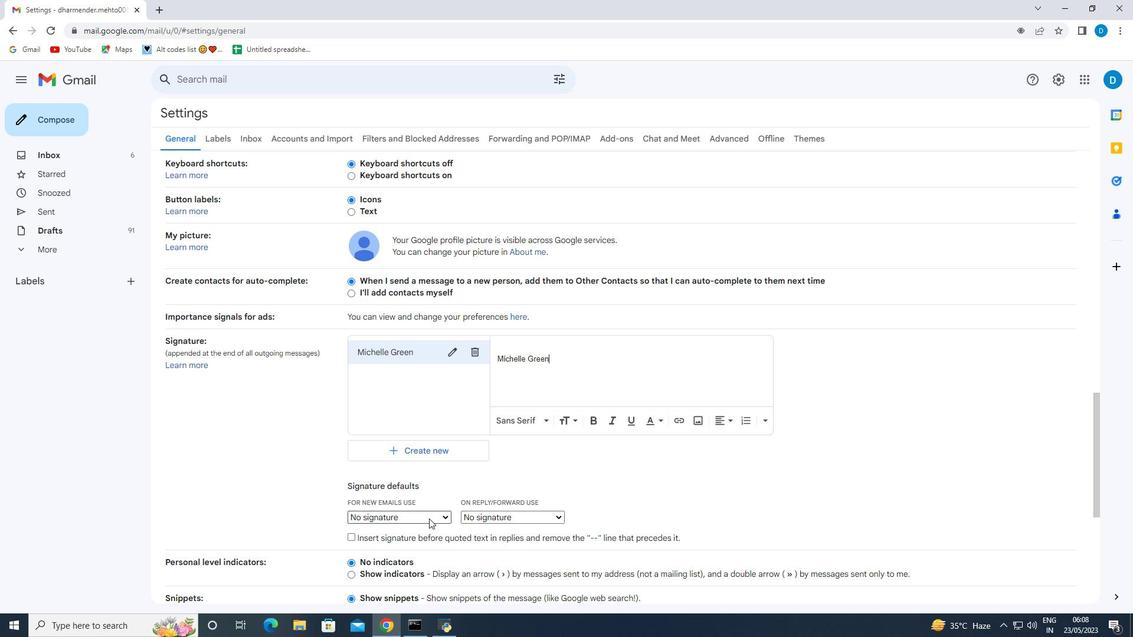 
Action: Mouse pressed left at (425, 518)
Screenshot: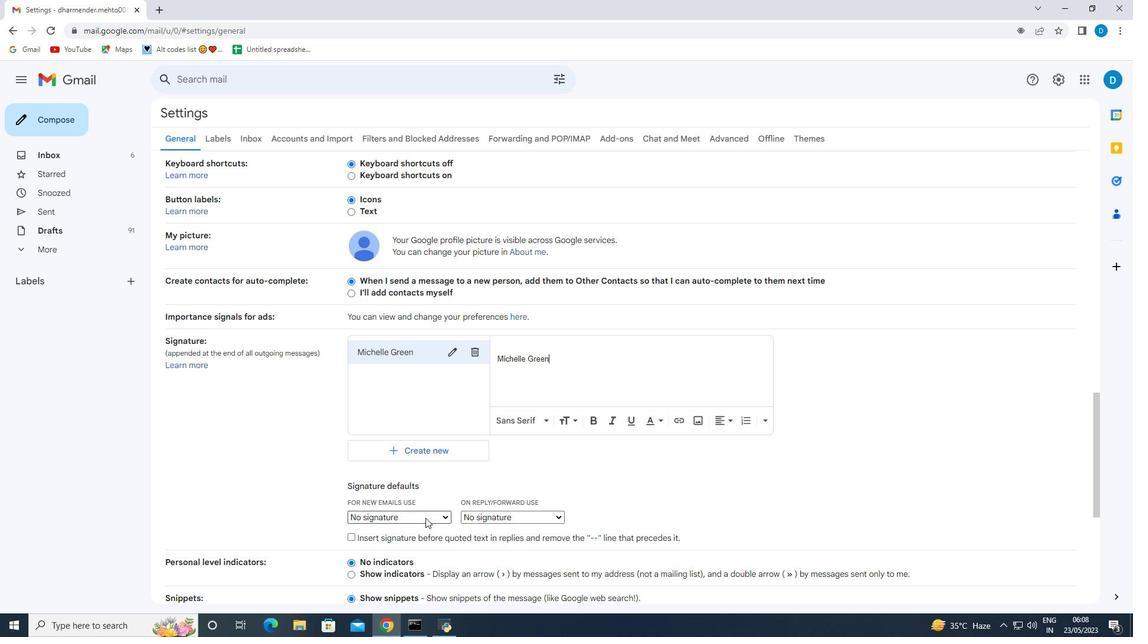 
Action: Mouse moved to (422, 535)
Screenshot: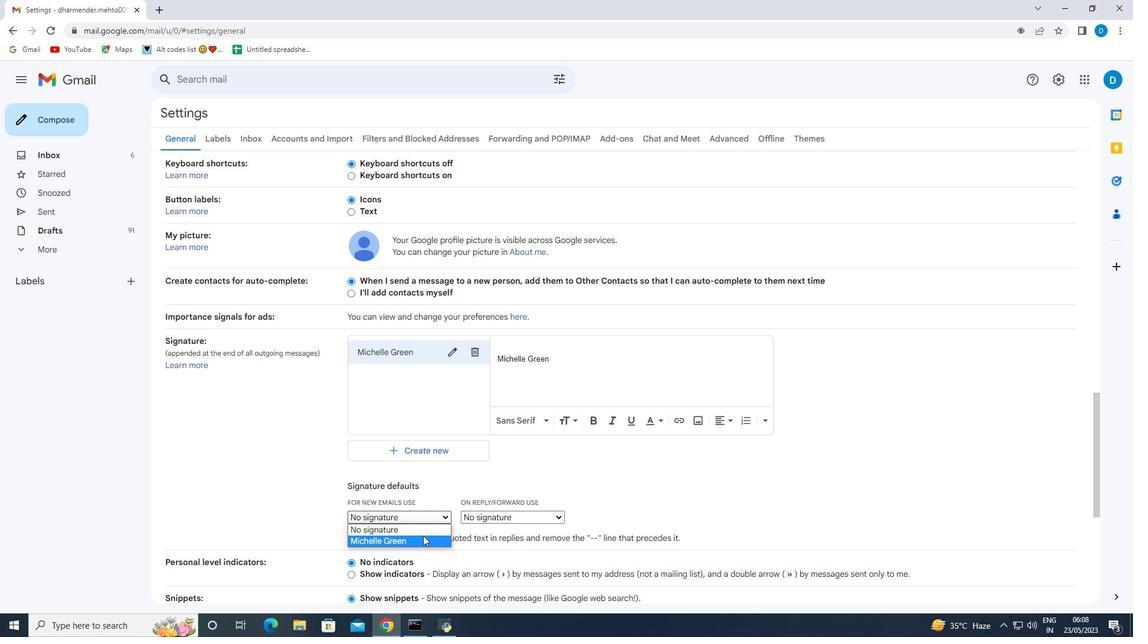 
Action: Mouse pressed left at (422, 535)
Screenshot: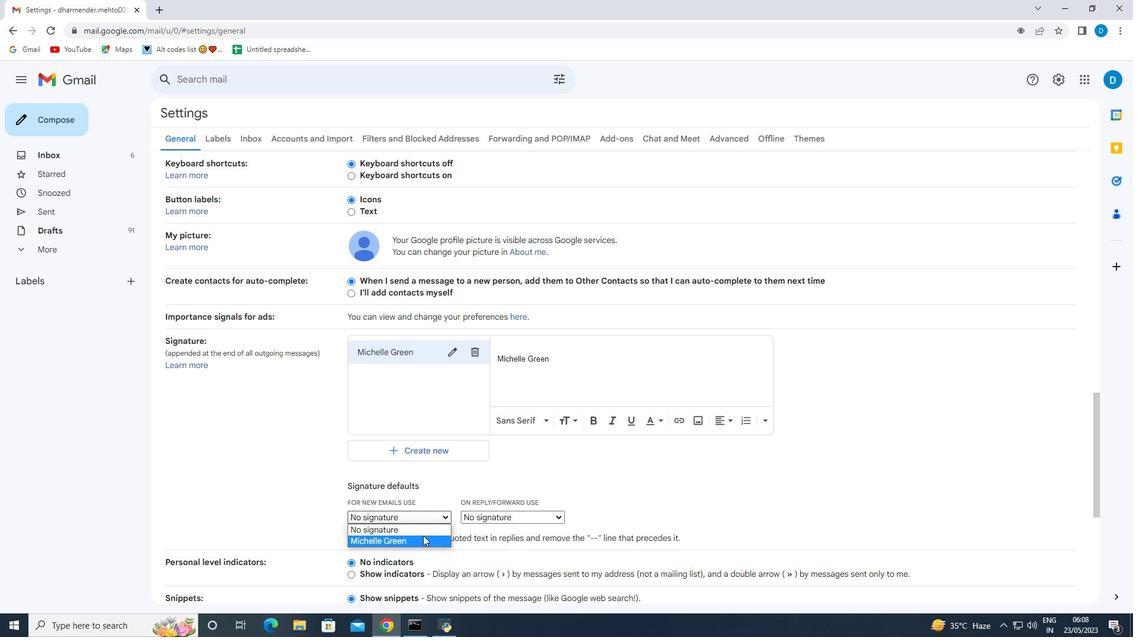 
Action: Mouse moved to (528, 515)
Screenshot: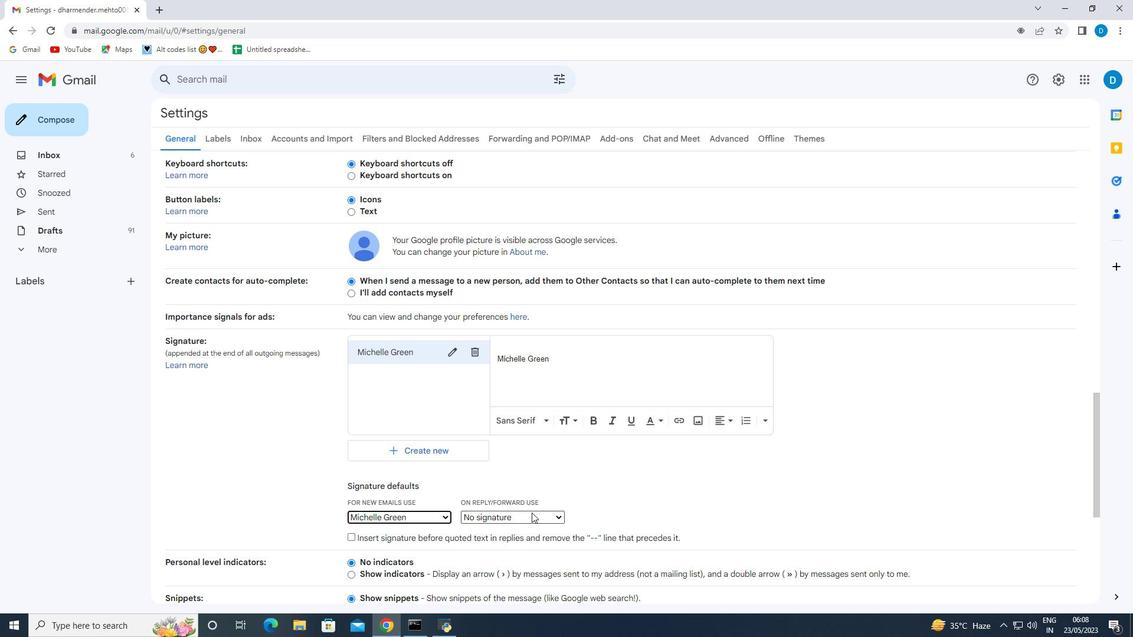 
Action: Mouse pressed left at (528, 515)
Screenshot: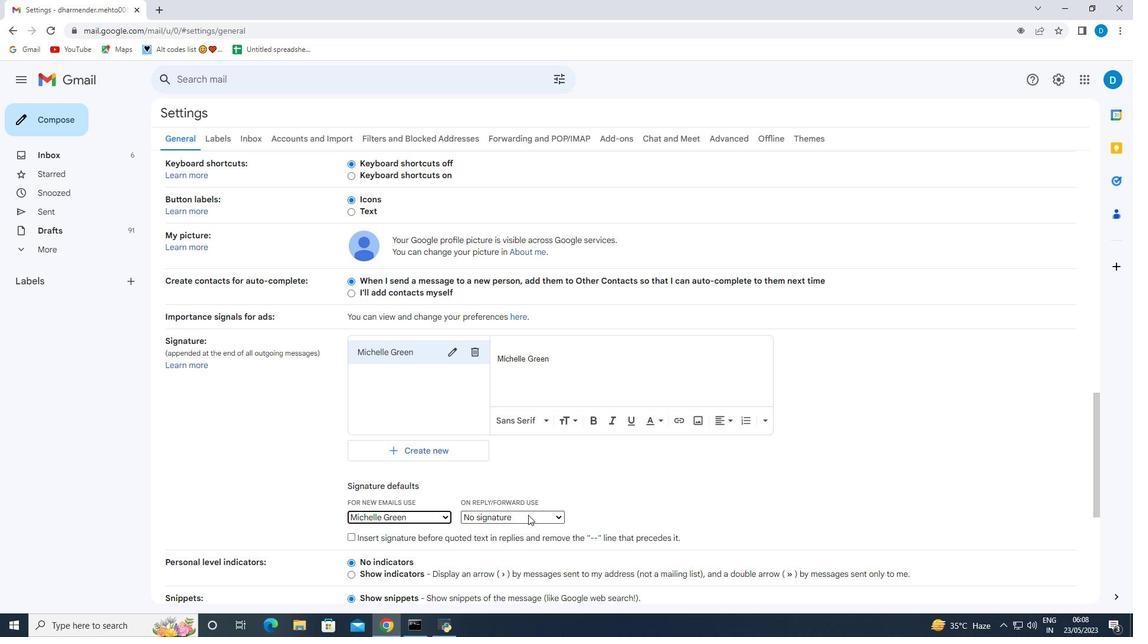 
Action: Mouse moved to (515, 539)
Screenshot: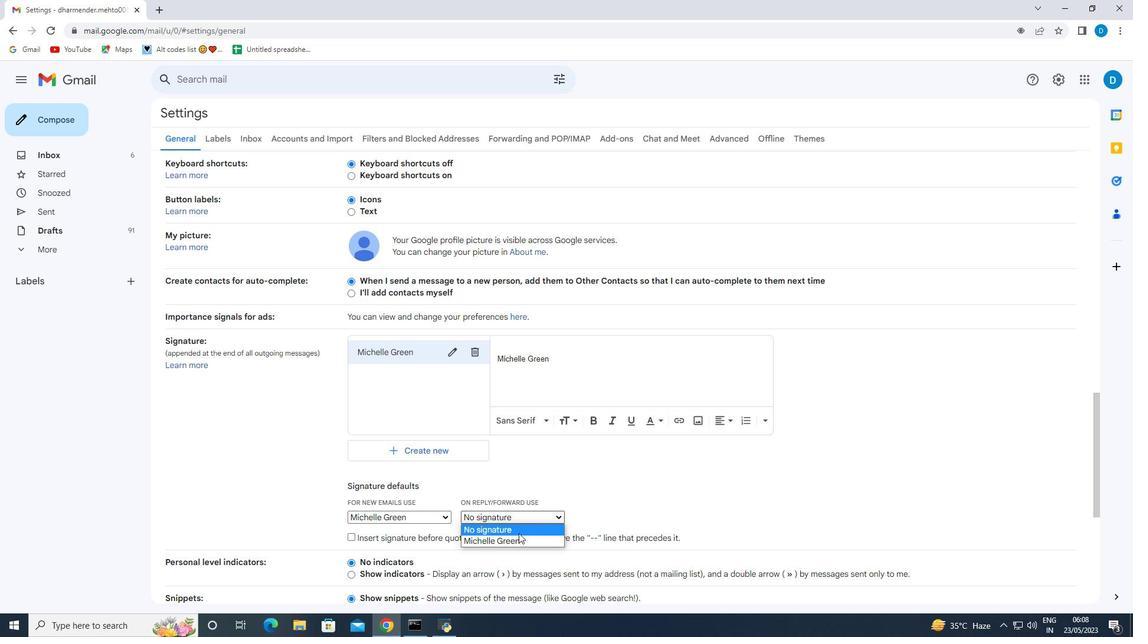 
Action: Mouse pressed left at (515, 539)
Screenshot: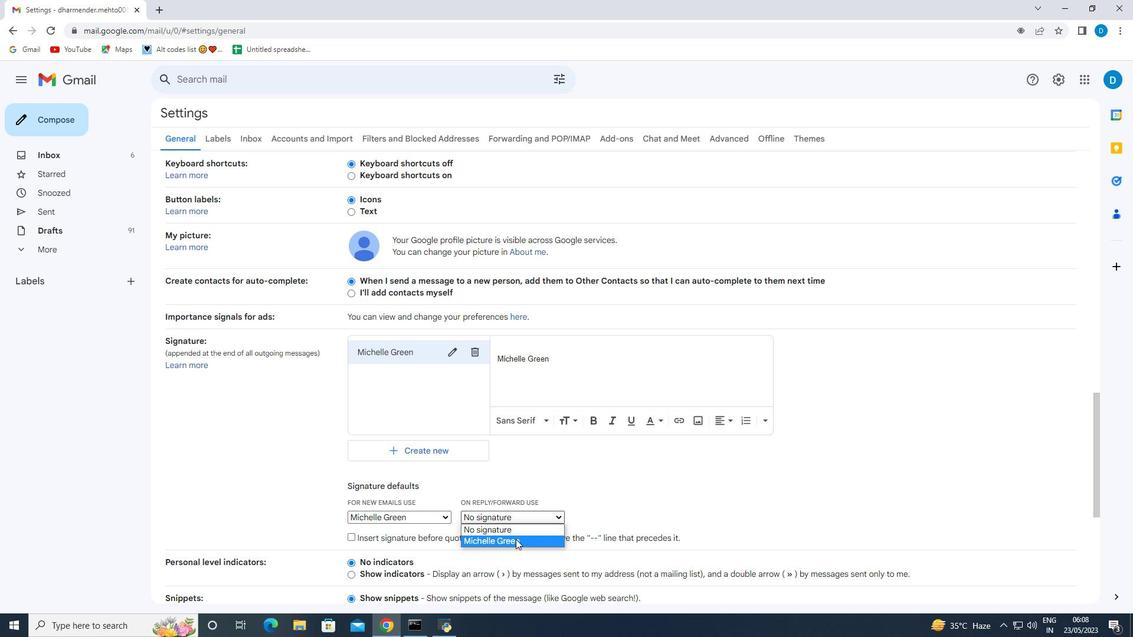 
Action: Mouse moved to (517, 535)
Screenshot: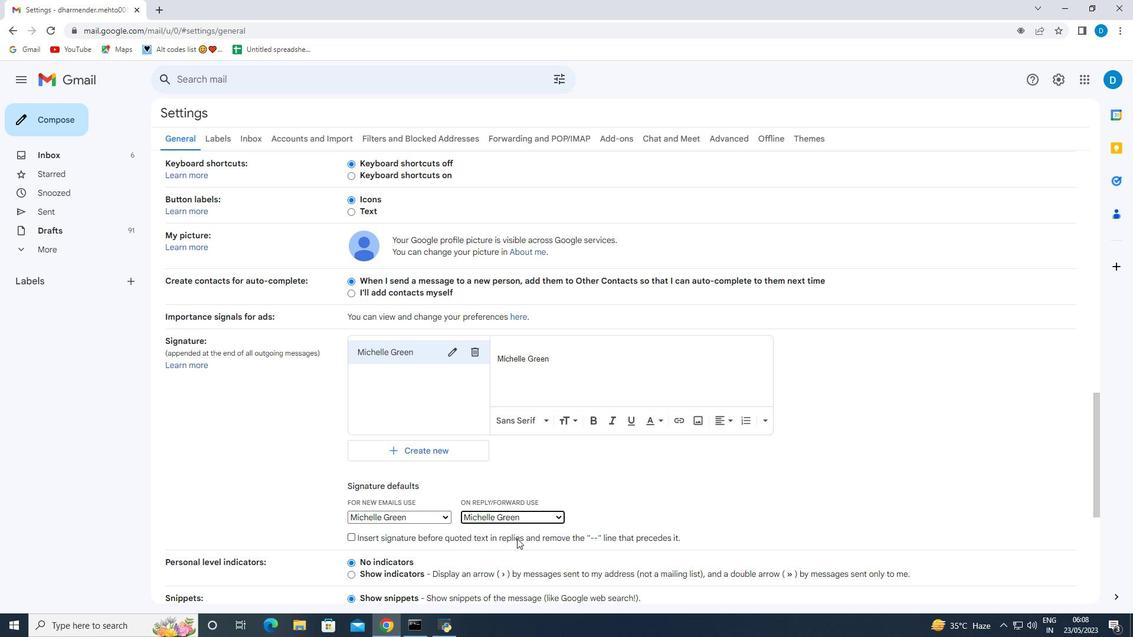 
Action: Mouse scrolled (517, 535) with delta (0, 0)
Screenshot: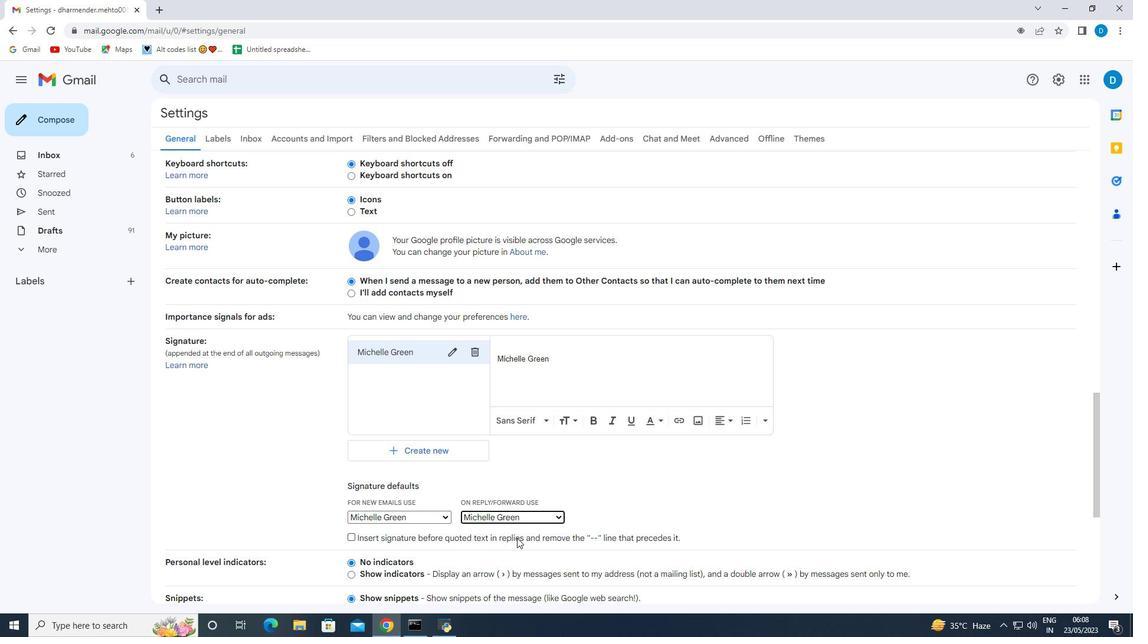 
Action: Mouse scrolled (517, 535) with delta (0, 0)
Screenshot: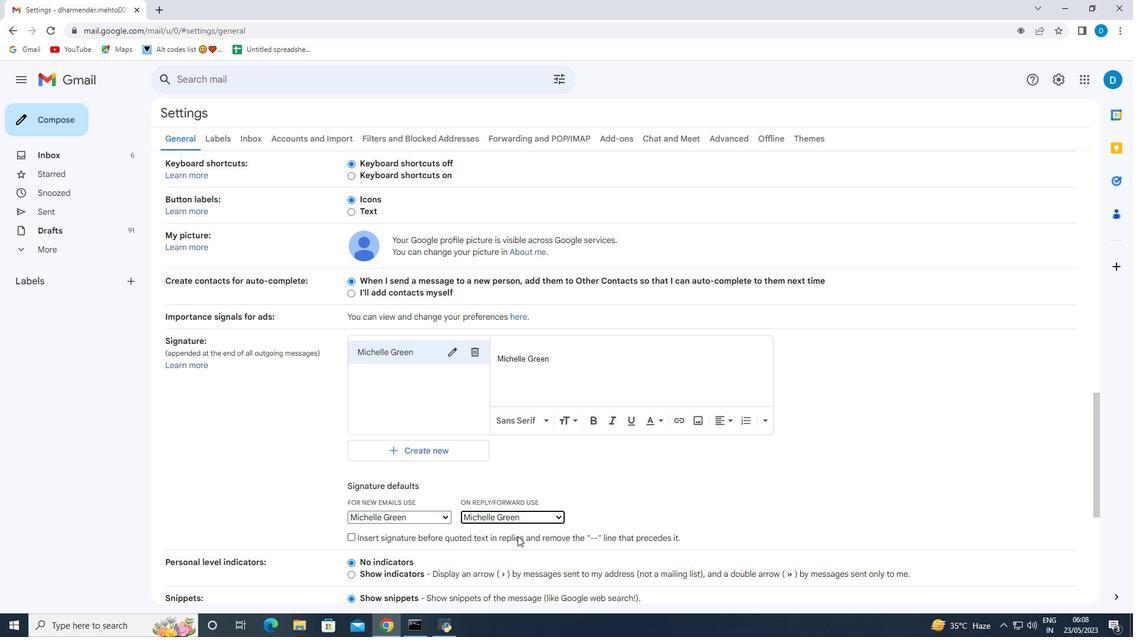 
Action: Mouse scrolled (517, 535) with delta (0, 0)
Screenshot: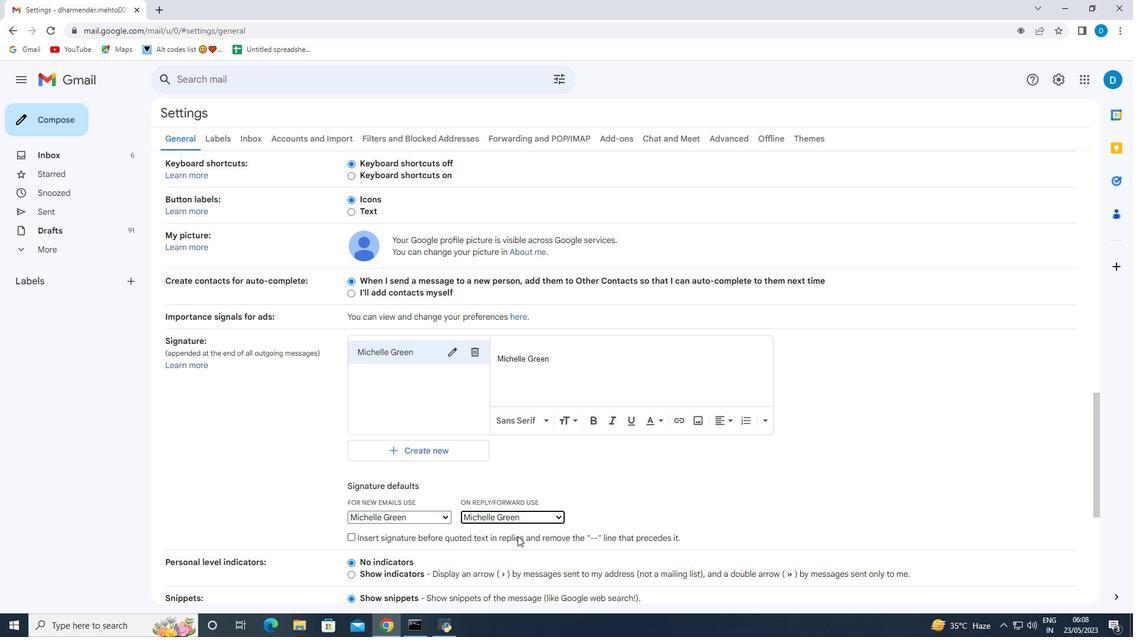 
Action: Mouse scrolled (517, 535) with delta (0, 0)
Screenshot: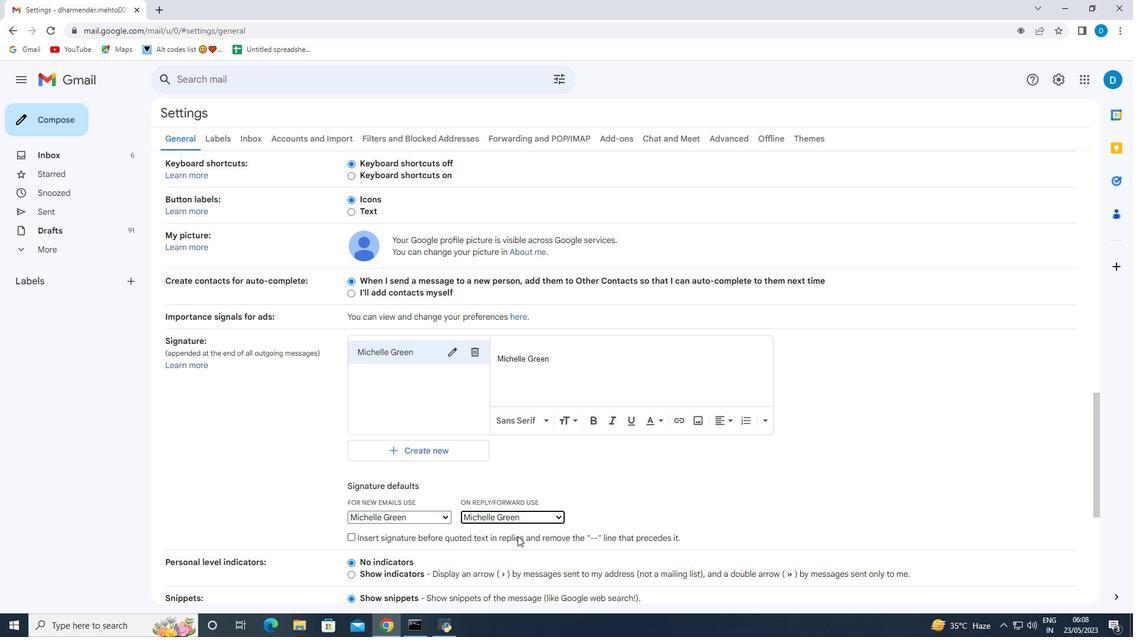 
Action: Mouse scrolled (517, 535) with delta (0, 0)
Screenshot: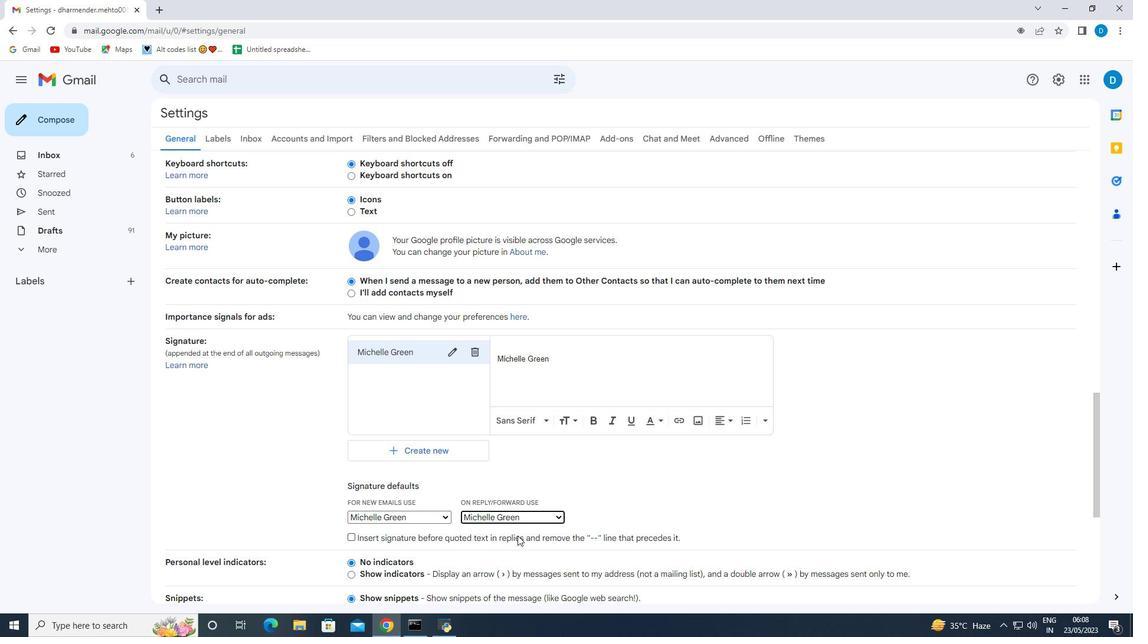 
Action: Mouse scrolled (517, 535) with delta (0, 0)
Screenshot: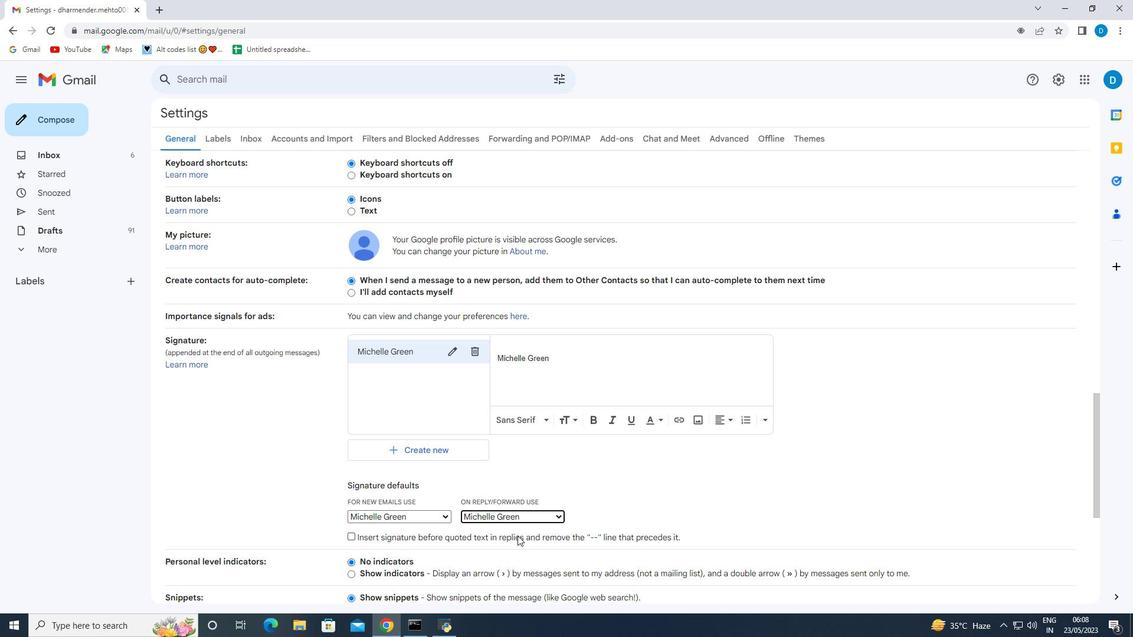 
Action: Mouse scrolled (517, 535) with delta (0, 0)
Screenshot: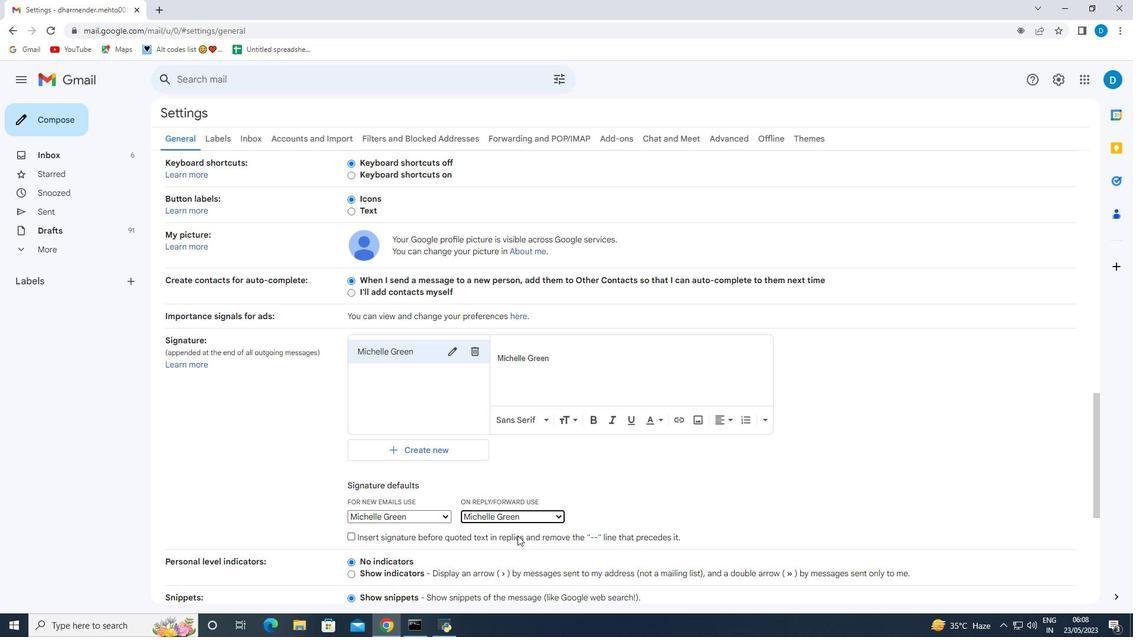 
Action: Mouse moved to (594, 541)
Screenshot: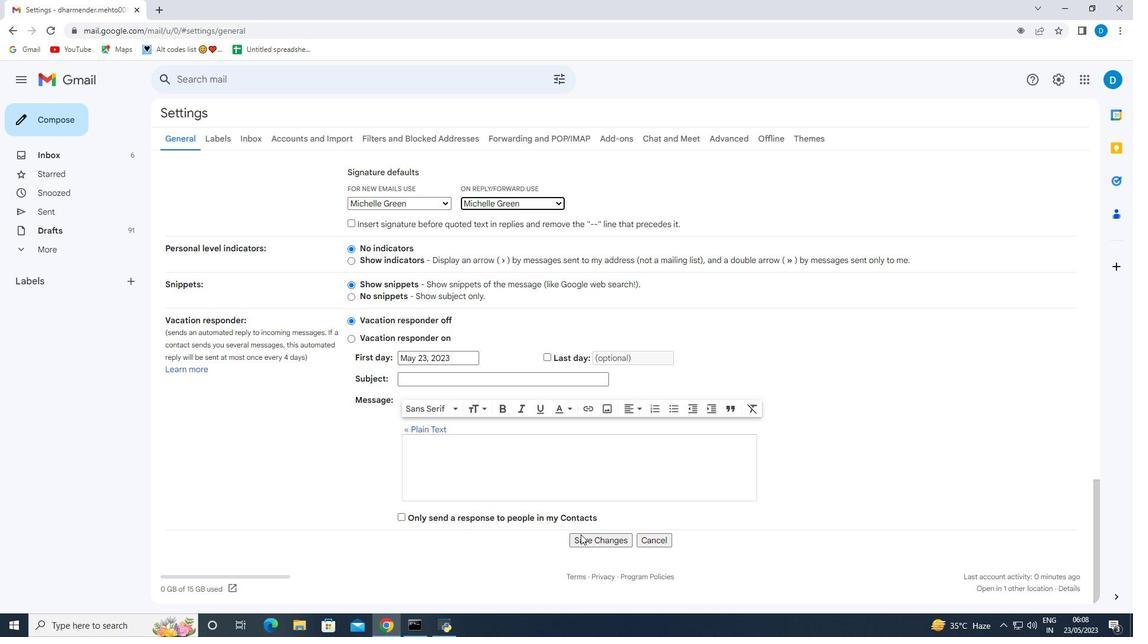 
Action: Mouse pressed left at (594, 541)
Screenshot: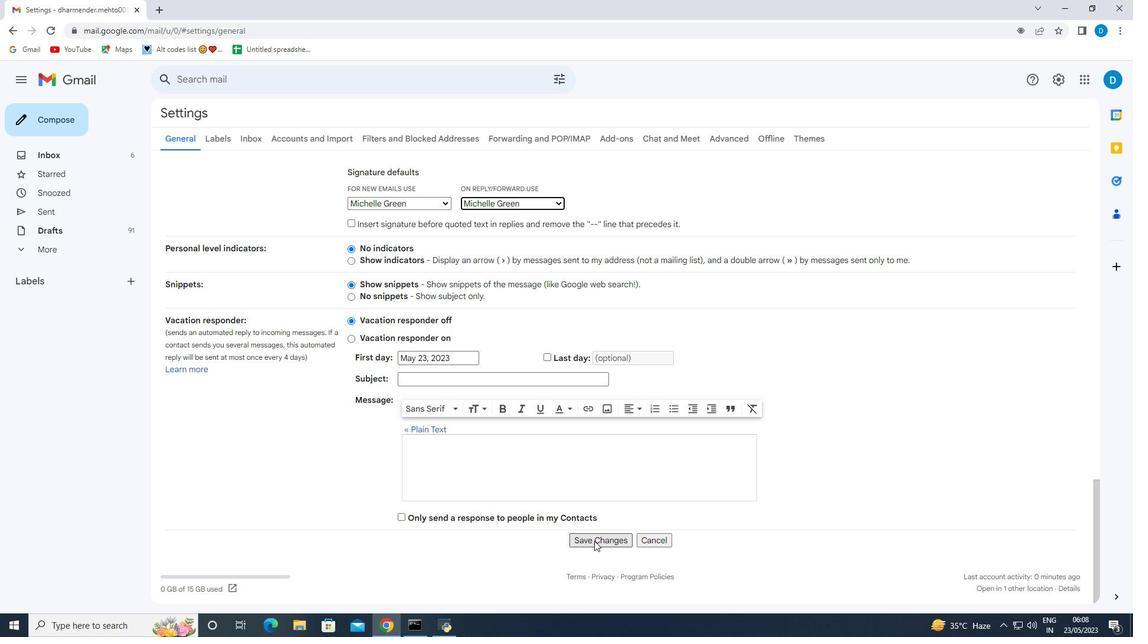 
Action: Mouse moved to (250, 367)
Screenshot: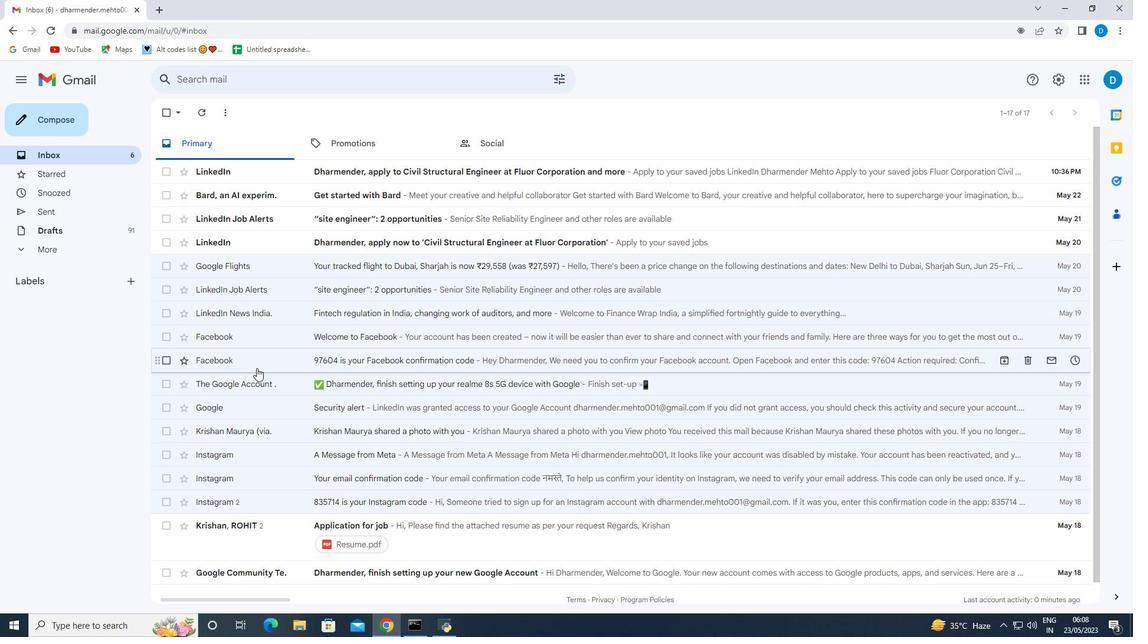 
Action: Mouse scrolled (250, 367) with delta (0, 0)
Screenshot: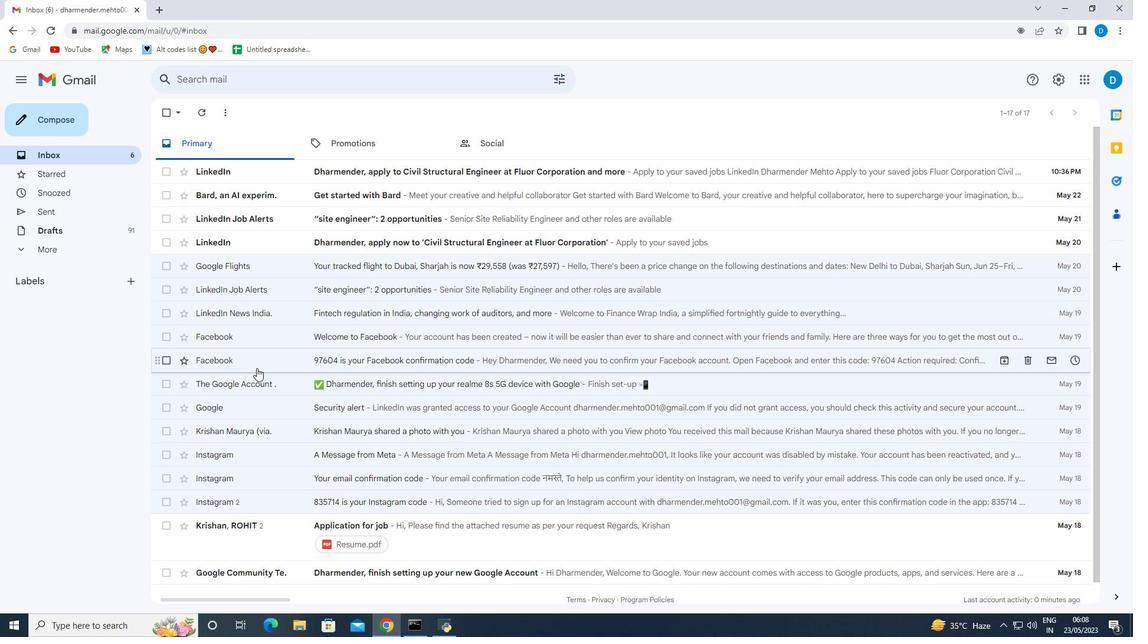 
Action: Mouse moved to (128, 281)
Screenshot: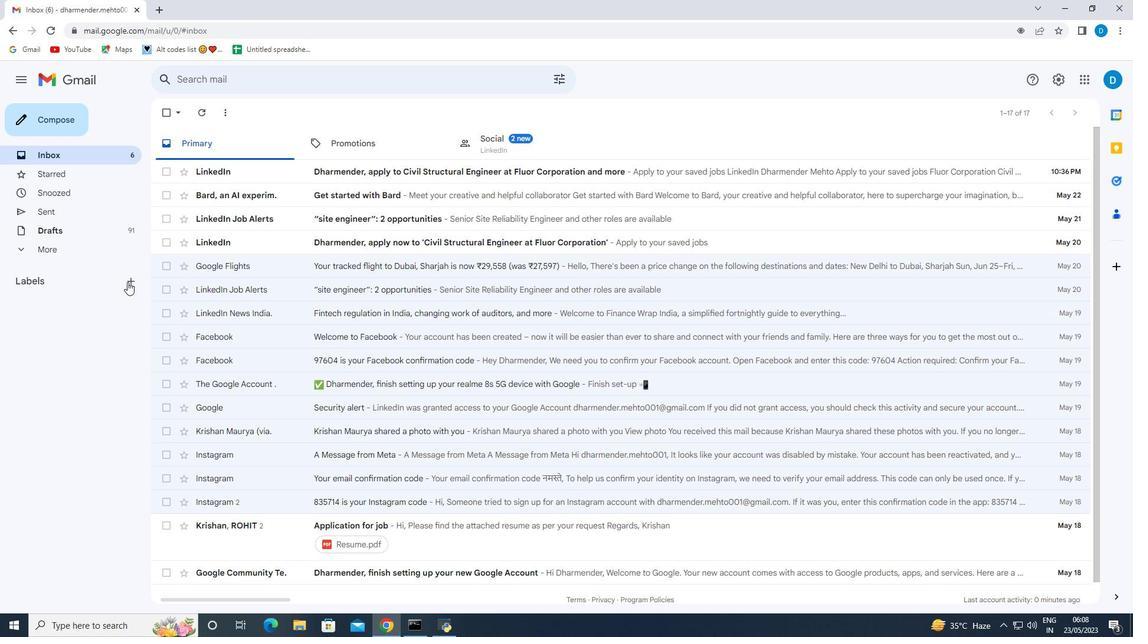 
Action: Mouse pressed left at (128, 281)
Screenshot: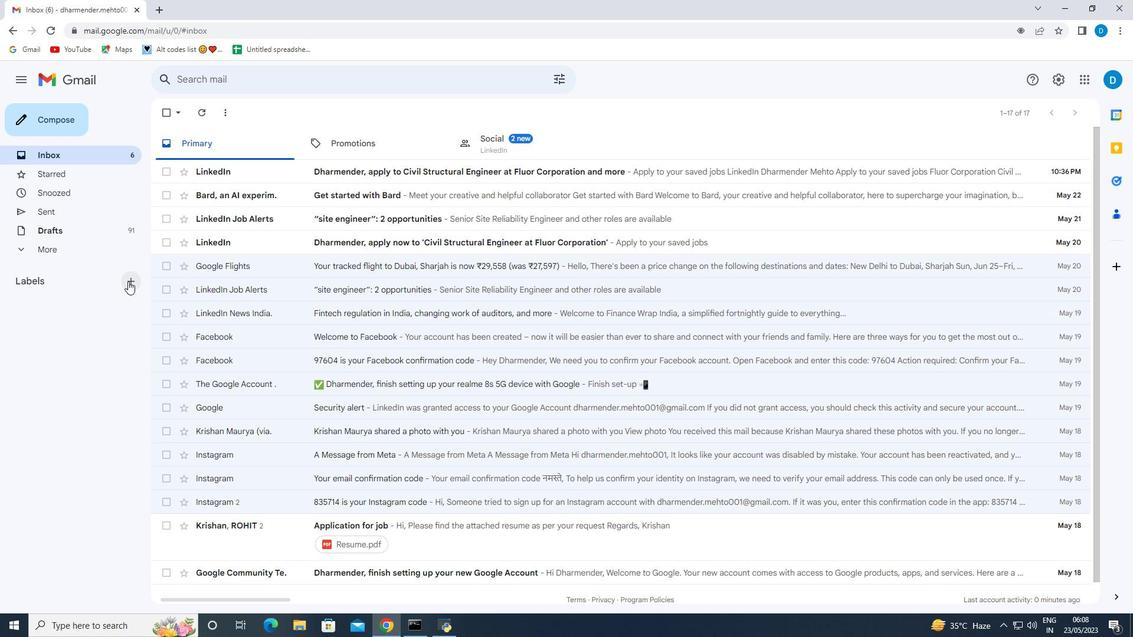 
Action: Mouse moved to (447, 325)
Screenshot: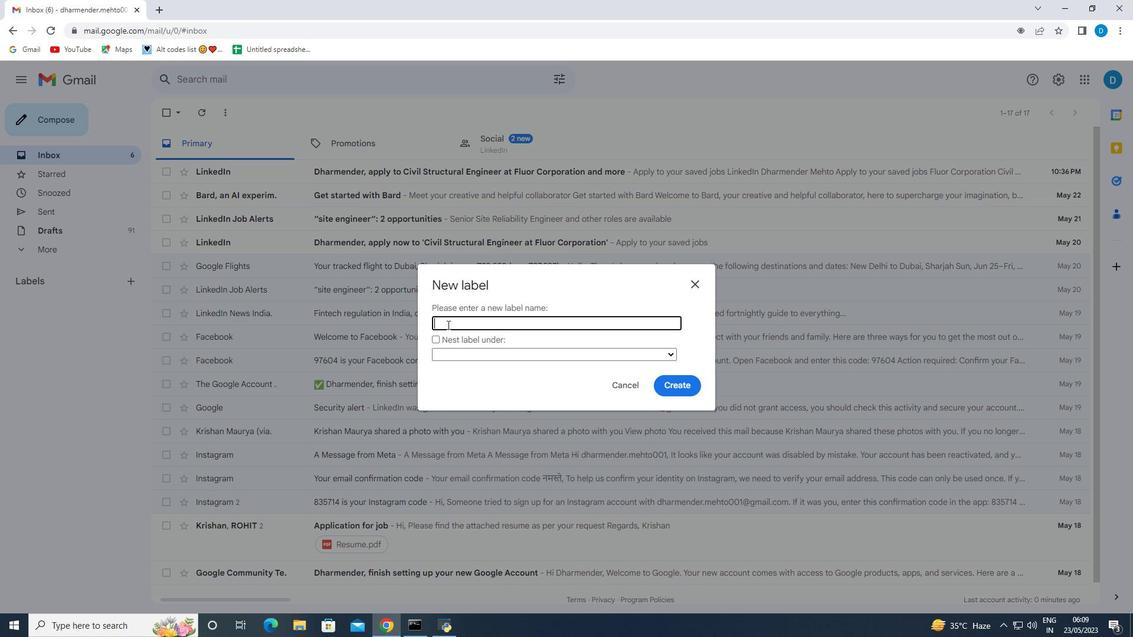 
Action: Mouse pressed left at (447, 325)
Screenshot: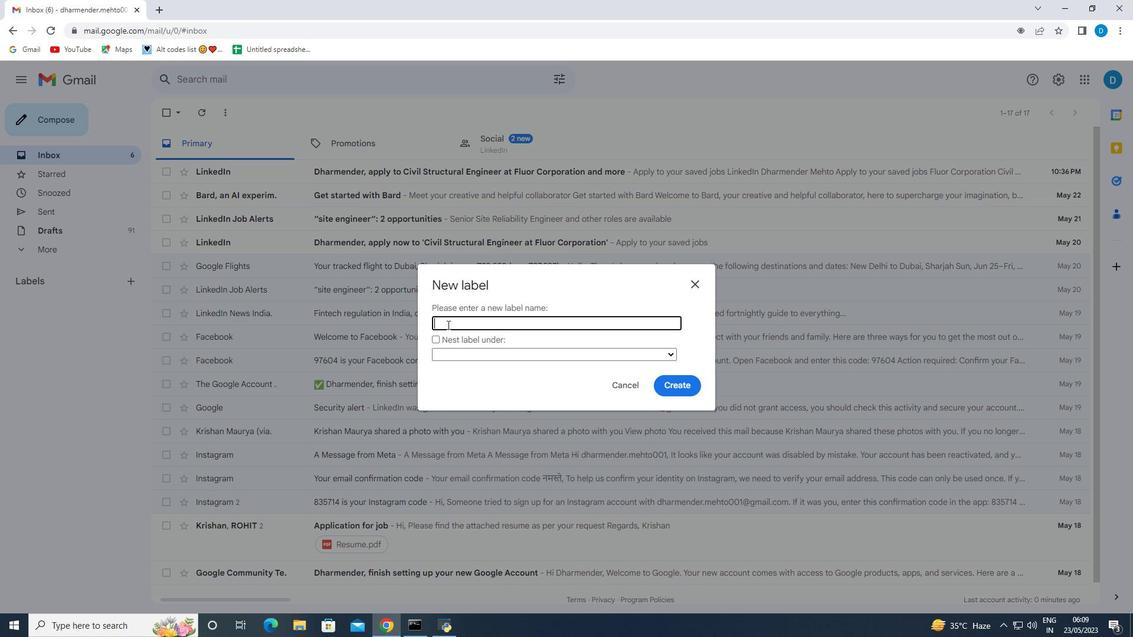 
Action: Key pressed <Key.shift><Key.shift><Key.shift>Insurance<Key.space><Key.shift><Key.shift><Key.shift><Key.shift>cancellations
Screenshot: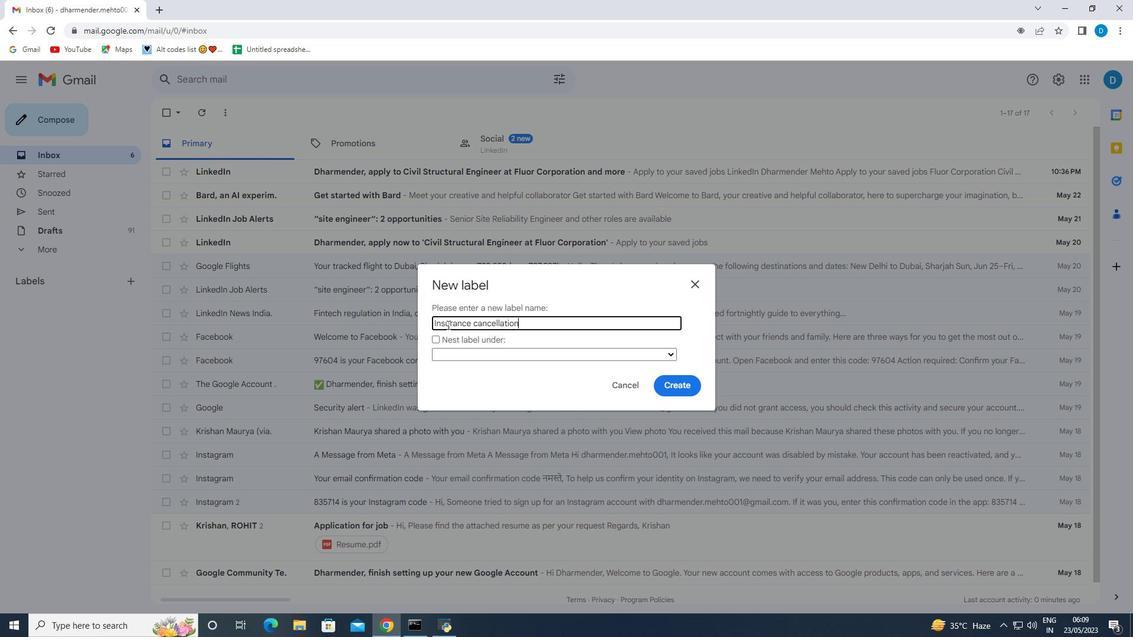 
Action: Mouse moved to (681, 385)
Screenshot: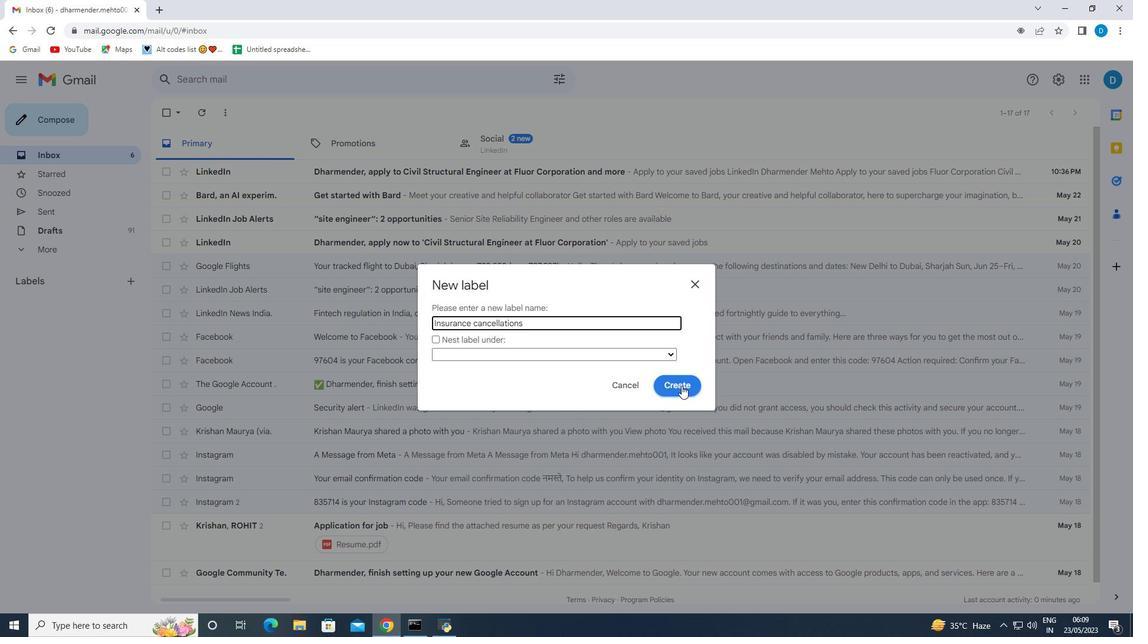 
Action: Mouse pressed left at (681, 385)
Screenshot: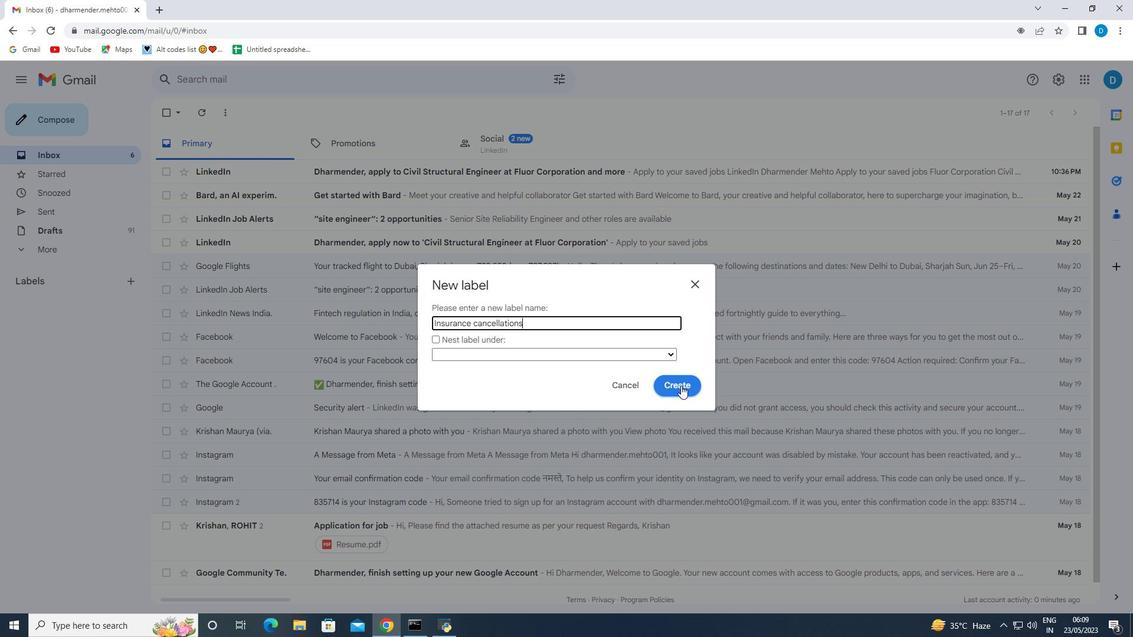 
Action: Mouse moved to (133, 308)
Screenshot: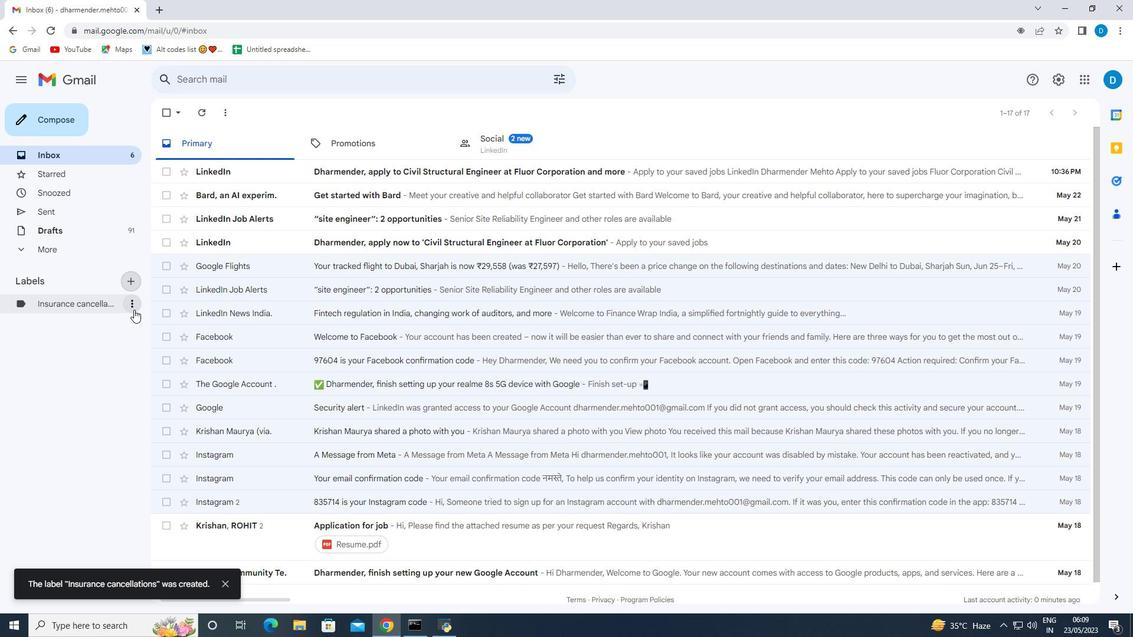 
Action: Mouse pressed left at (133, 308)
Screenshot: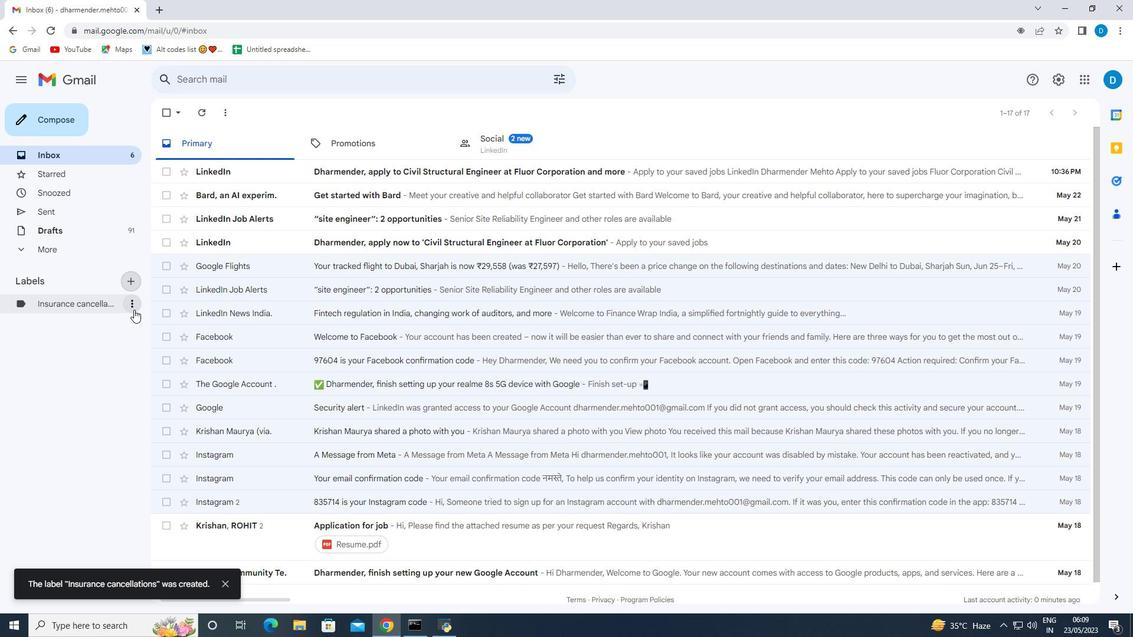 
Action: Mouse moved to (347, 342)
Screenshot: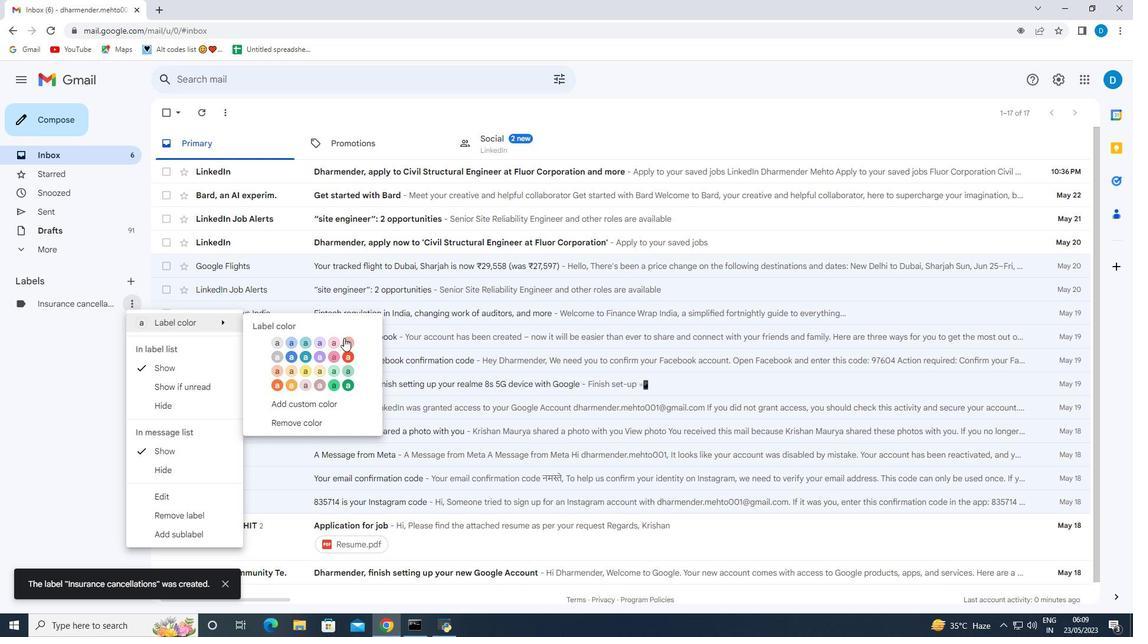 
Action: Mouse pressed left at (347, 342)
Screenshot: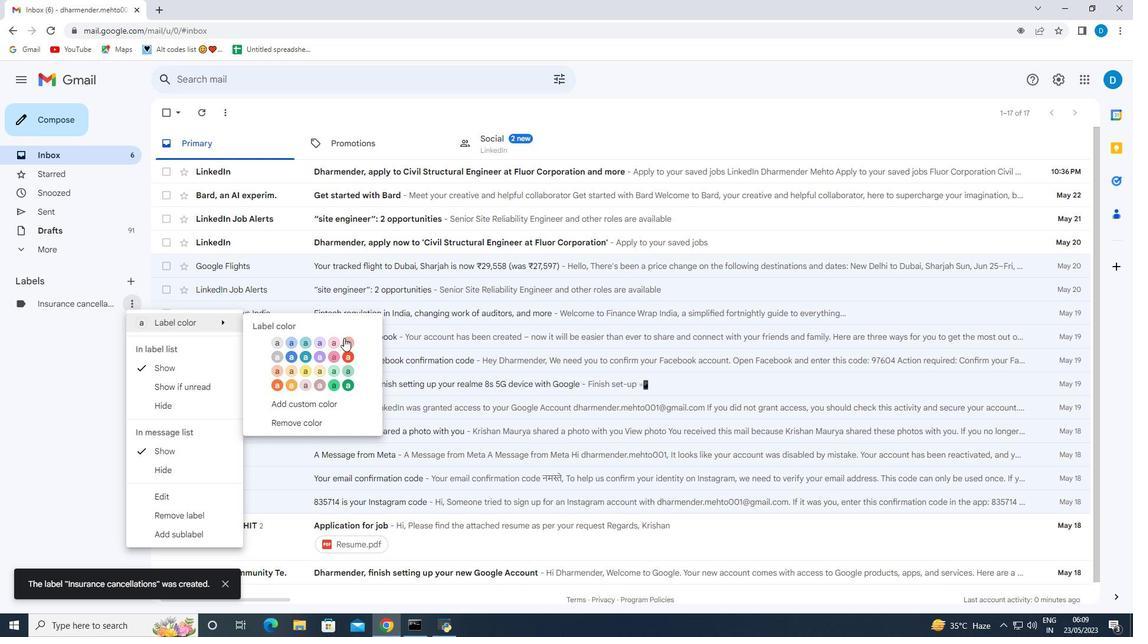 
Action: Mouse moved to (54, 125)
Screenshot: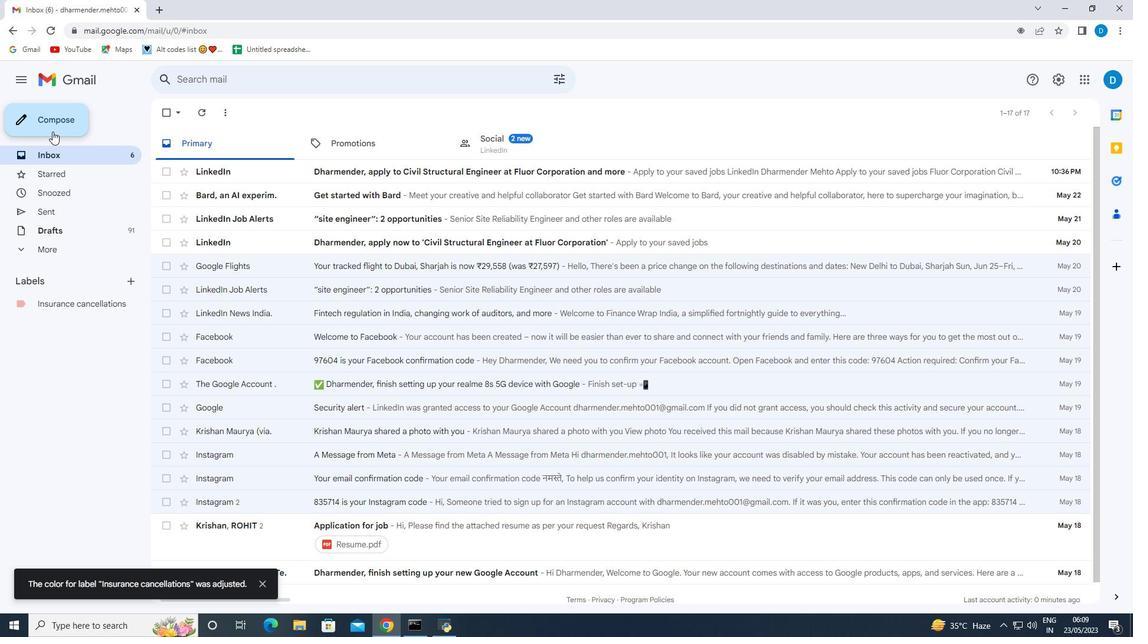 
Action: Mouse pressed left at (54, 125)
Screenshot: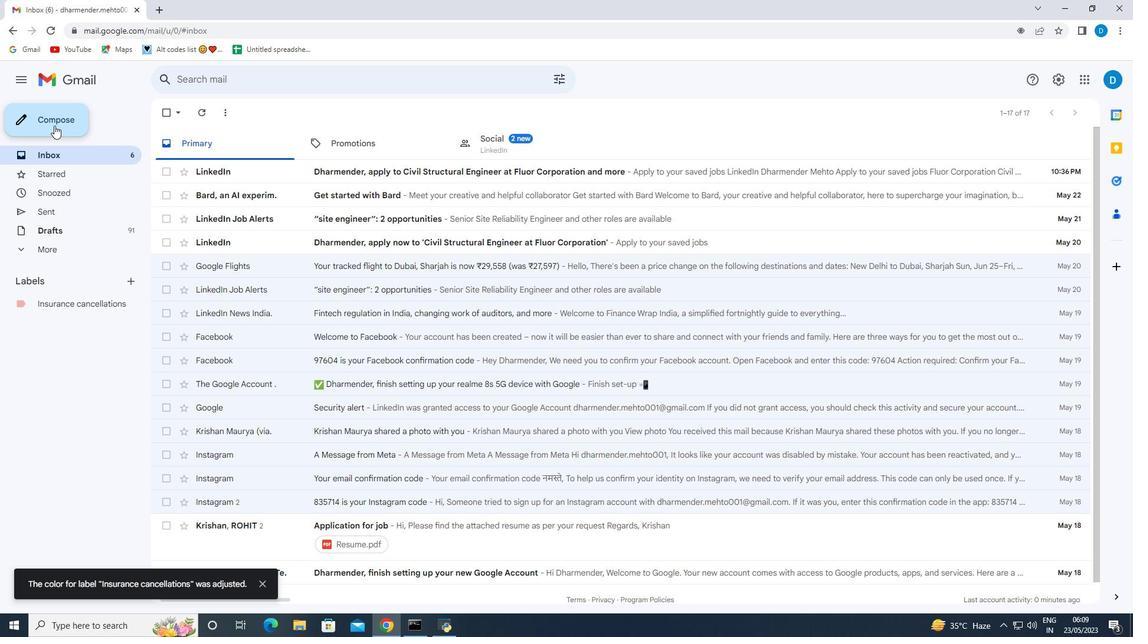 
Action: Mouse moved to (771, 352)
Screenshot: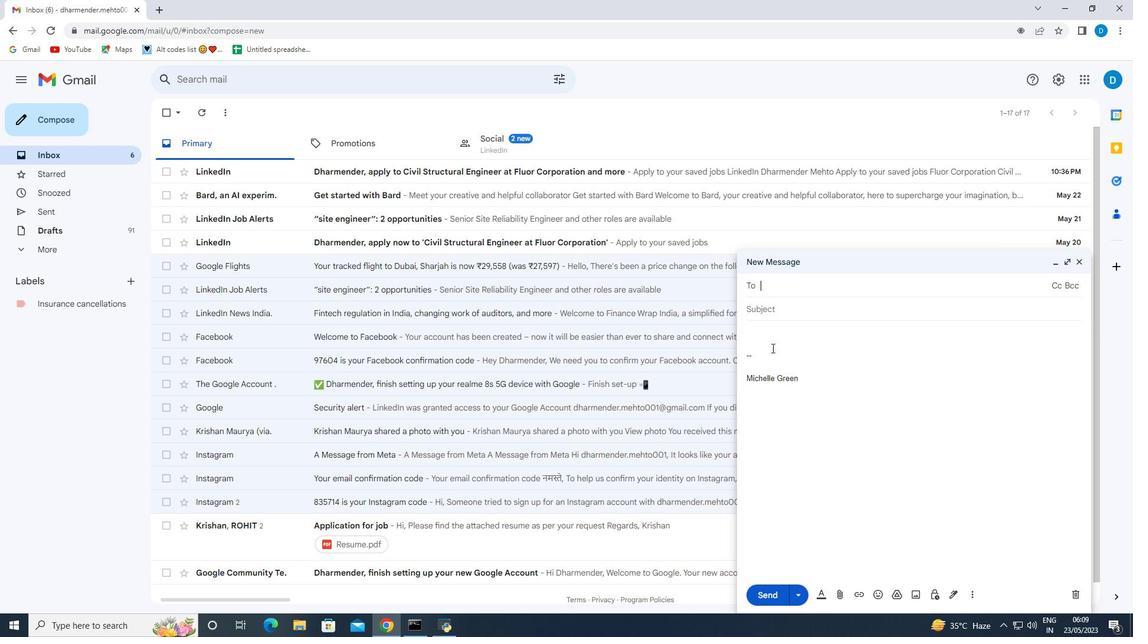 
Action: Mouse pressed left at (771, 352)
Screenshot: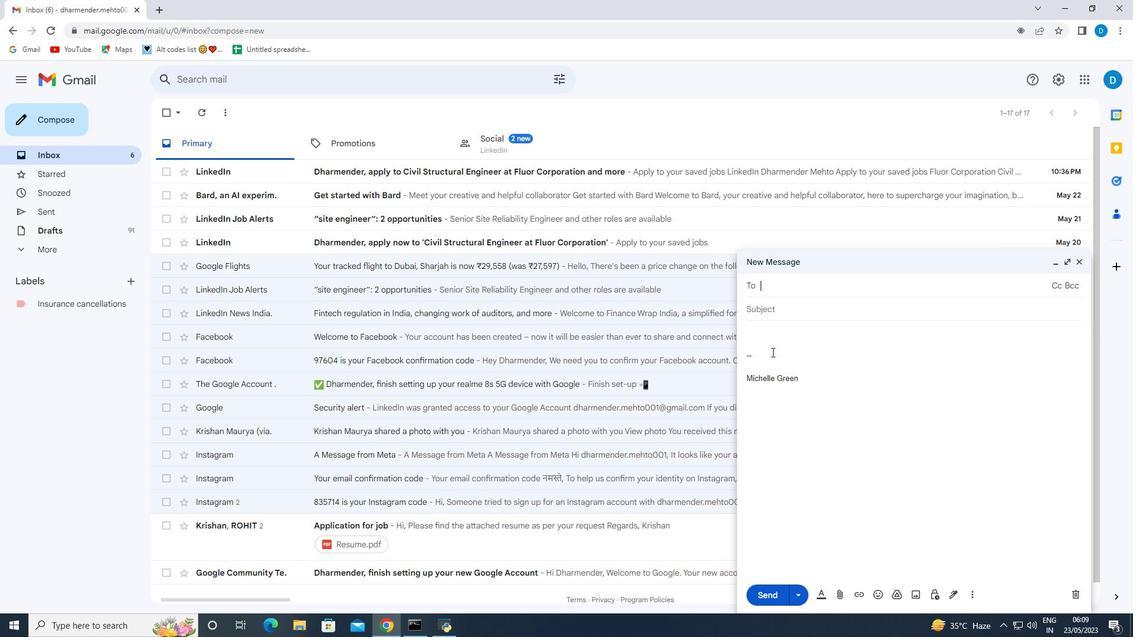 
Action: Mouse moved to (771, 352)
Screenshot: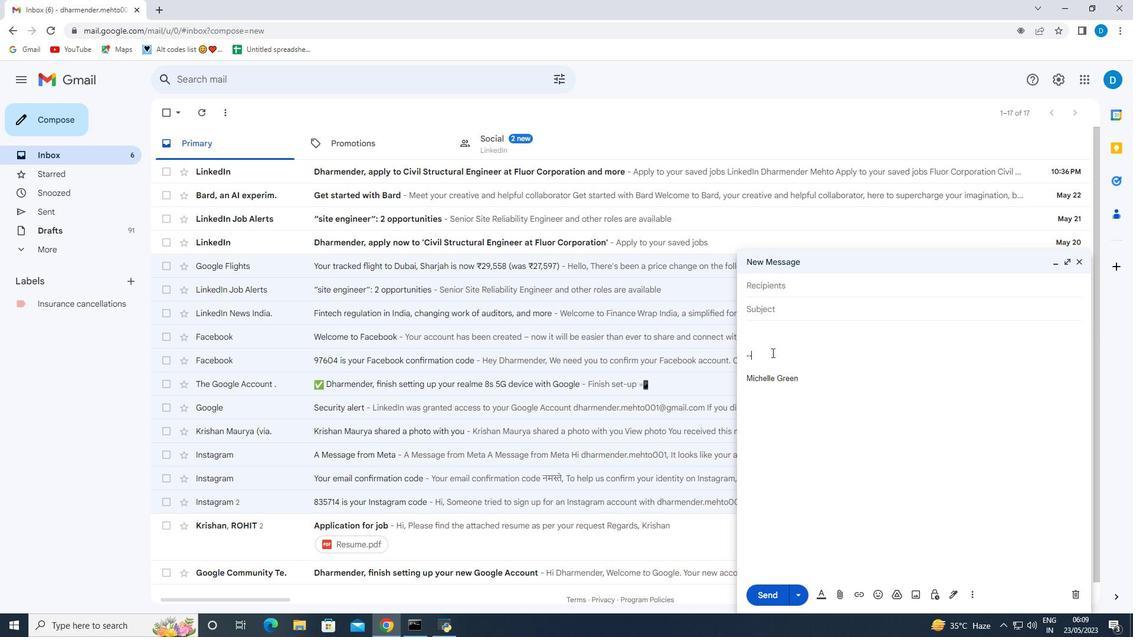 
Action: Key pressed <Key.backspace><Key.backspace><Key.backspace><Key.backspace><Key.shift>With<Key.space>f<Key.backspace>gratitude<Key.space>and<Key.space>sincere<Key.space>wishes,
Screenshot: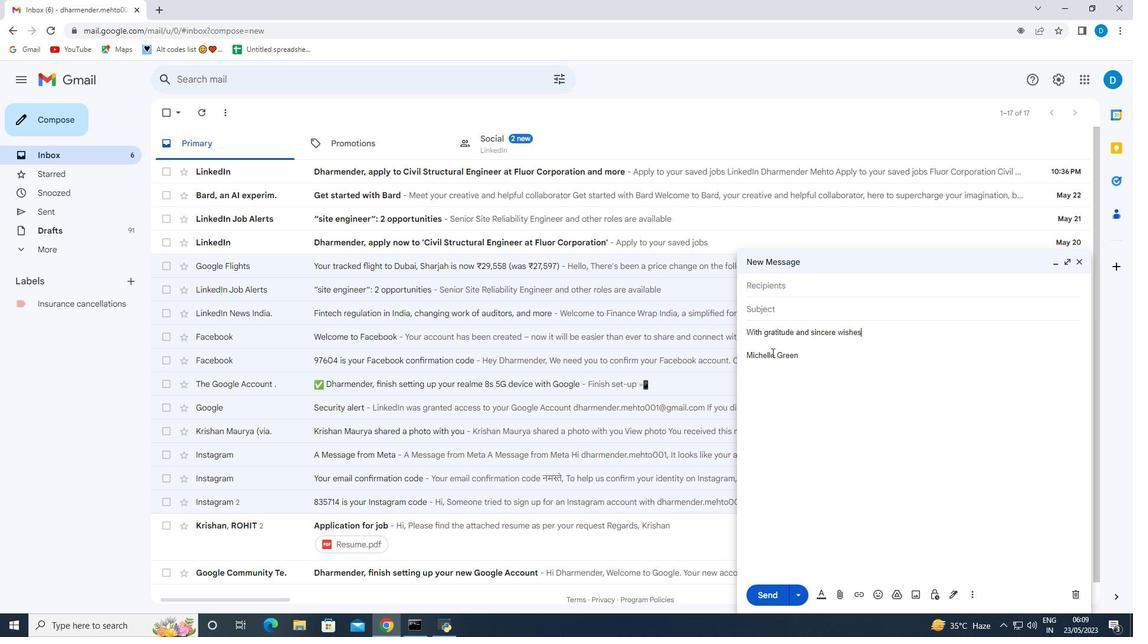 
Action: Mouse moved to (969, 593)
Screenshot: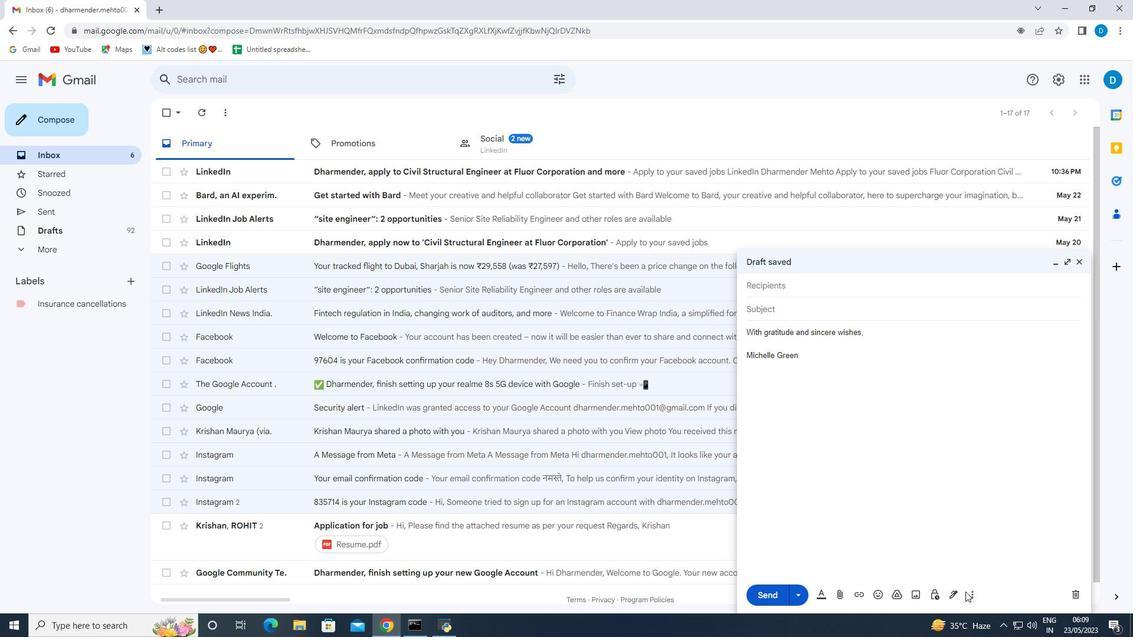 
Action: Mouse pressed left at (969, 593)
Screenshot: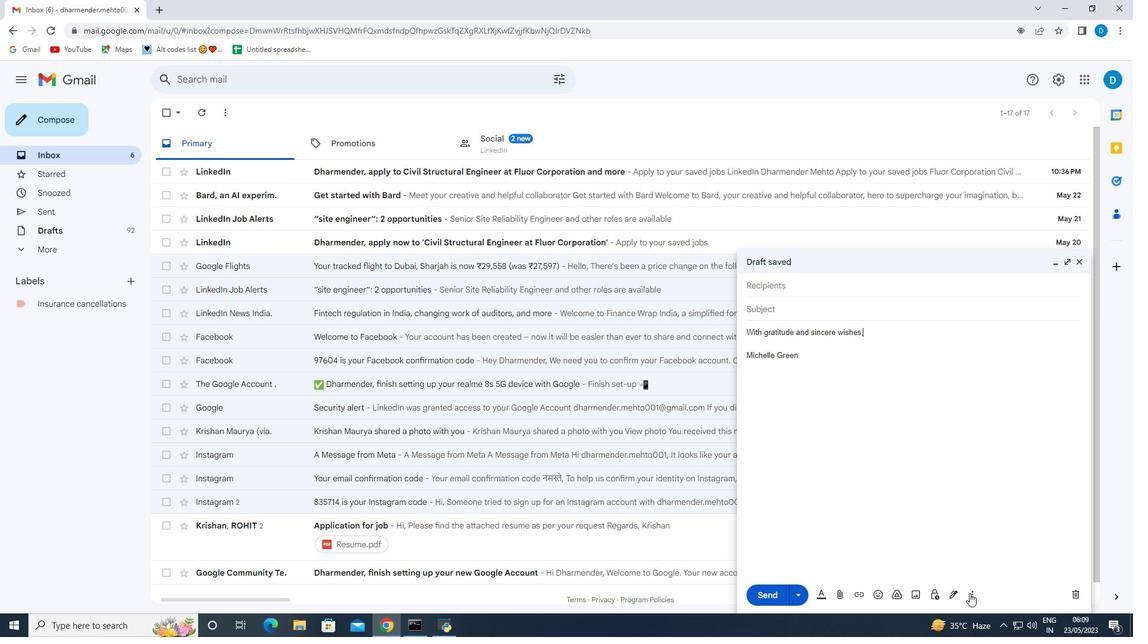 
Action: Mouse moved to (1014, 482)
Screenshot: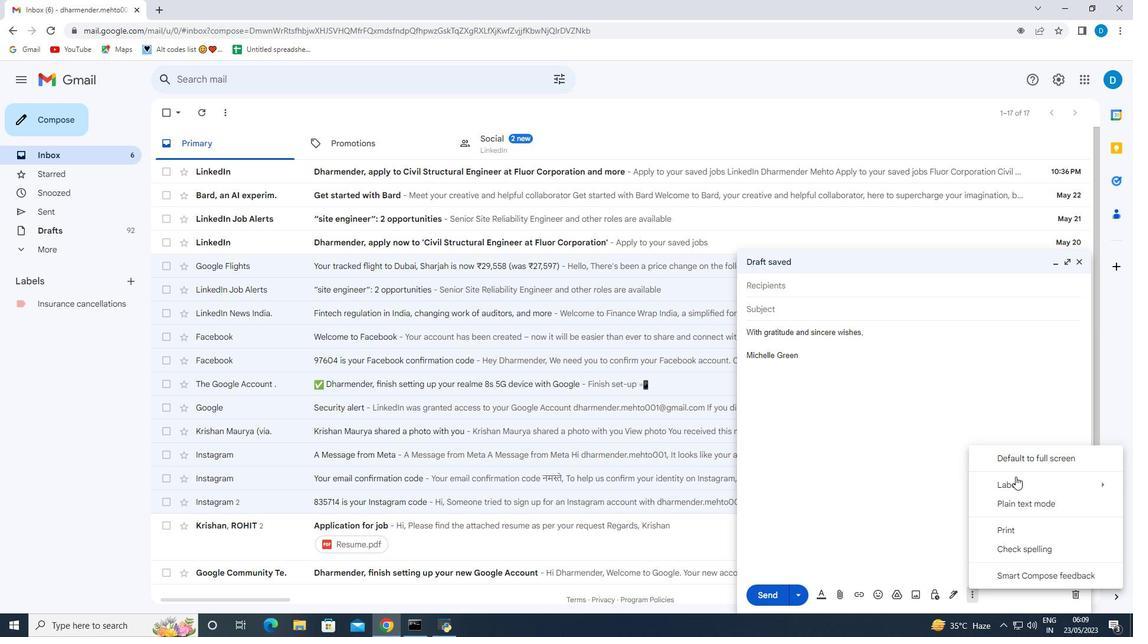 
Action: Mouse pressed left at (1014, 482)
Screenshot: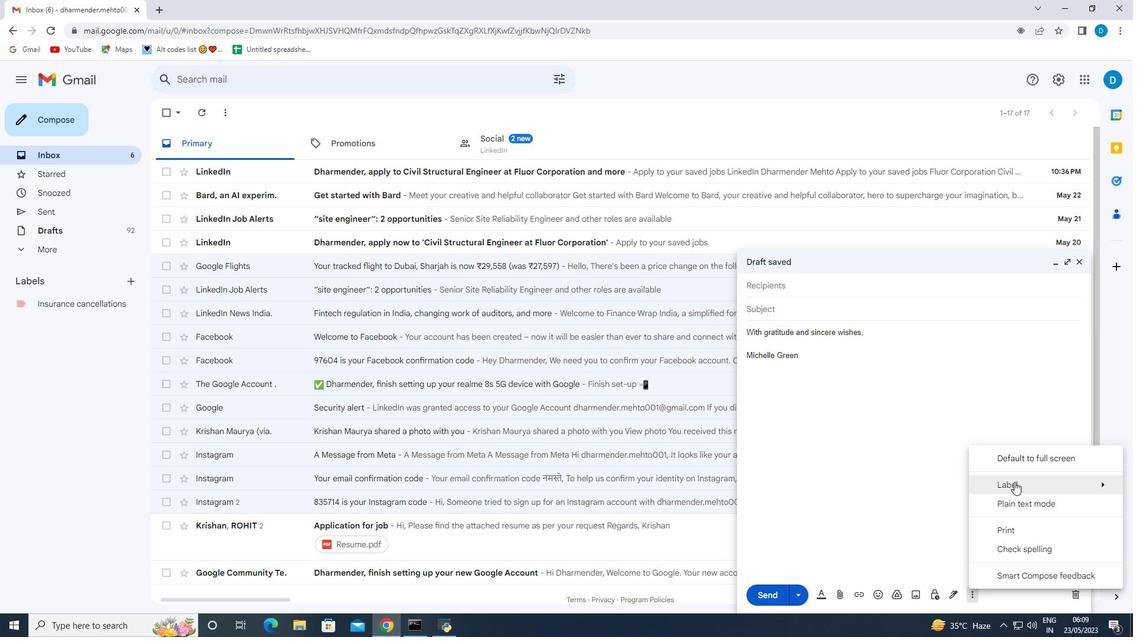 
Action: Mouse moved to (864, 329)
Screenshot: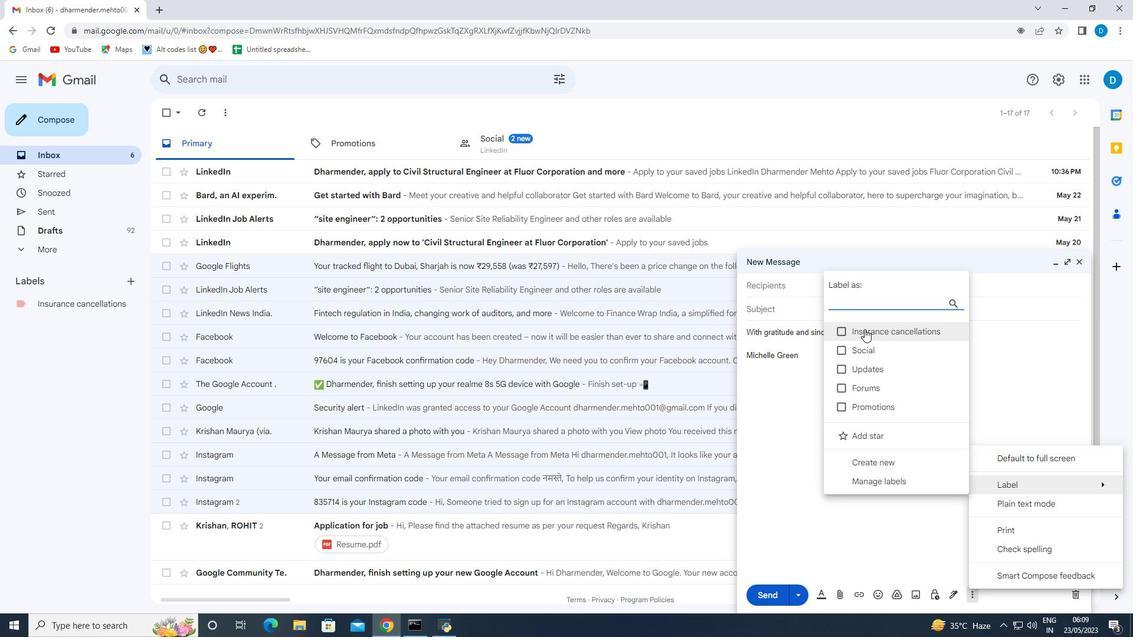 
Action: Mouse pressed left at (864, 329)
Screenshot: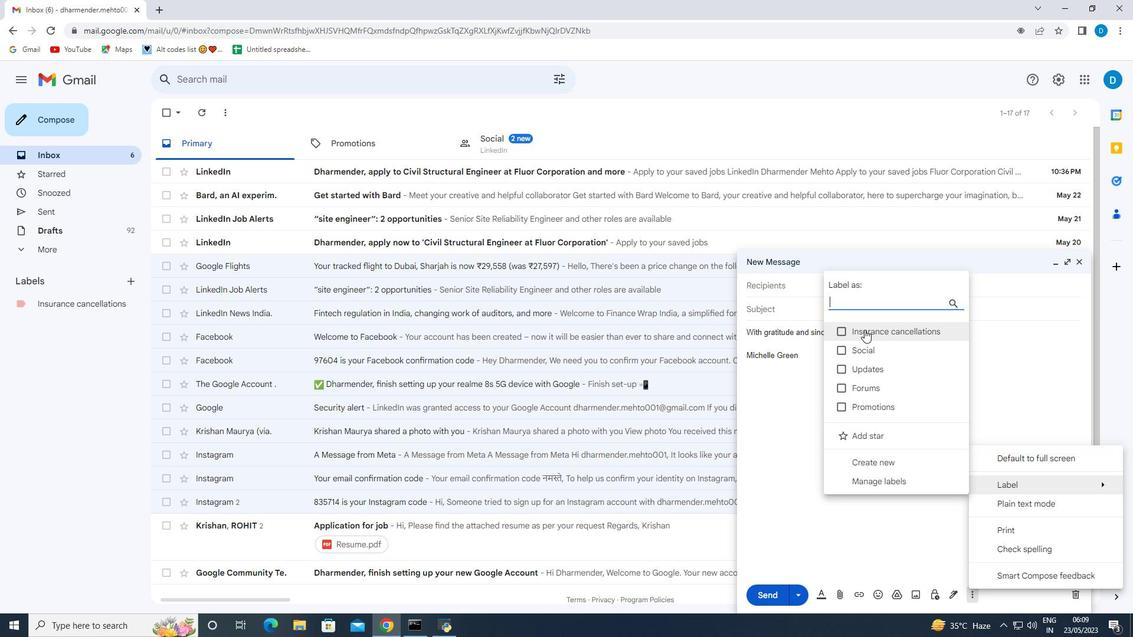 
Action: Mouse moved to (793, 291)
Screenshot: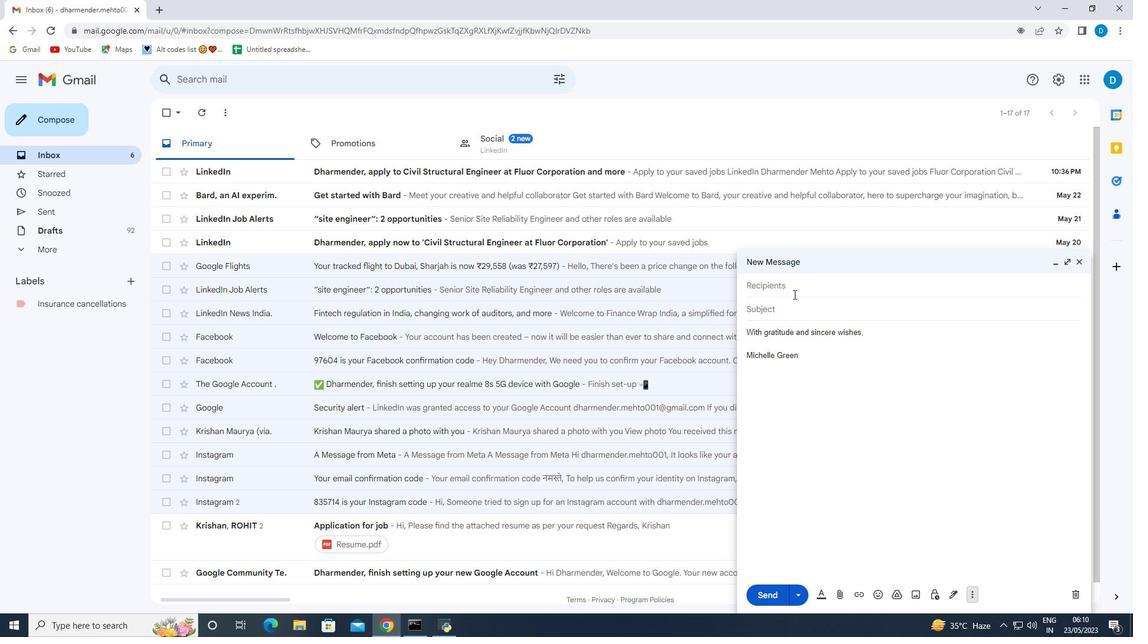 
Action: Mouse pressed left at (793, 291)
Screenshot: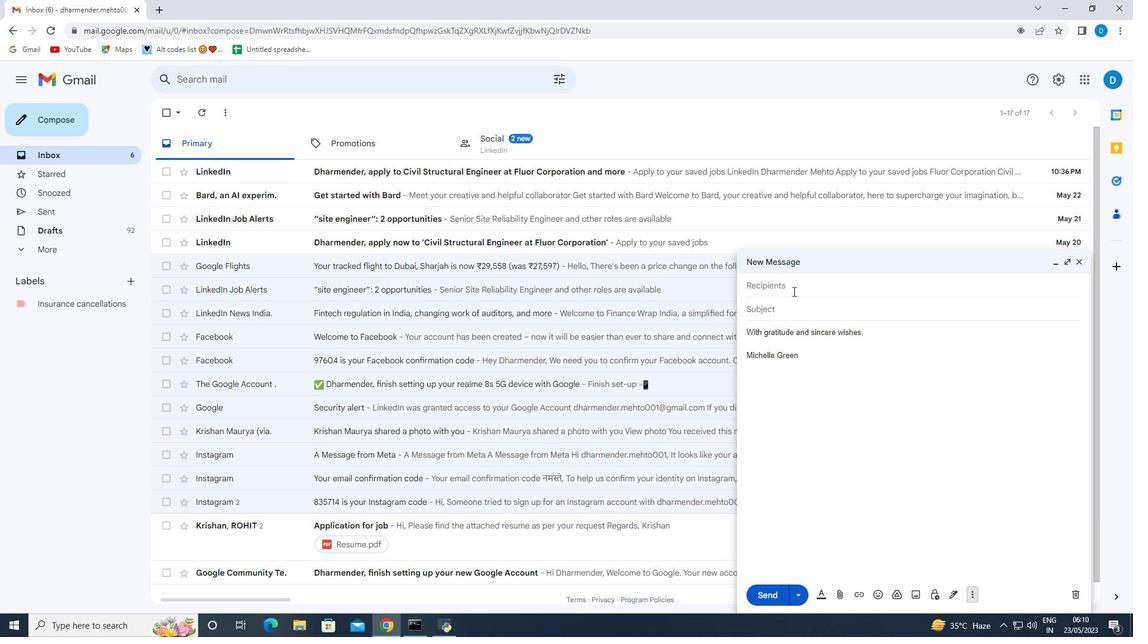 
Action: Key pressed softage.9<Key.shift>@softage.net
Screenshot: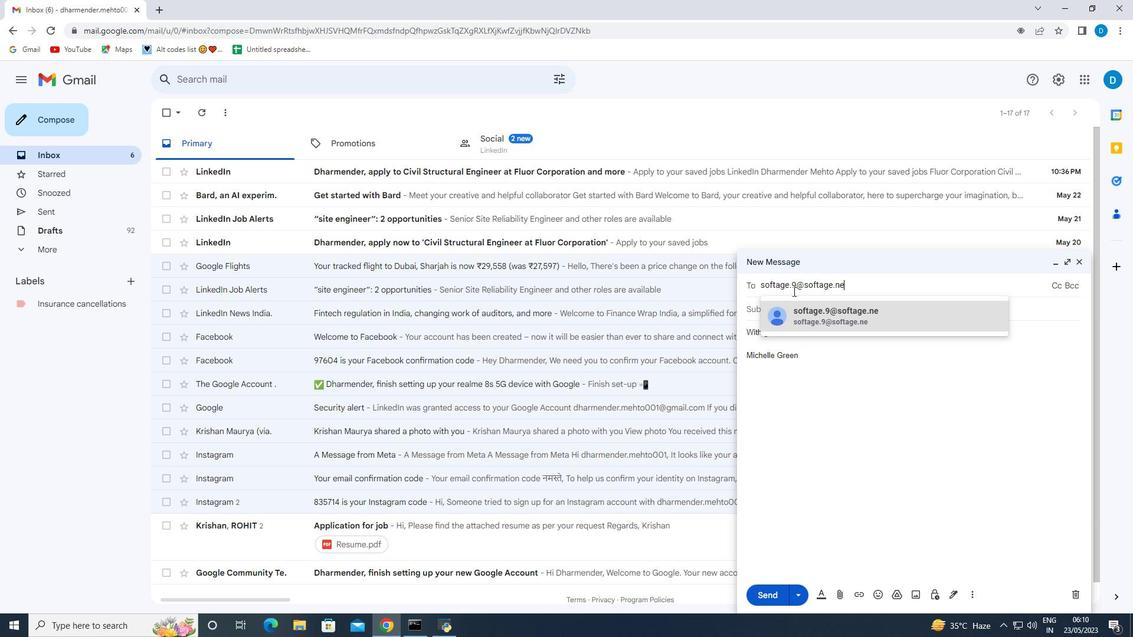 
Action: Mouse moved to (855, 325)
Screenshot: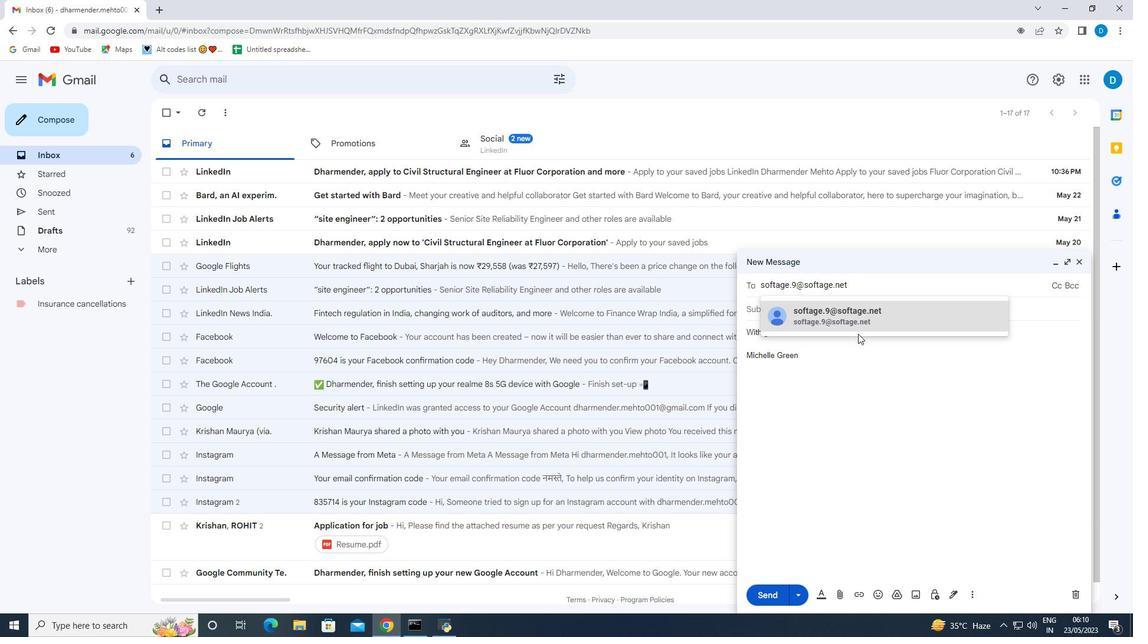 
Action: Mouse pressed left at (855, 325)
Screenshot: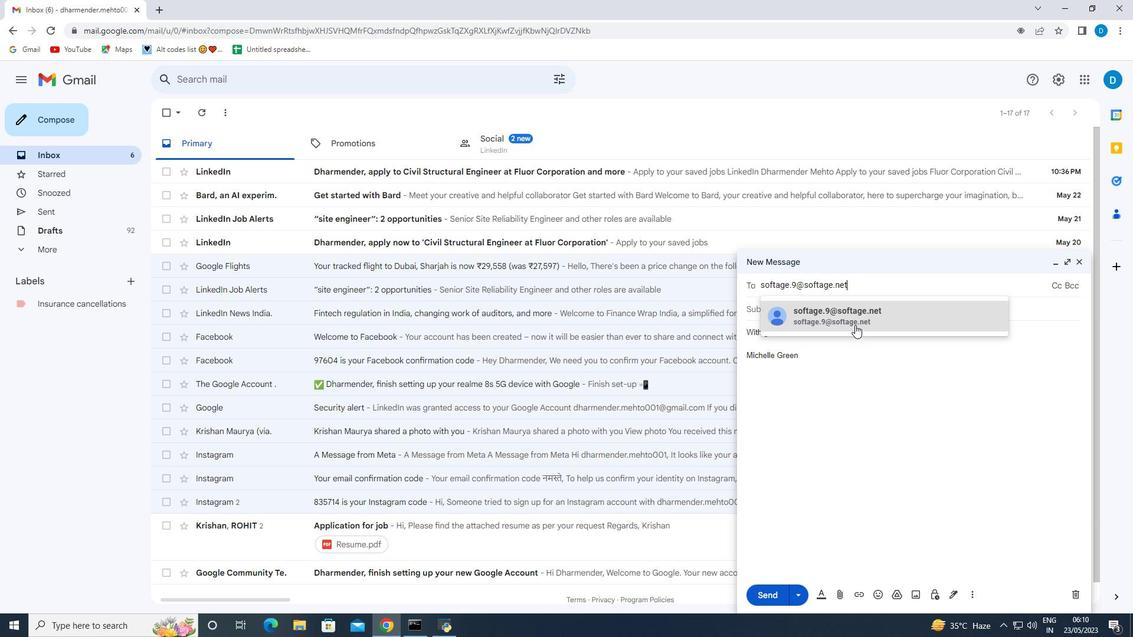 
Action: Mouse moved to (968, 588)
Screenshot: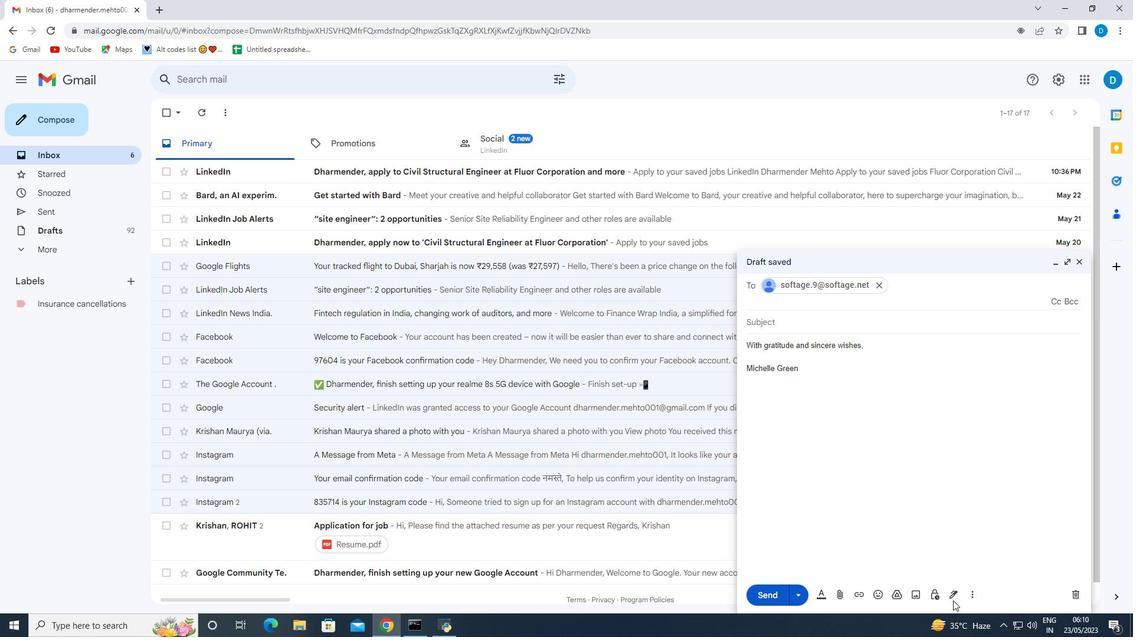 
Action: Mouse pressed left at (968, 588)
Screenshot: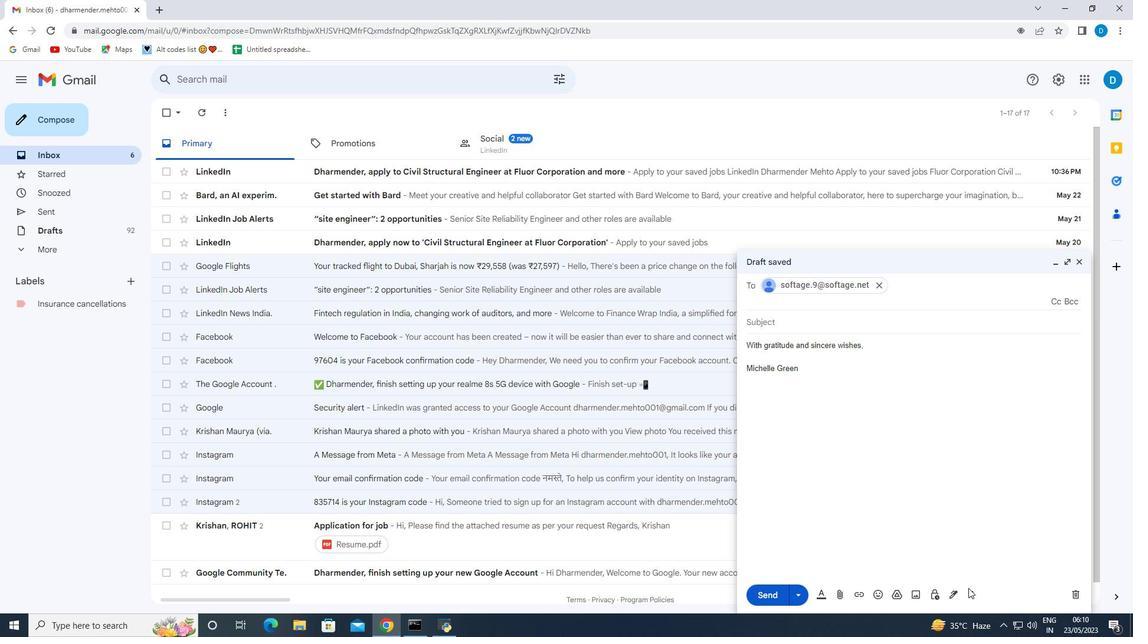 
Action: Mouse moved to (968, 593)
Screenshot: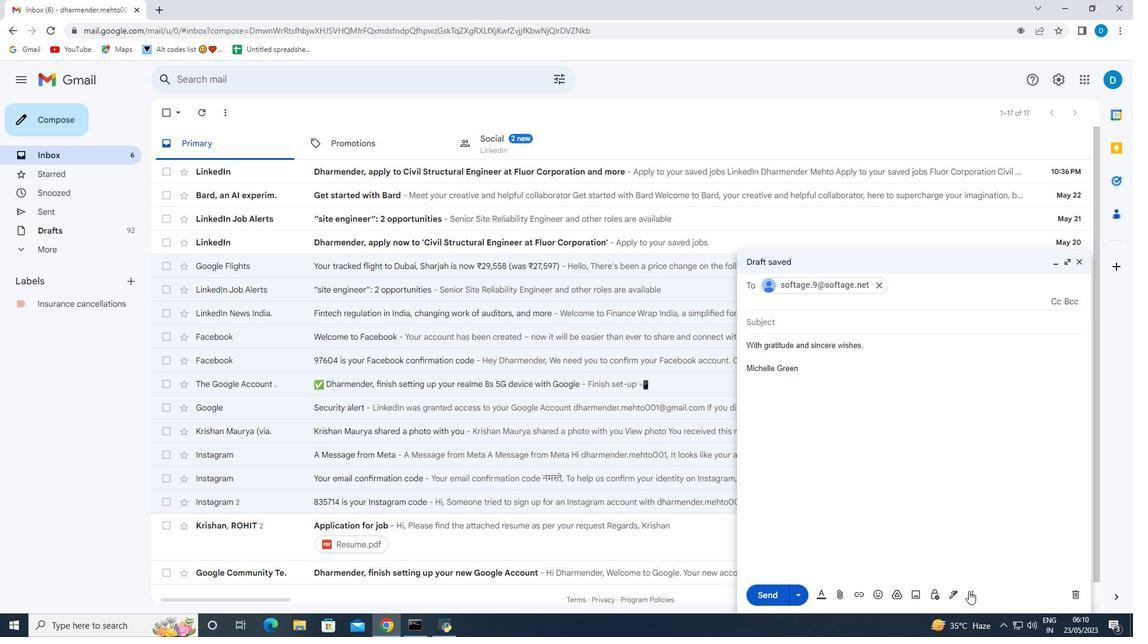 
Action: Mouse pressed left at (968, 593)
Screenshot: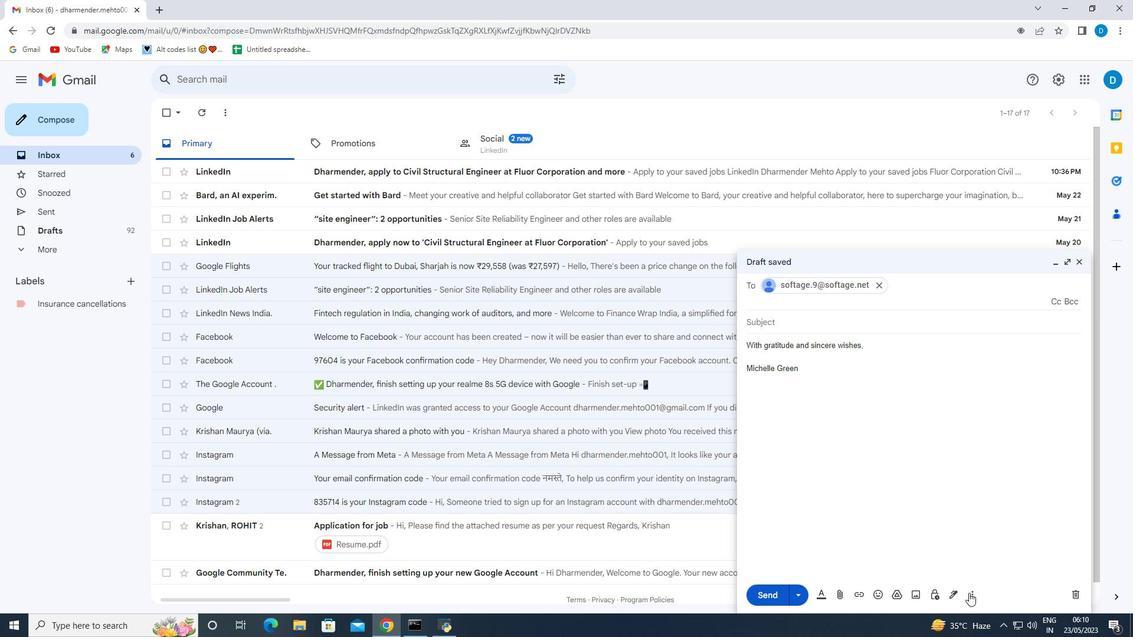 
Action: Mouse moved to (1002, 486)
Screenshot: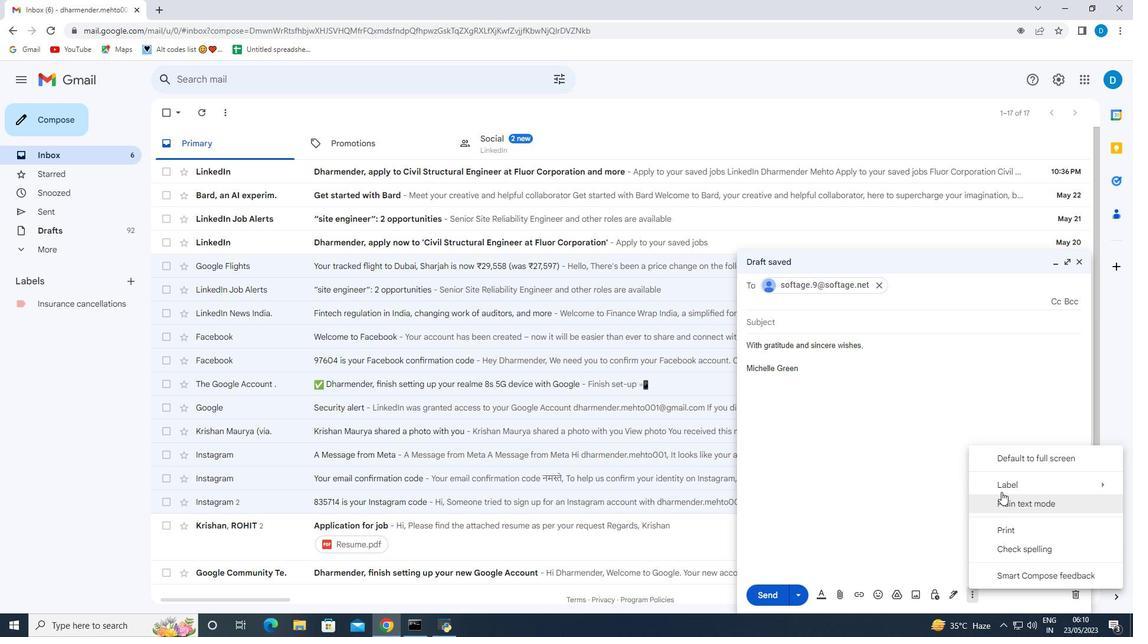 
Action: Mouse pressed left at (1002, 486)
Screenshot: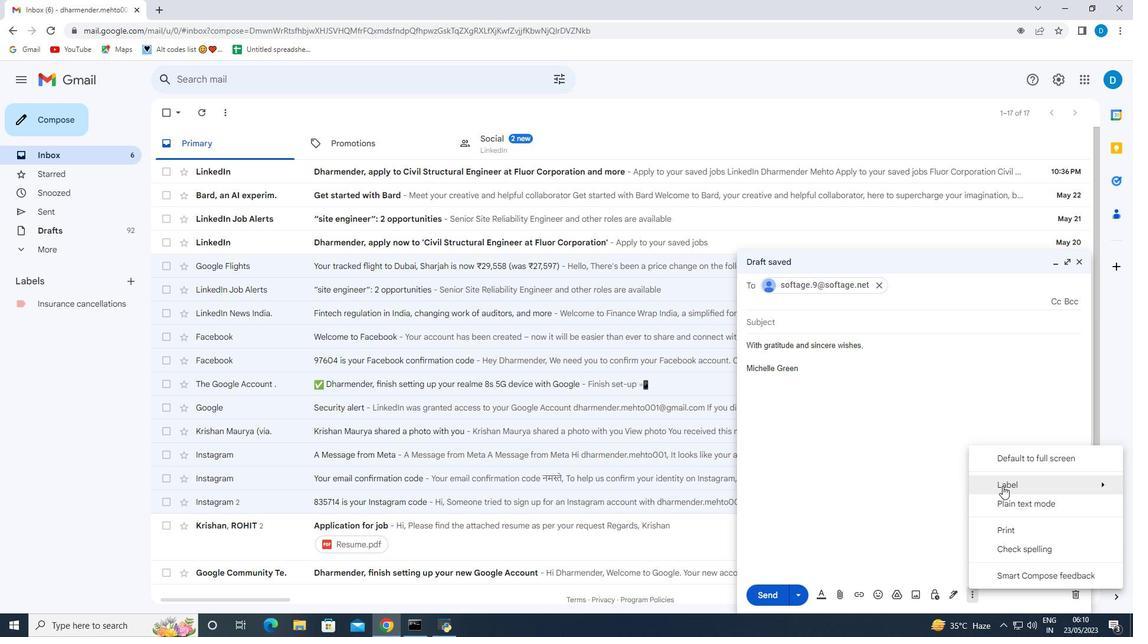 
Action: Mouse moved to (844, 331)
Screenshot: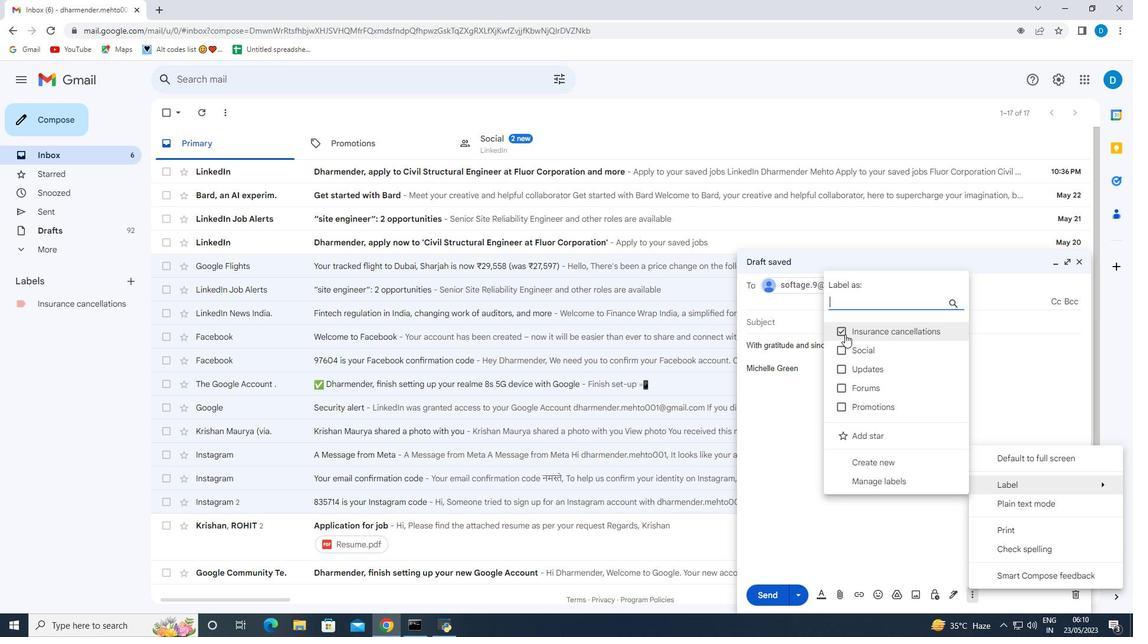 
Action: Mouse pressed left at (844, 331)
Screenshot: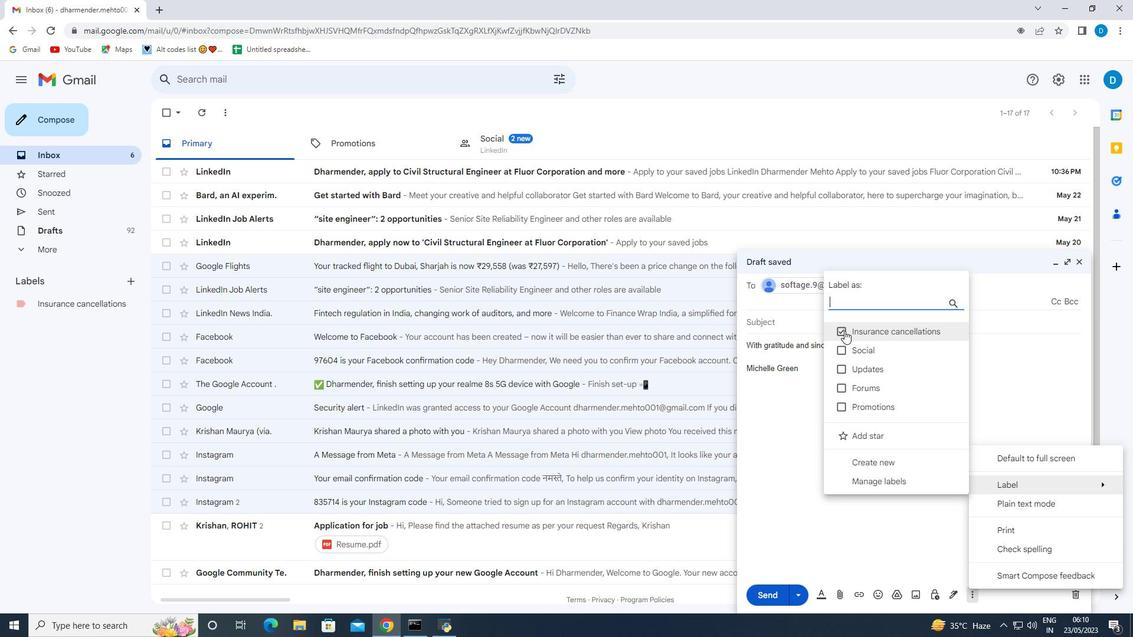 
Action: Mouse pressed left at (844, 331)
Screenshot: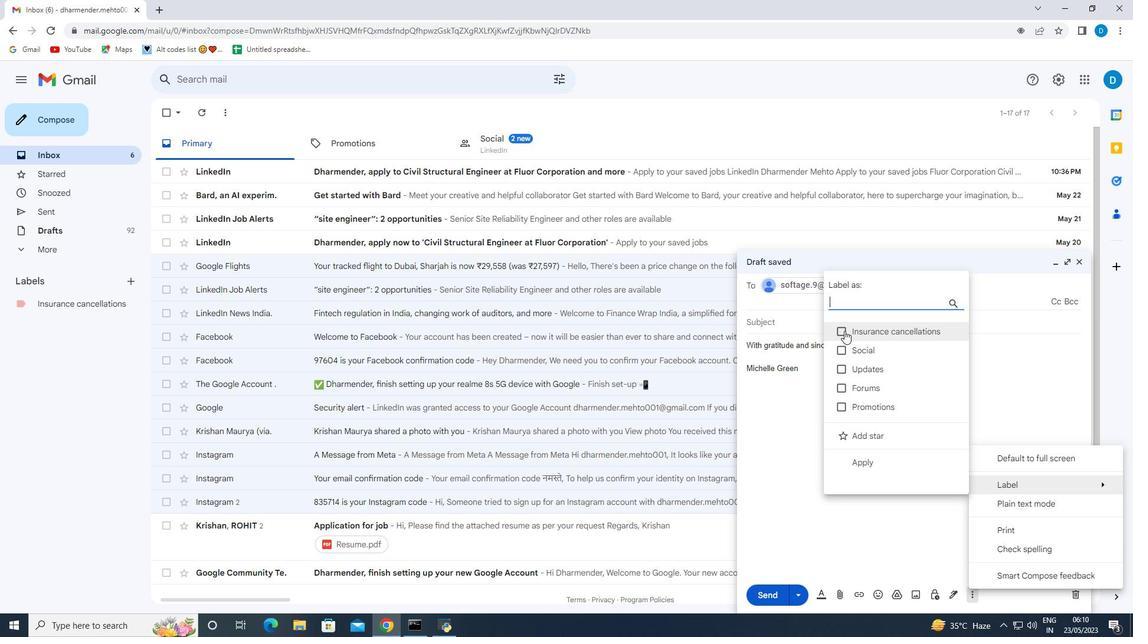 
Action: Mouse moved to (786, 445)
Screenshot: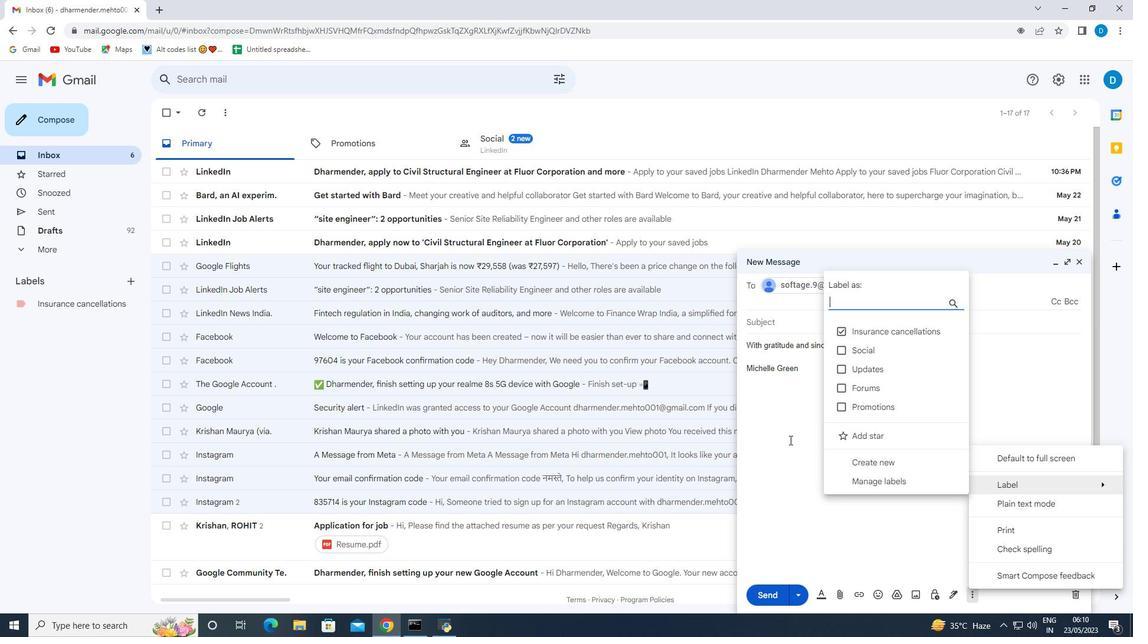 
Action: Mouse pressed left at (786, 445)
Screenshot: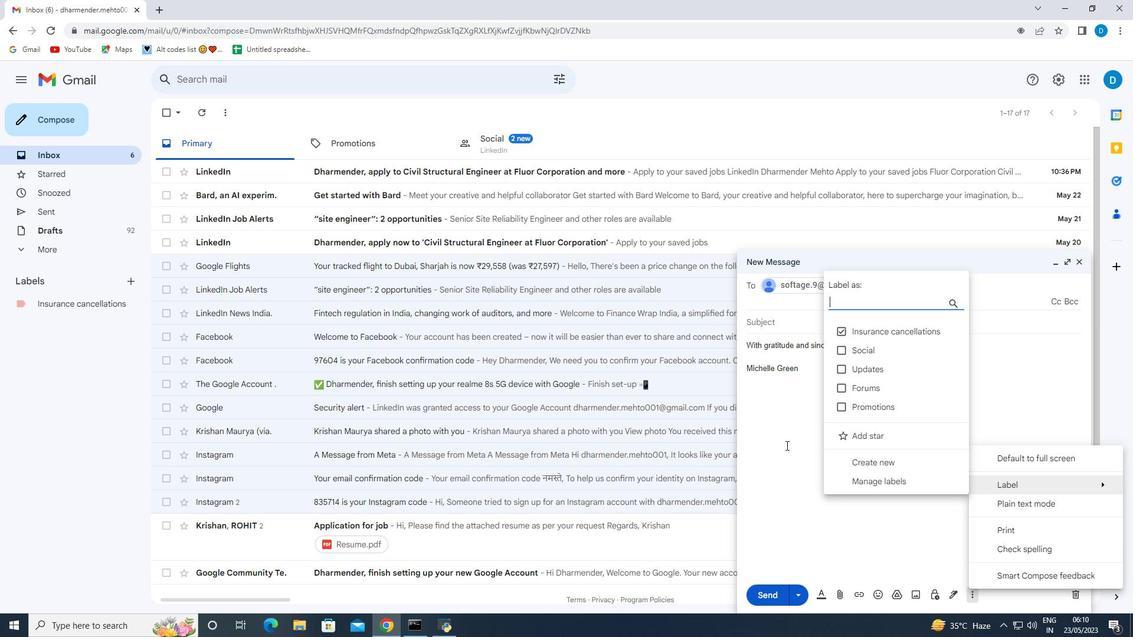 
